 Task: Find connections with filter location Channagiri with filter topic #socialmediawith filter profile language Potuguese with filter current company Impetus with filter school Awadhesh Pratap Singh Vishwavidyalaya with filter industry Ground Passenger Transportation with filter service category Illustration with filter keywords title Call Center Representative
Action: Mouse moved to (619, 79)
Screenshot: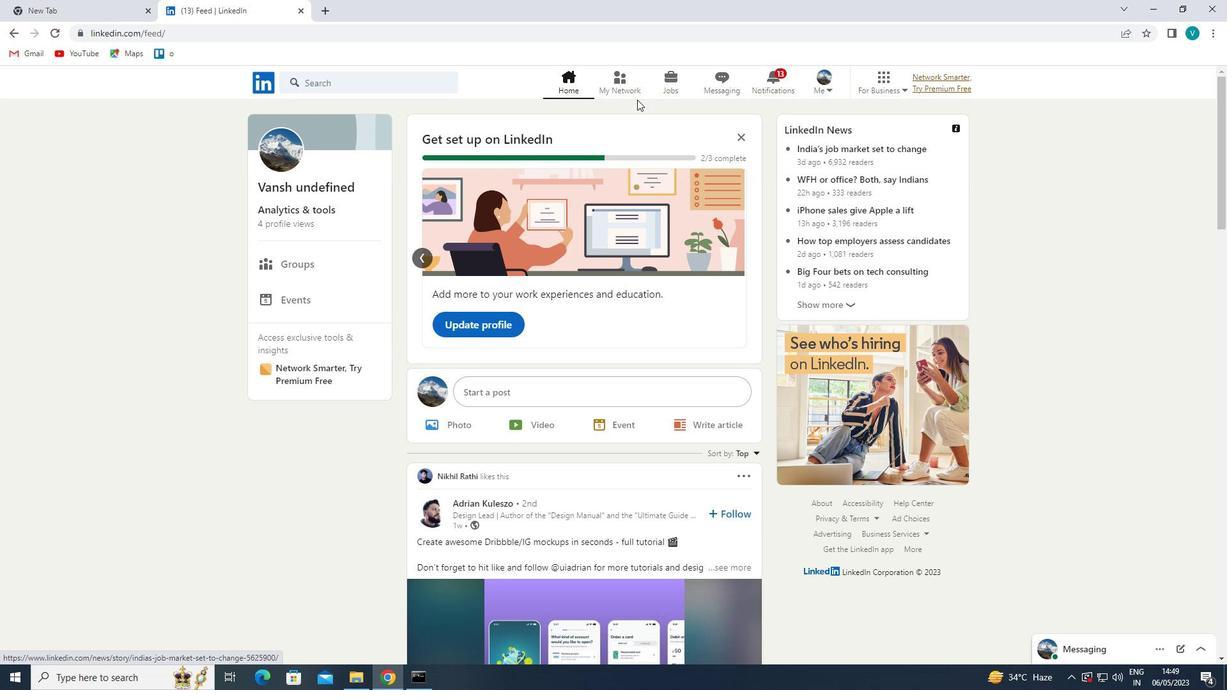 
Action: Mouse pressed left at (619, 79)
Screenshot: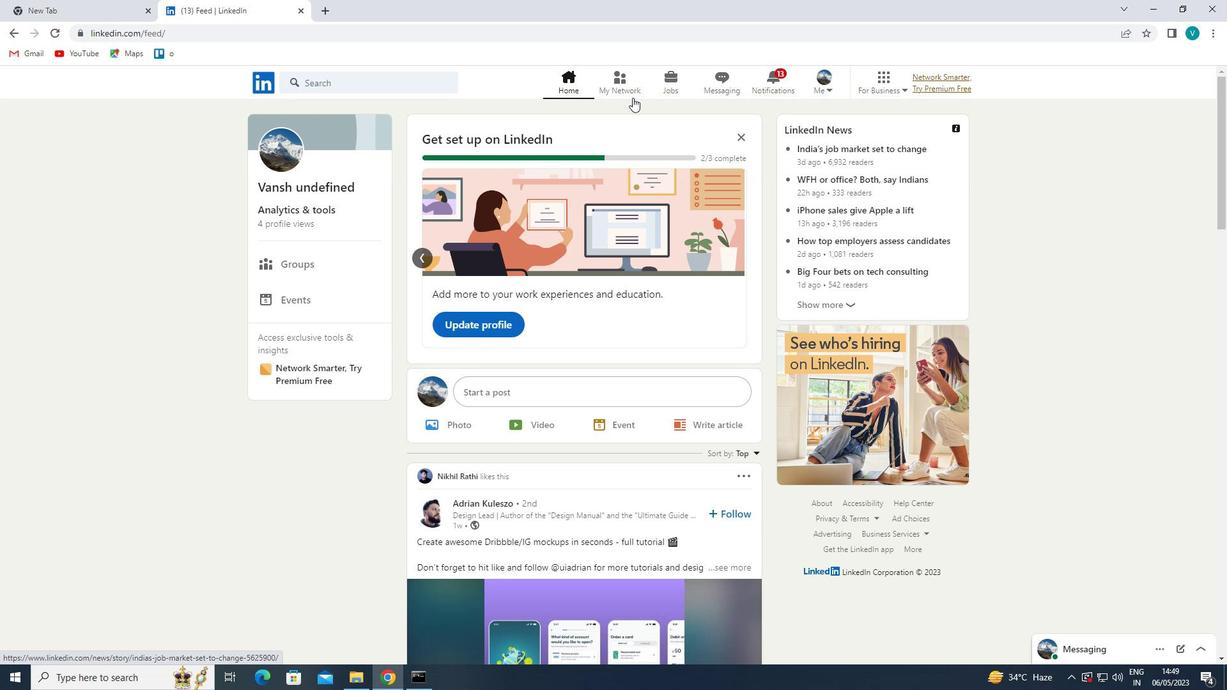 
Action: Mouse moved to (350, 152)
Screenshot: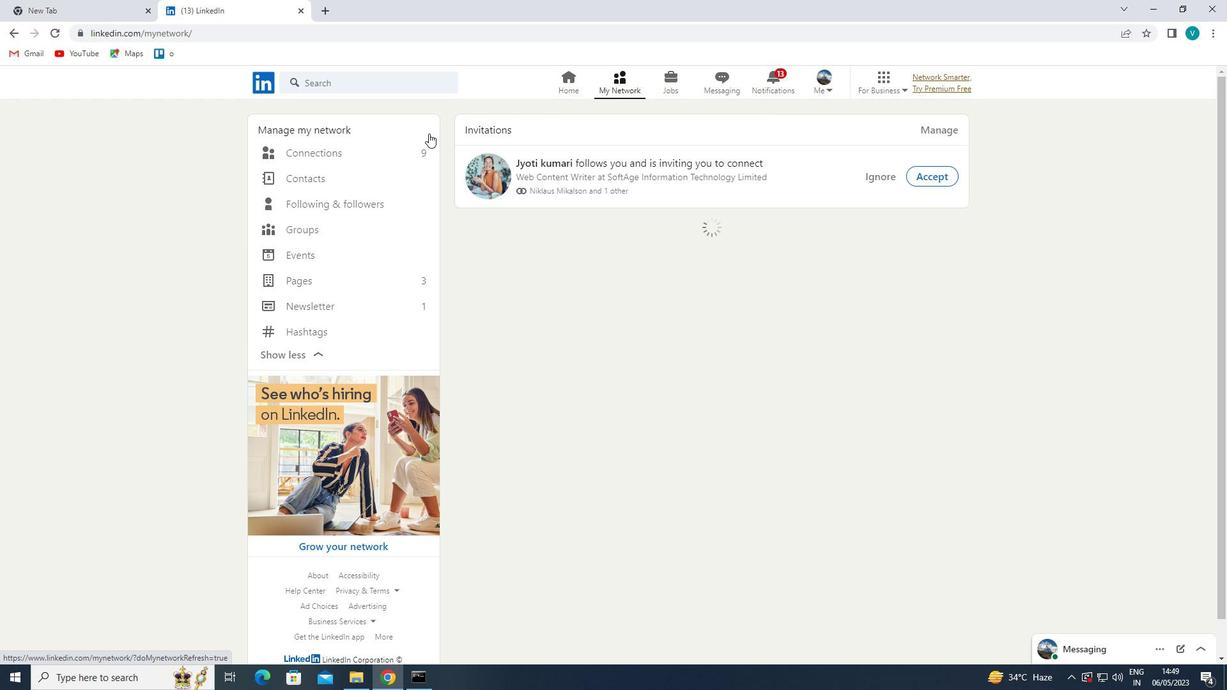 
Action: Mouse pressed left at (350, 152)
Screenshot: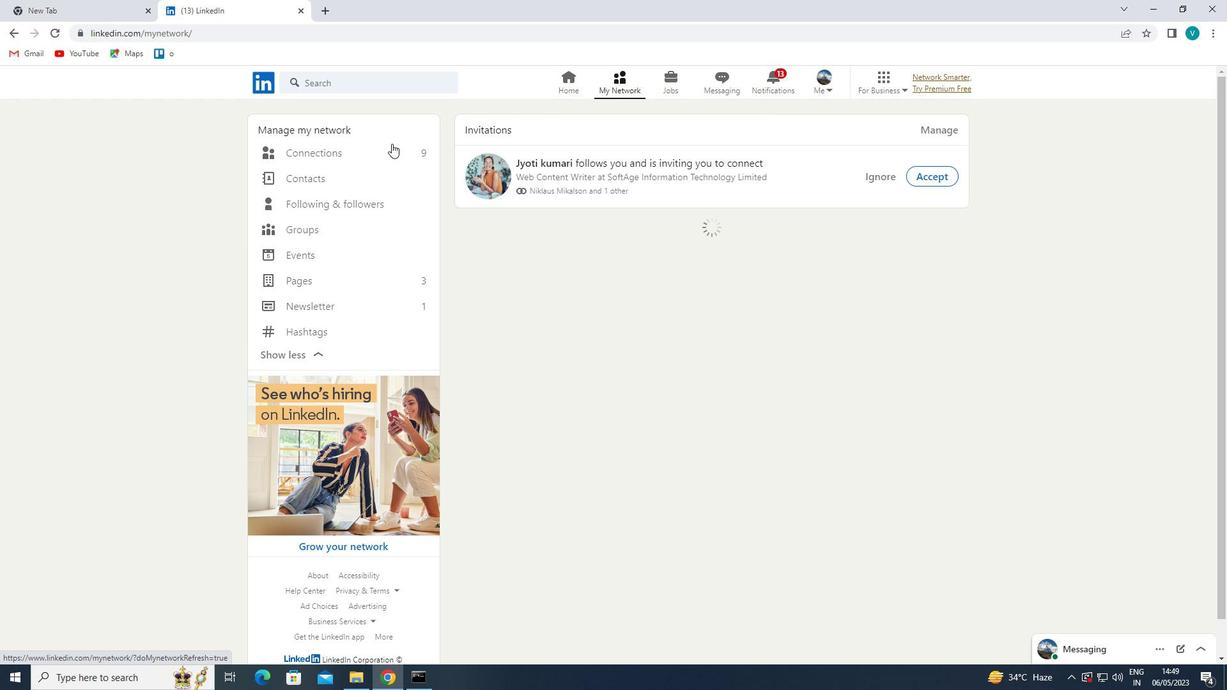
Action: Mouse moved to (722, 155)
Screenshot: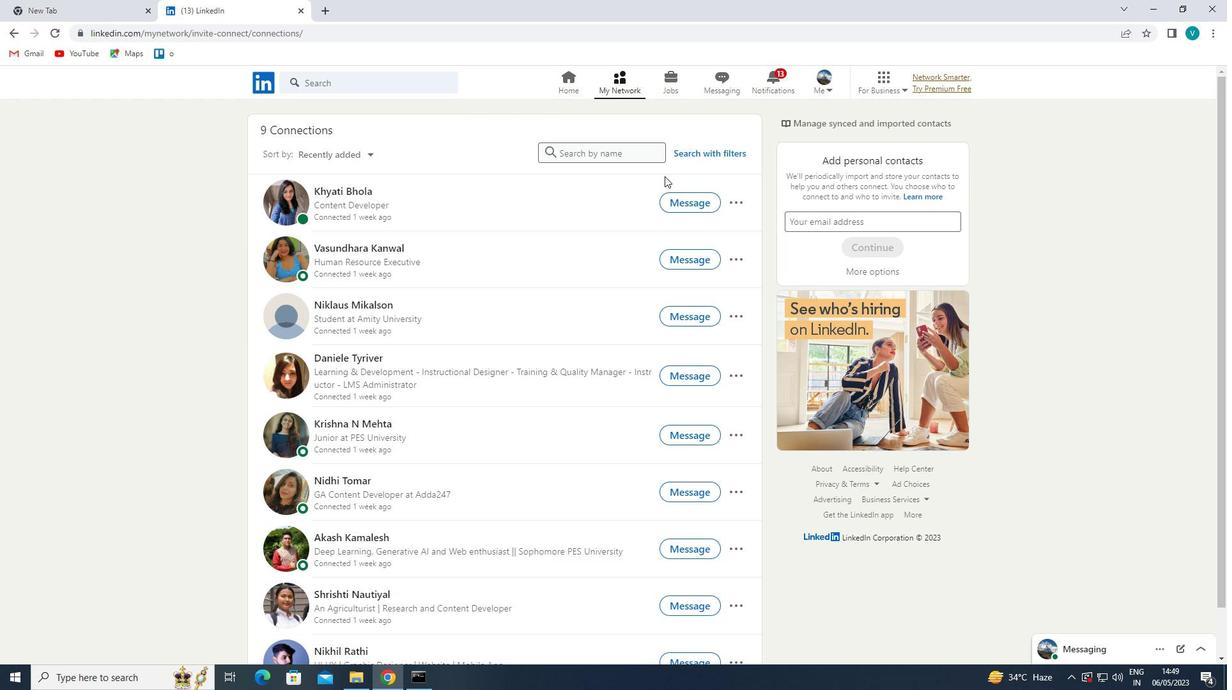 
Action: Mouse pressed left at (722, 155)
Screenshot: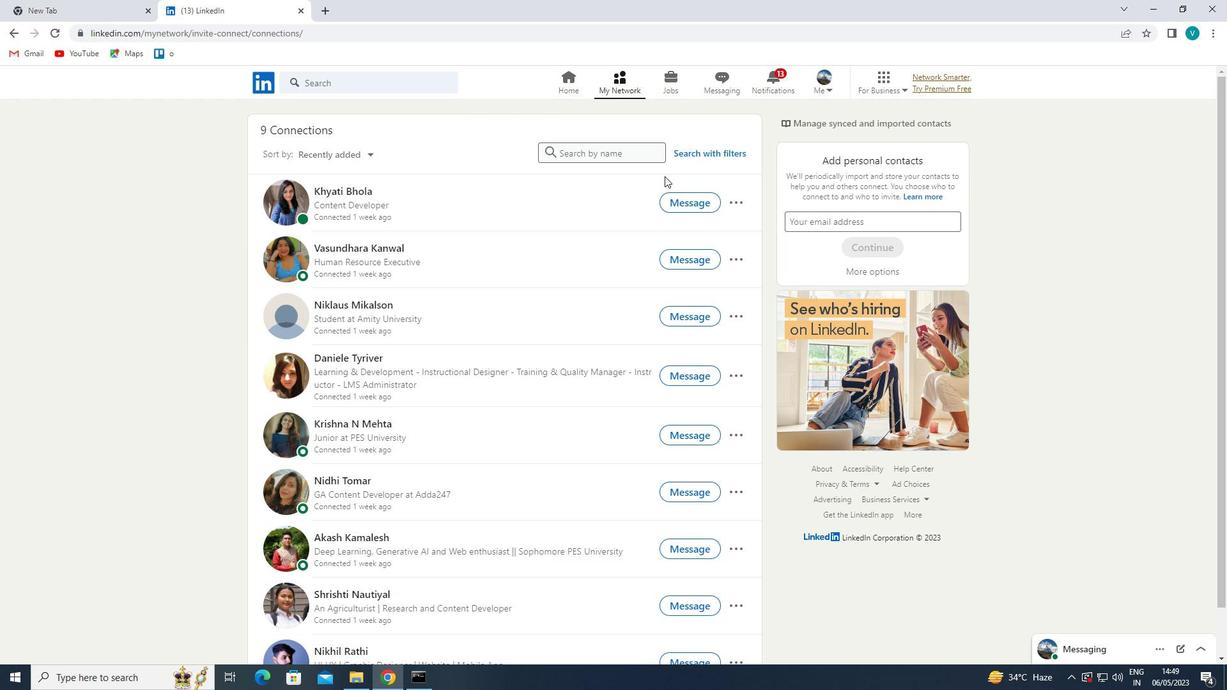 
Action: Mouse moved to (617, 120)
Screenshot: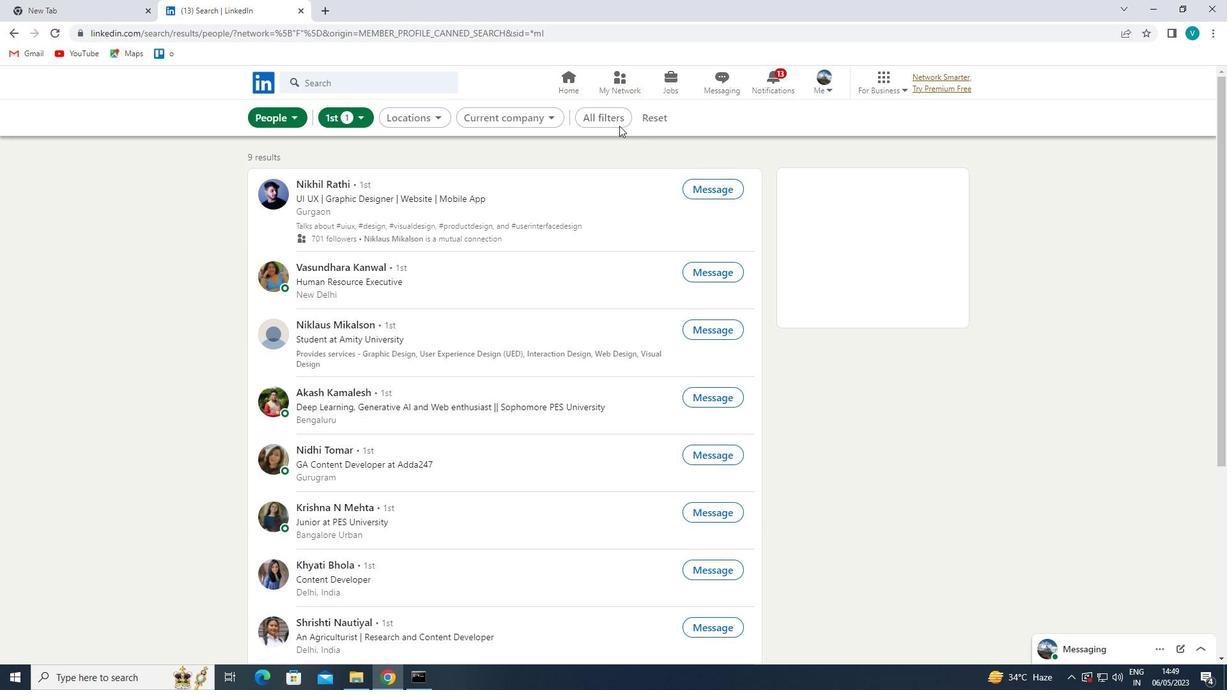 
Action: Mouse pressed left at (617, 120)
Screenshot: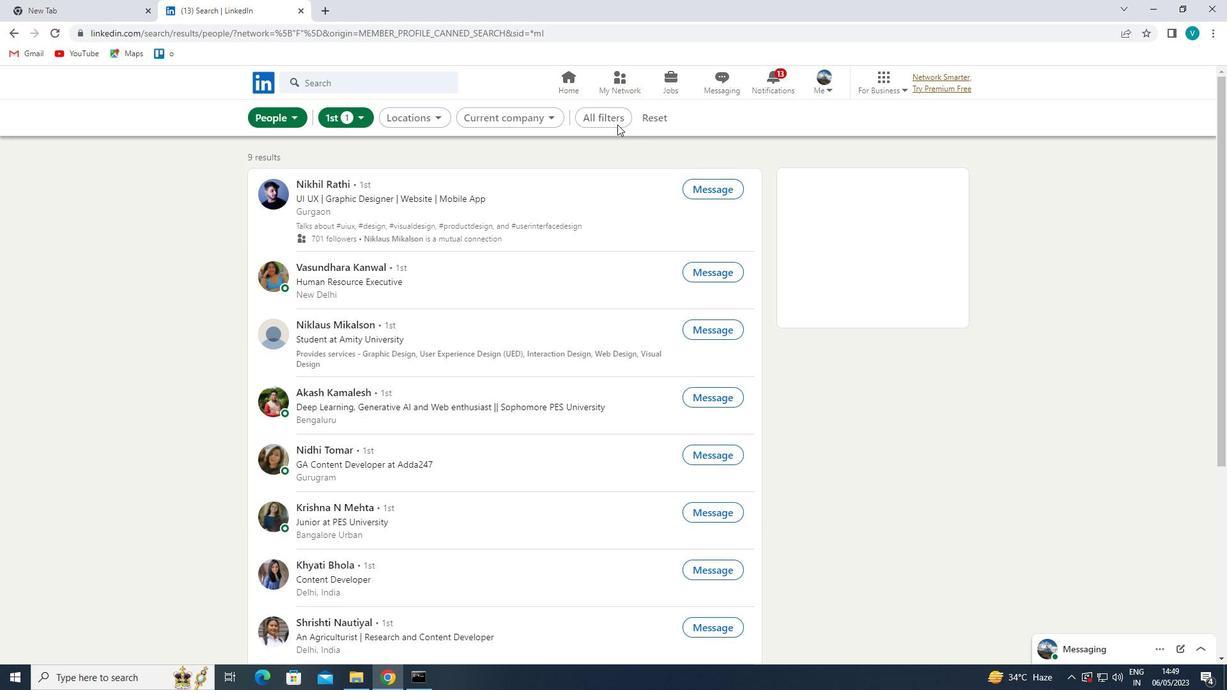 
Action: Mouse moved to (970, 236)
Screenshot: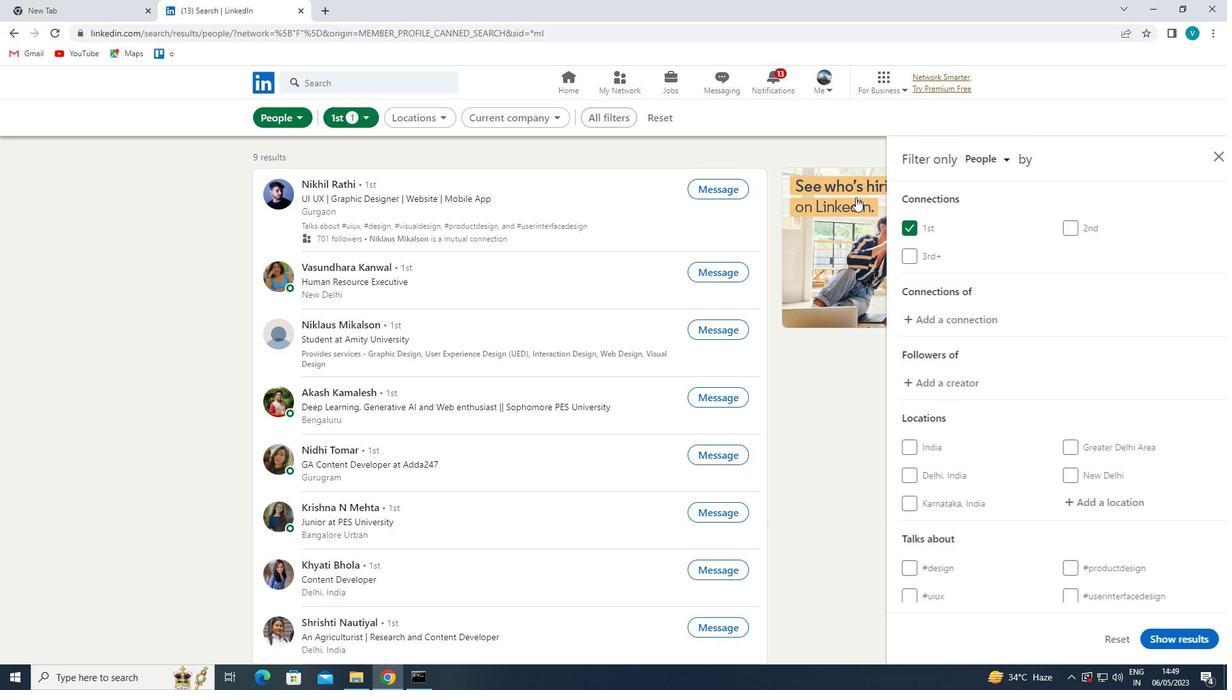 
Action: Mouse scrolled (970, 235) with delta (0, 0)
Screenshot: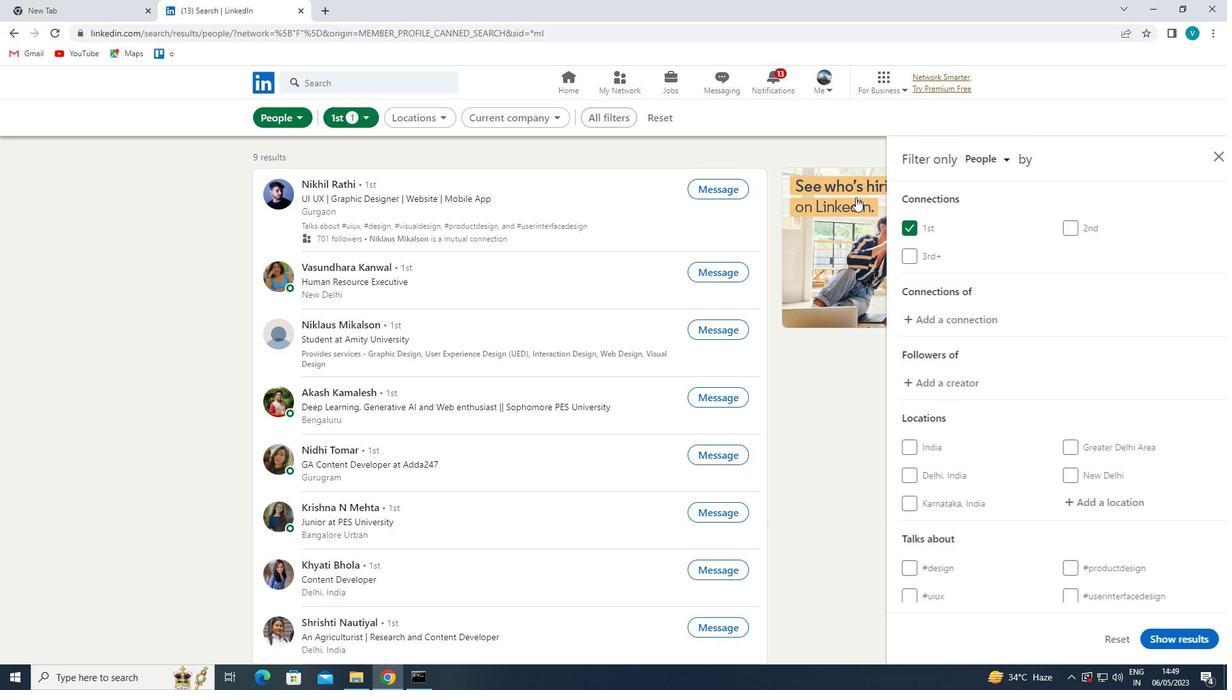 
Action: Mouse moved to (983, 243)
Screenshot: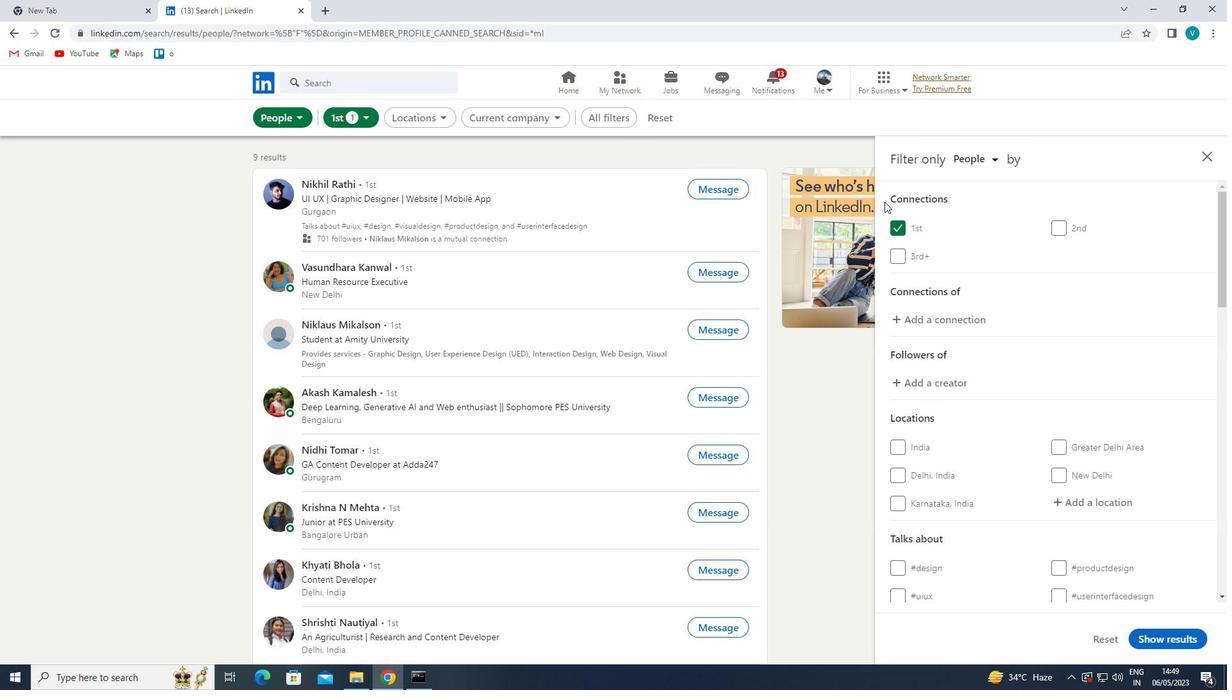 
Action: Mouse scrolled (983, 242) with delta (0, 0)
Screenshot: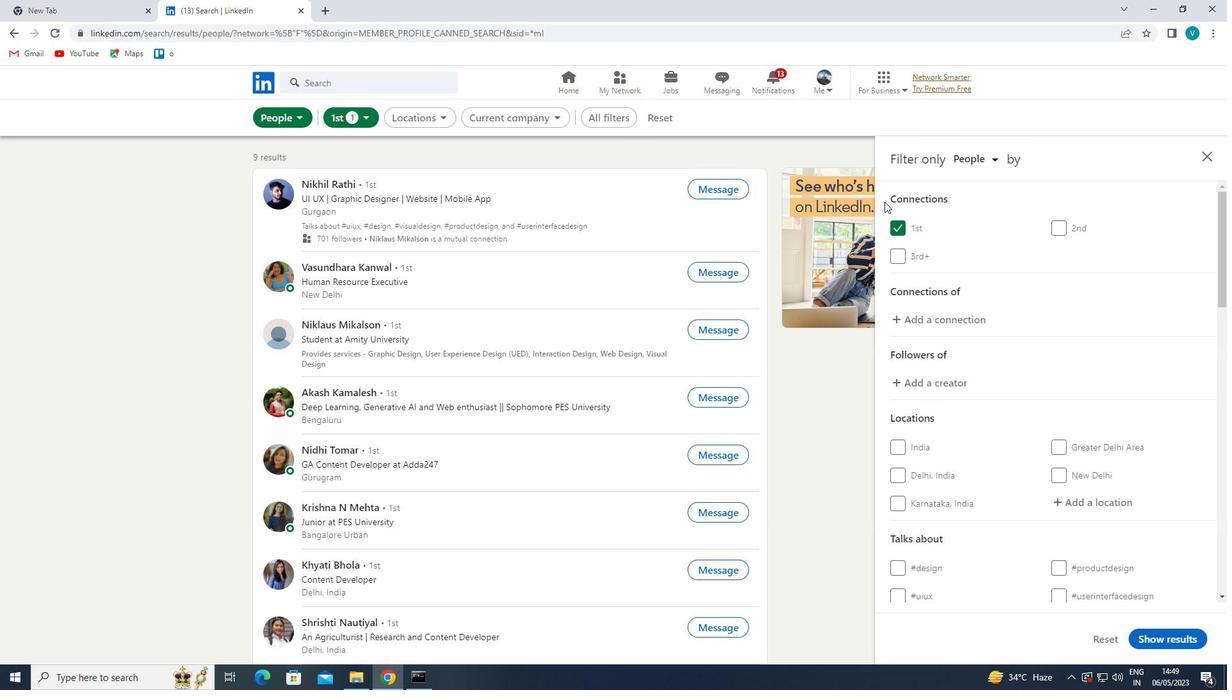 
Action: Mouse moved to (1085, 369)
Screenshot: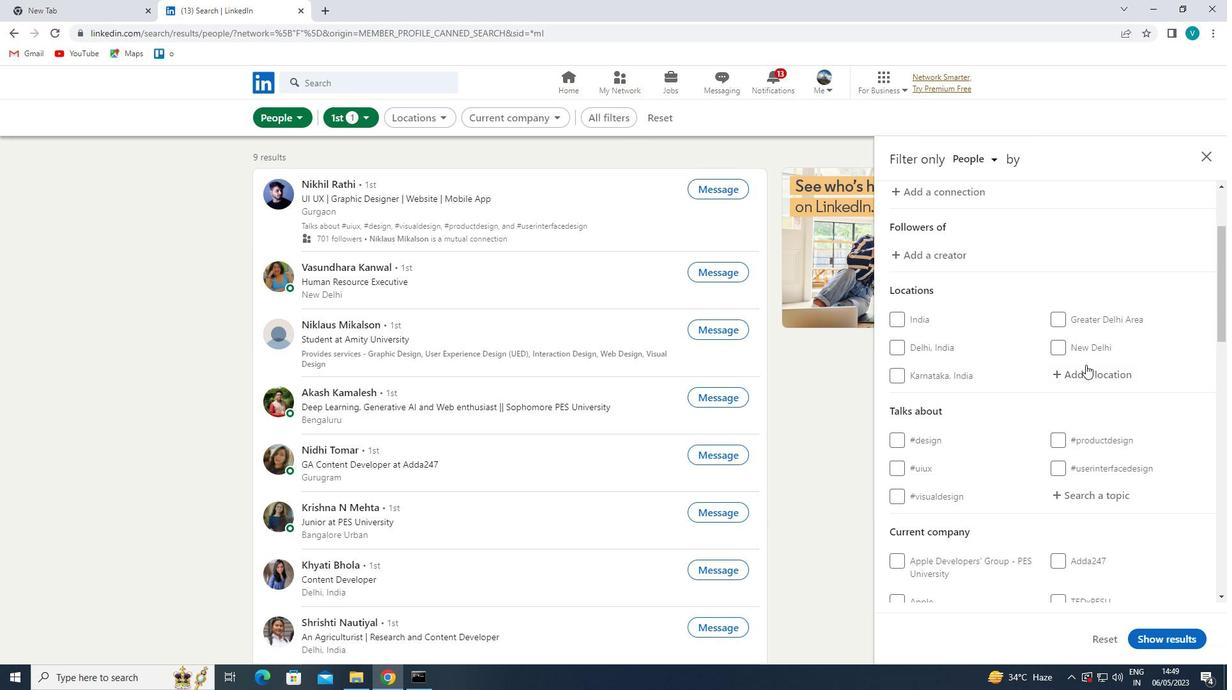 
Action: Mouse pressed left at (1085, 369)
Screenshot: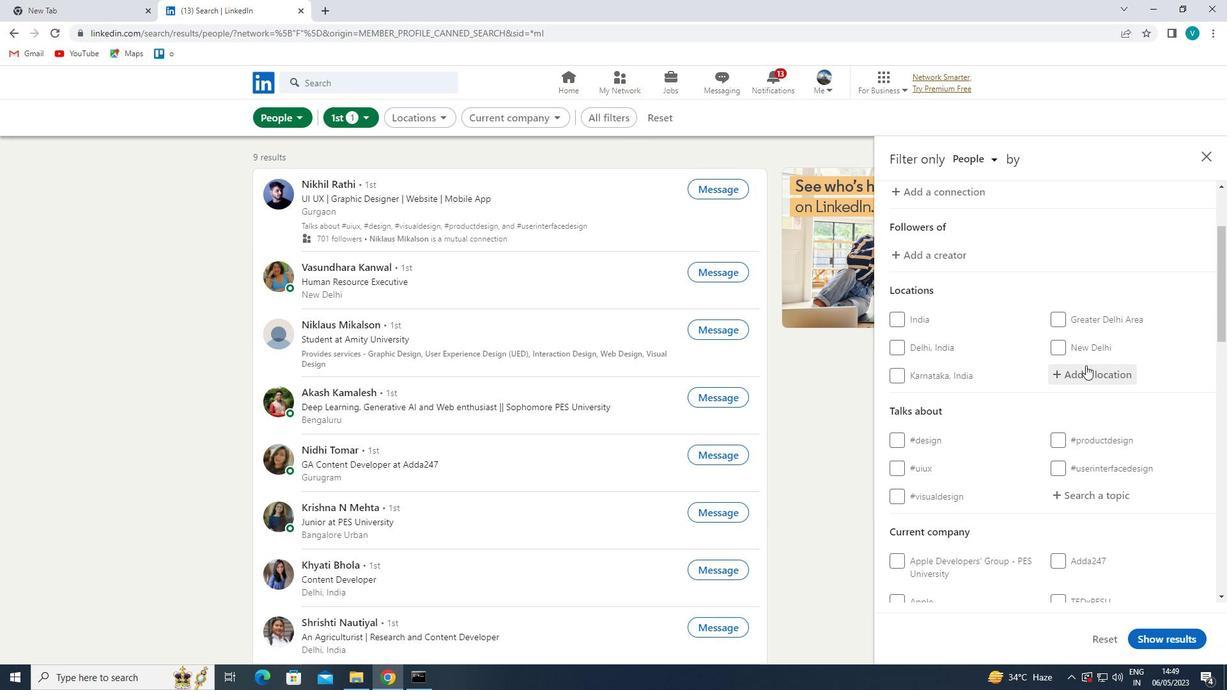 
Action: Mouse moved to (777, 202)
Screenshot: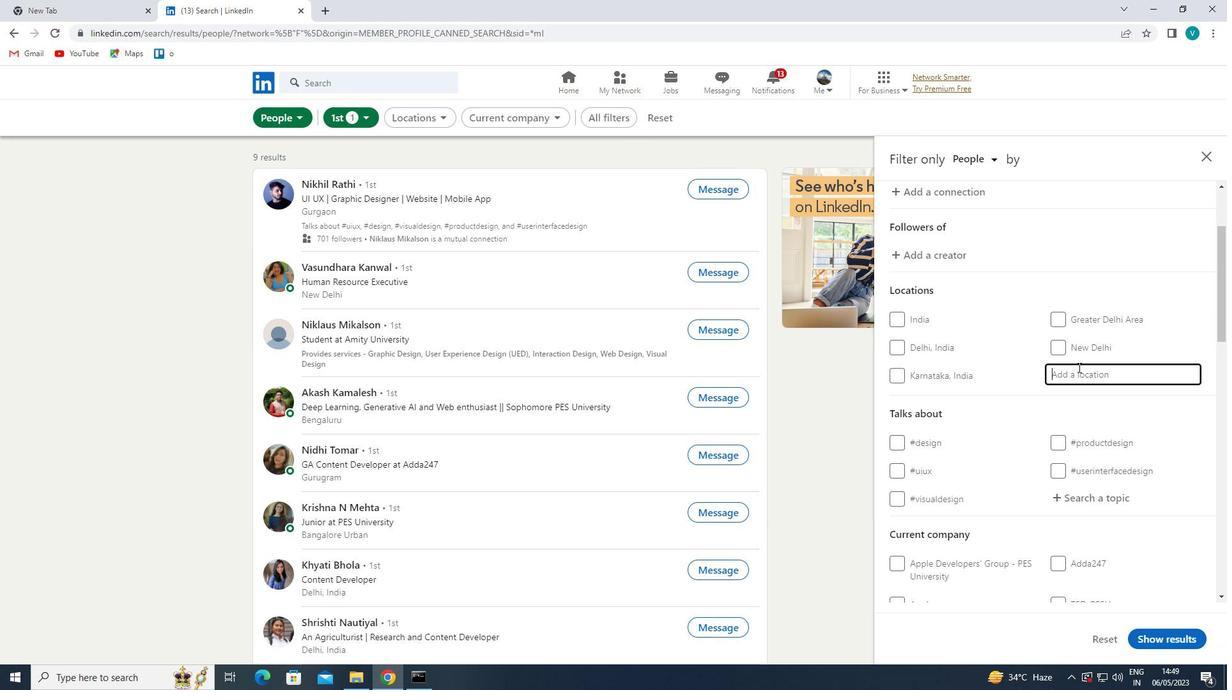 
Action: Key pressed <Key.shift>CHANNAGIRI
Screenshot: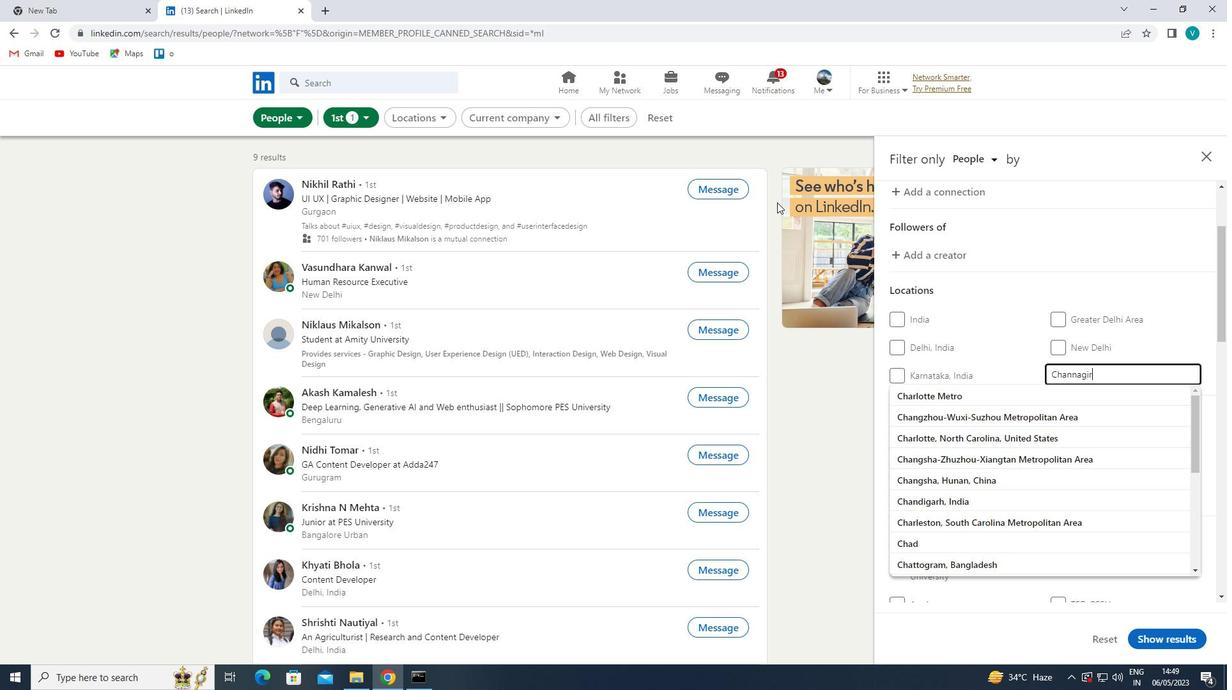 
Action: Mouse moved to (975, 383)
Screenshot: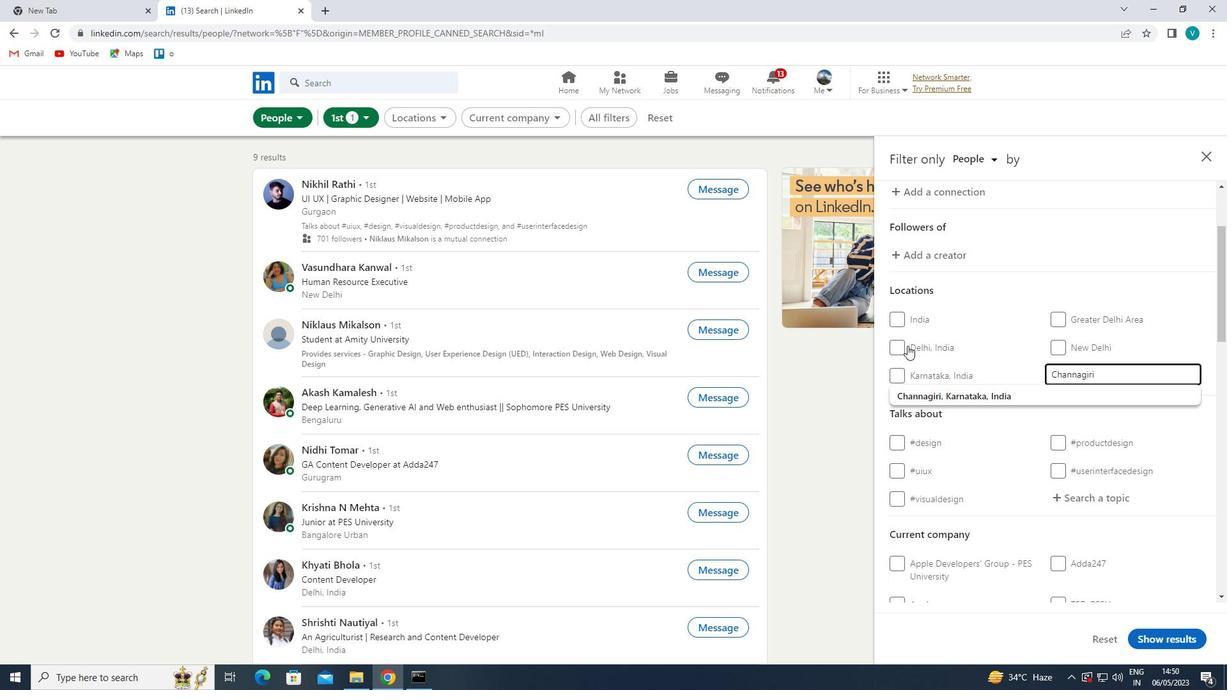 
Action: Mouse pressed left at (975, 383)
Screenshot: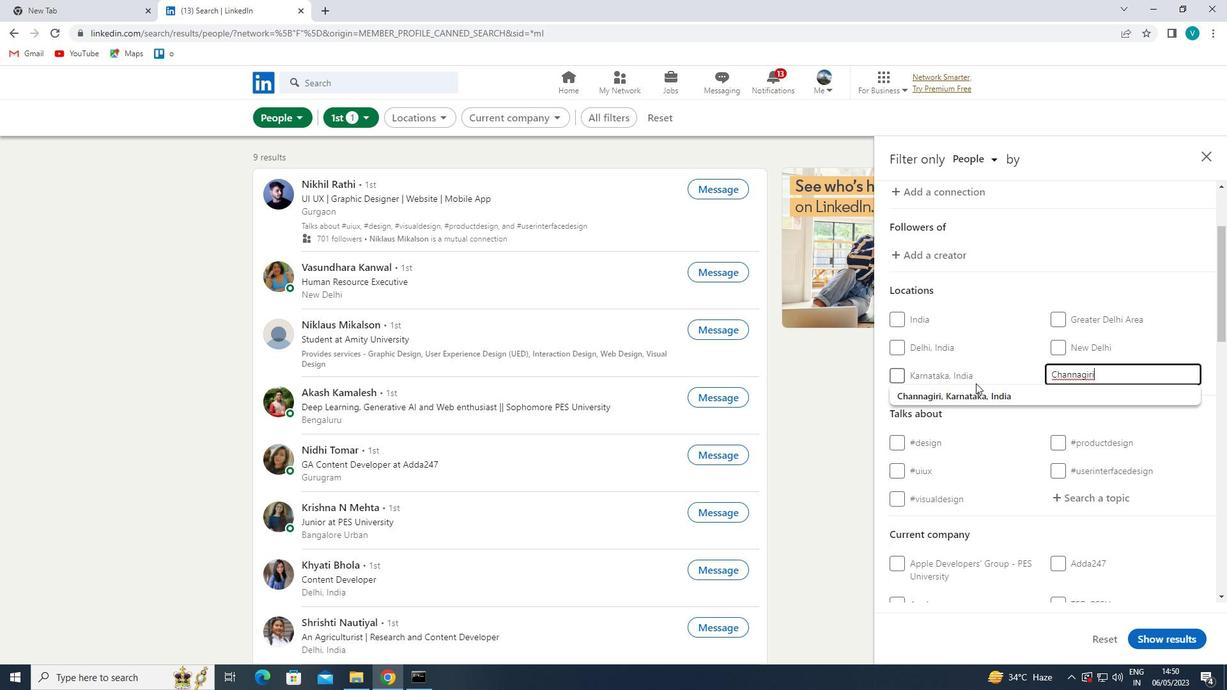 
Action: Mouse moved to (981, 388)
Screenshot: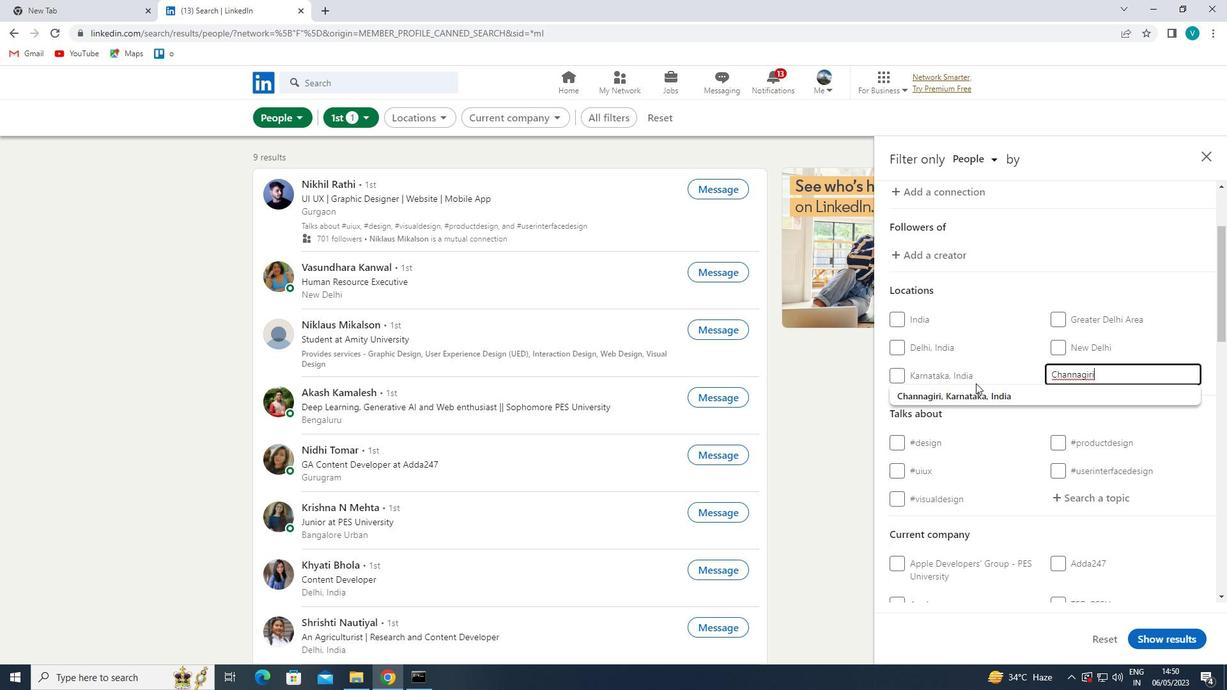 
Action: Mouse pressed left at (981, 388)
Screenshot: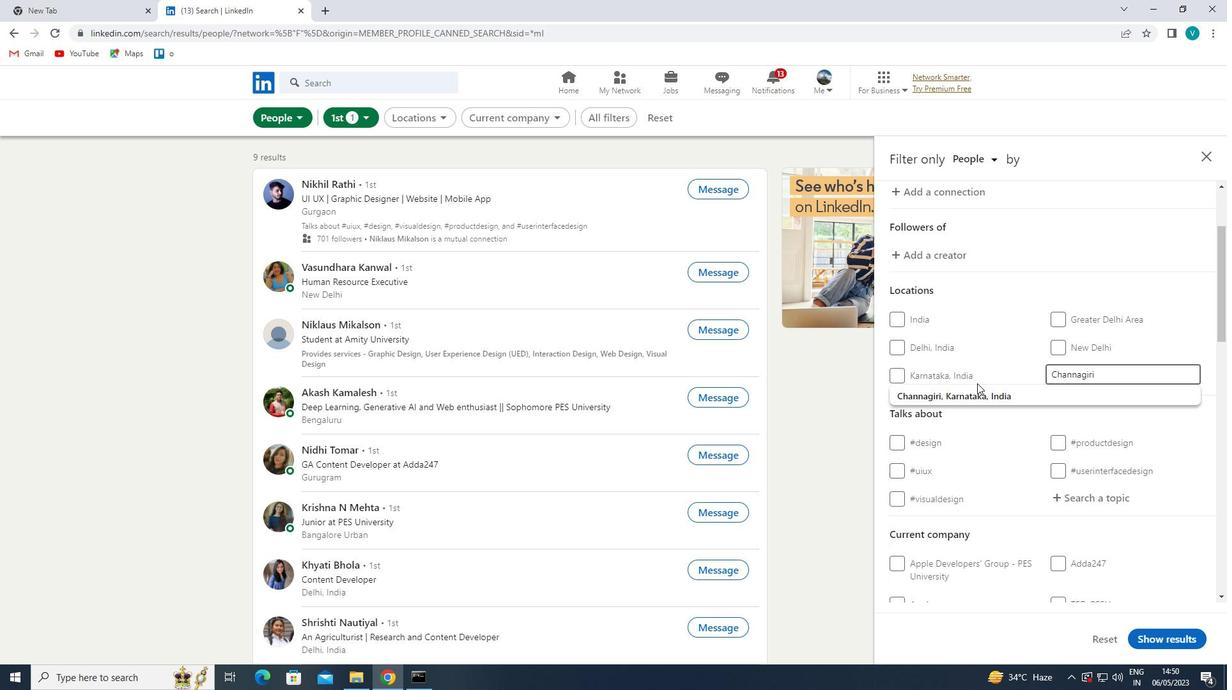 
Action: Mouse moved to (1107, 380)
Screenshot: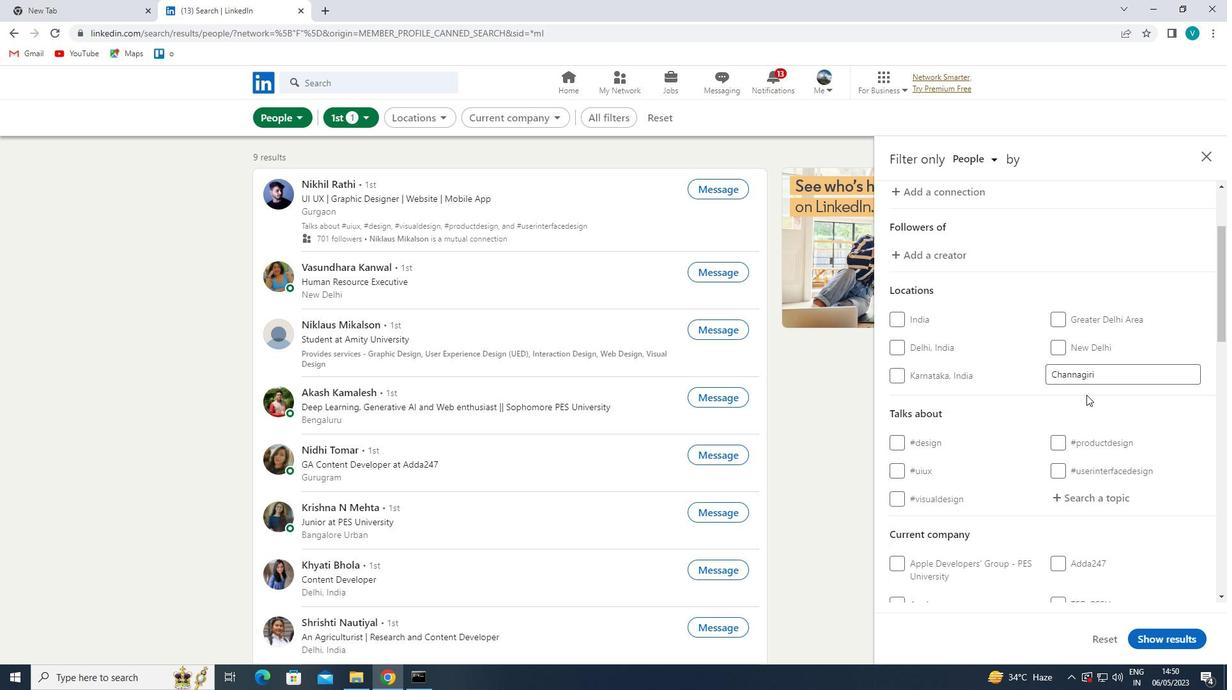 
Action: Mouse pressed left at (1107, 380)
Screenshot: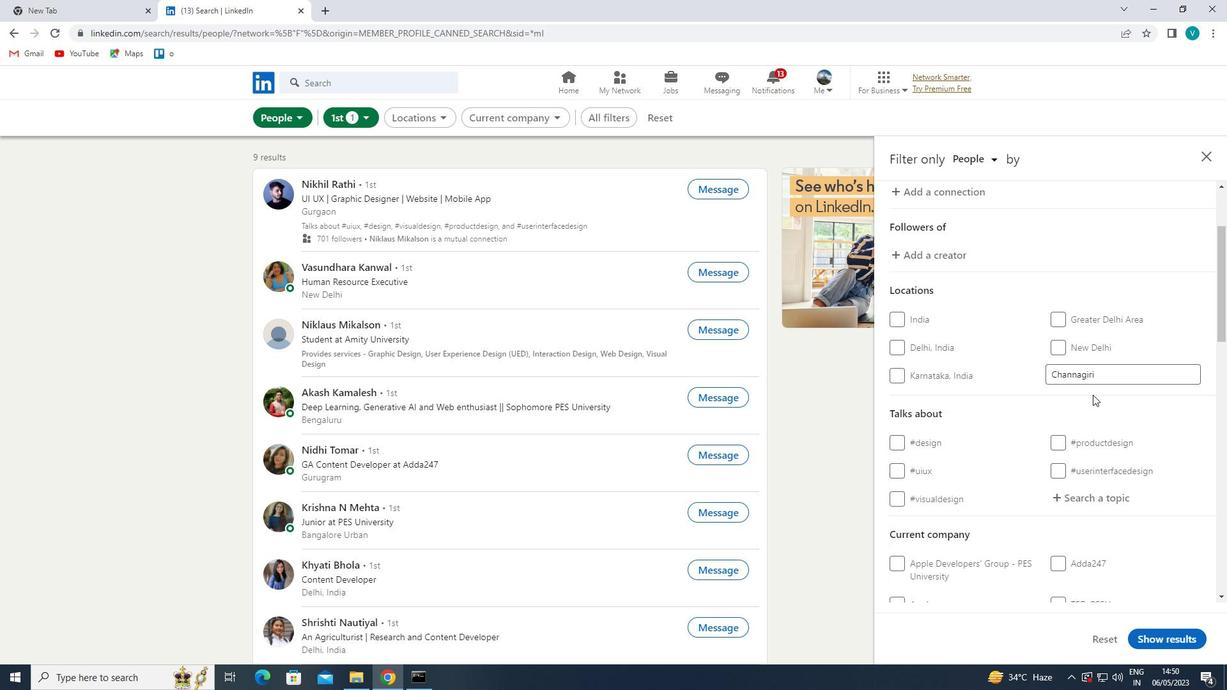
Action: Mouse moved to (1089, 394)
Screenshot: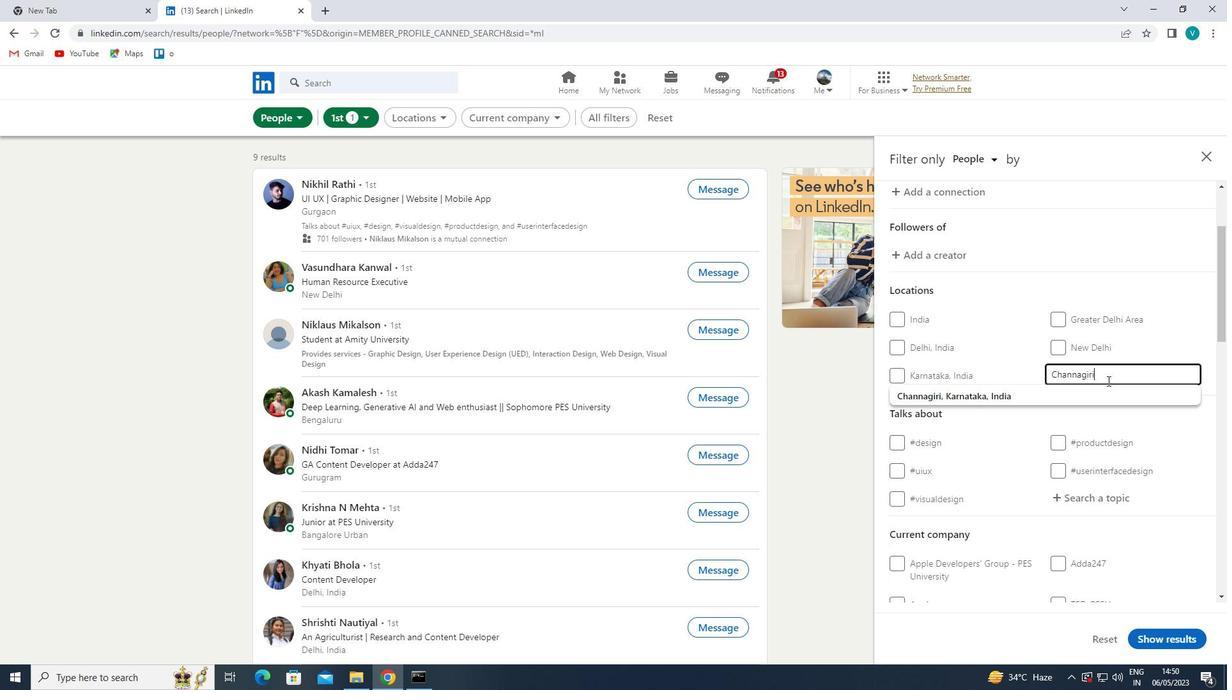 
Action: Mouse pressed left at (1089, 394)
Screenshot: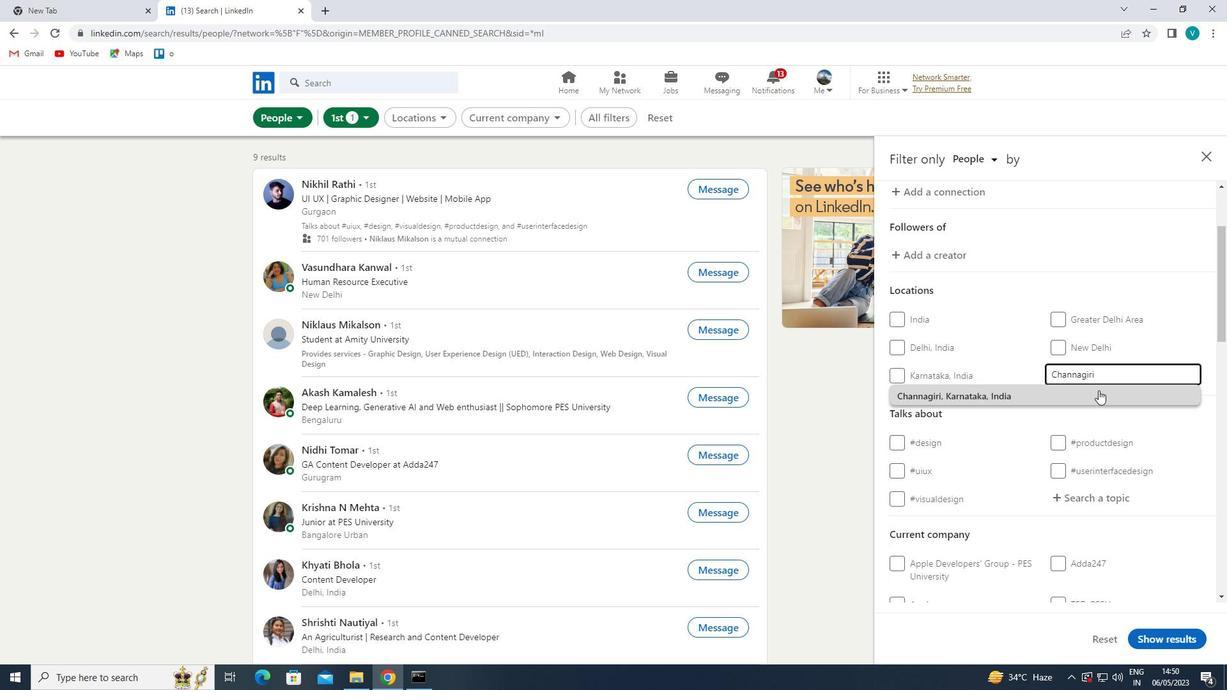 
Action: Mouse moved to (1087, 395)
Screenshot: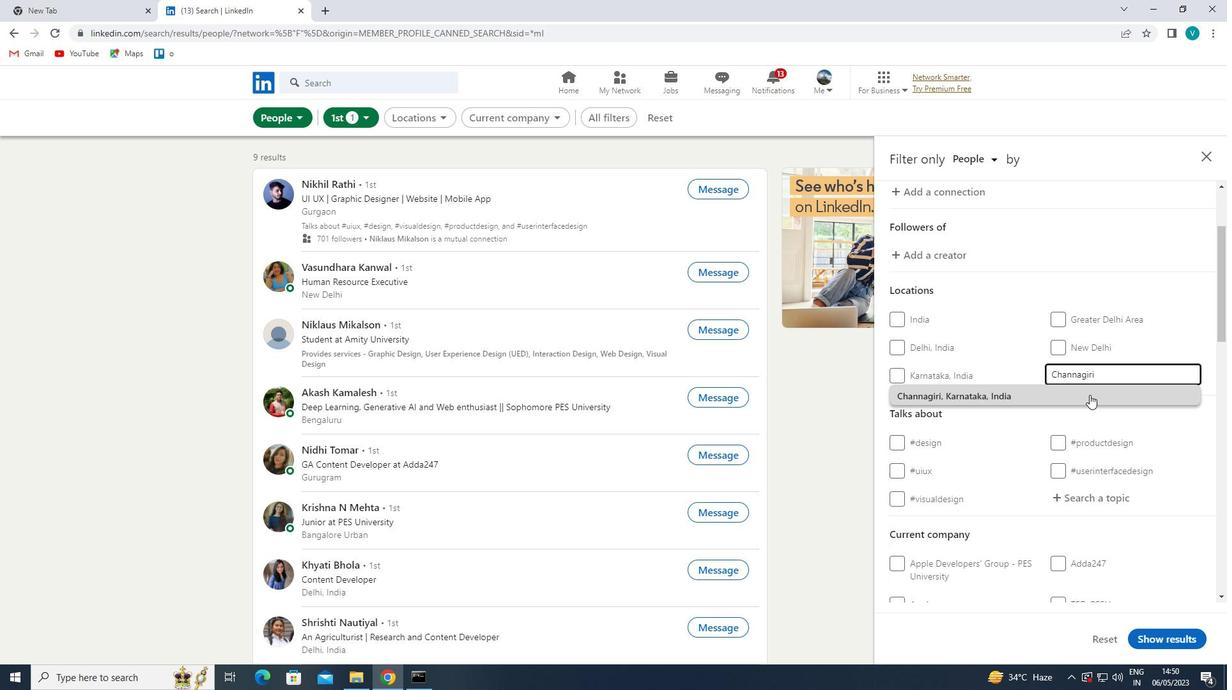 
Action: Mouse scrolled (1087, 394) with delta (0, 0)
Screenshot: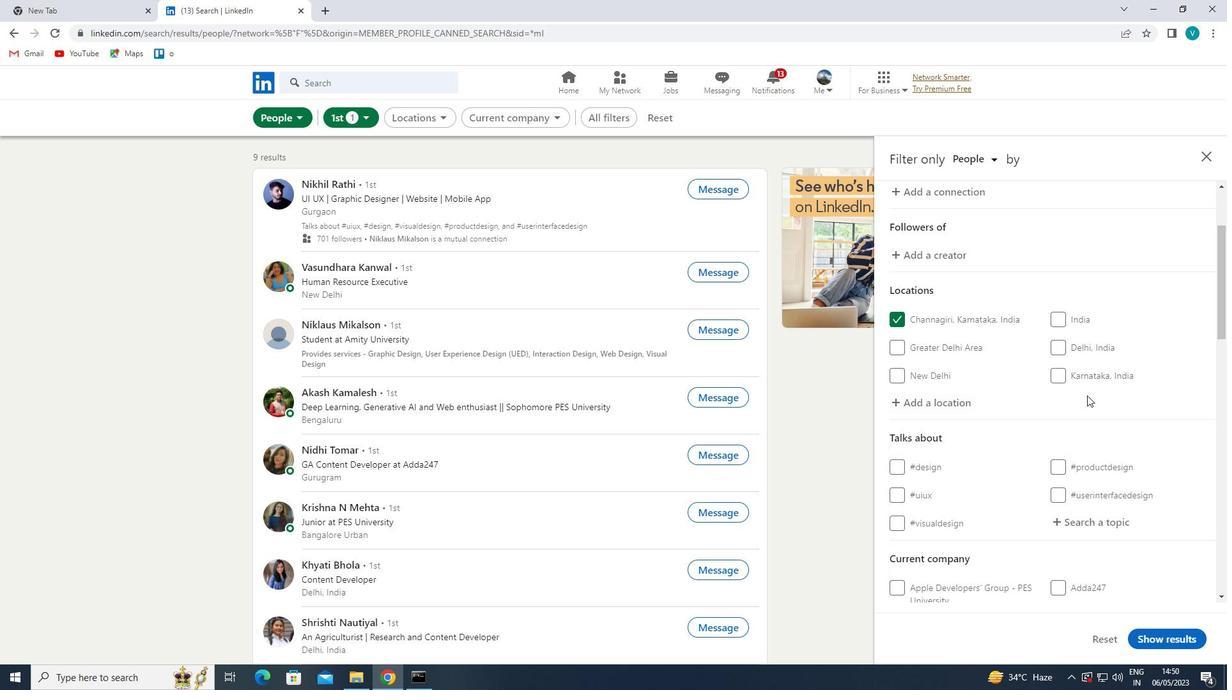 
Action: Mouse moved to (1086, 396)
Screenshot: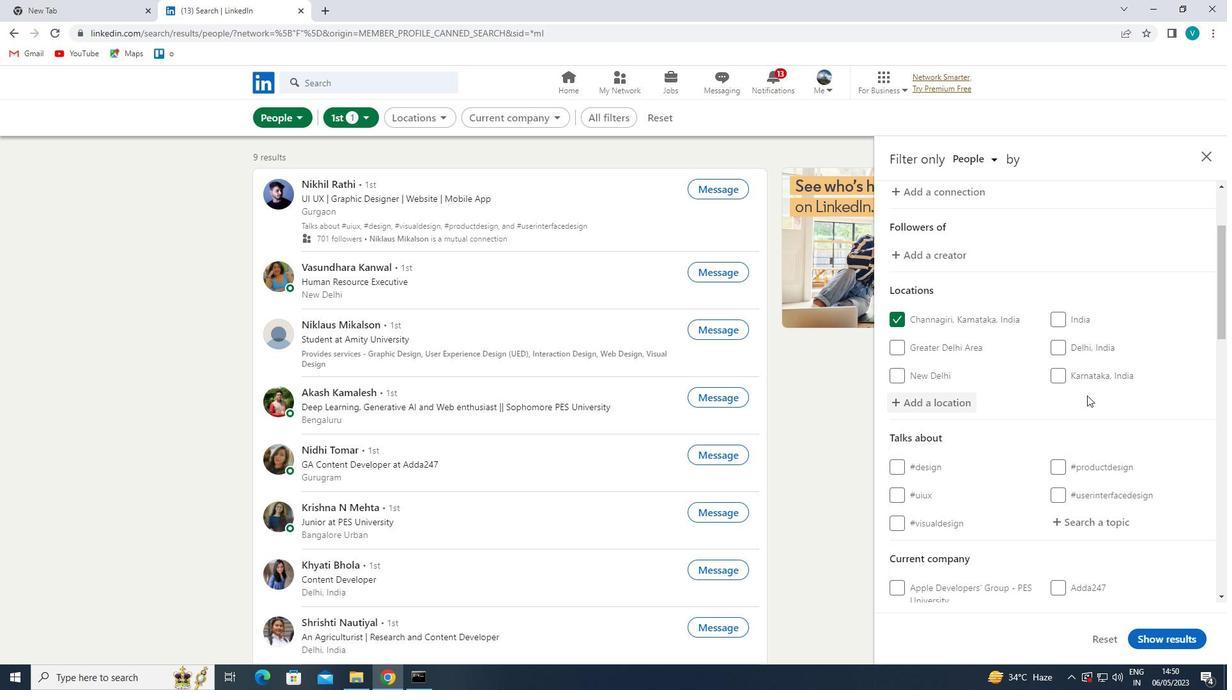 
Action: Mouse scrolled (1086, 395) with delta (0, 0)
Screenshot: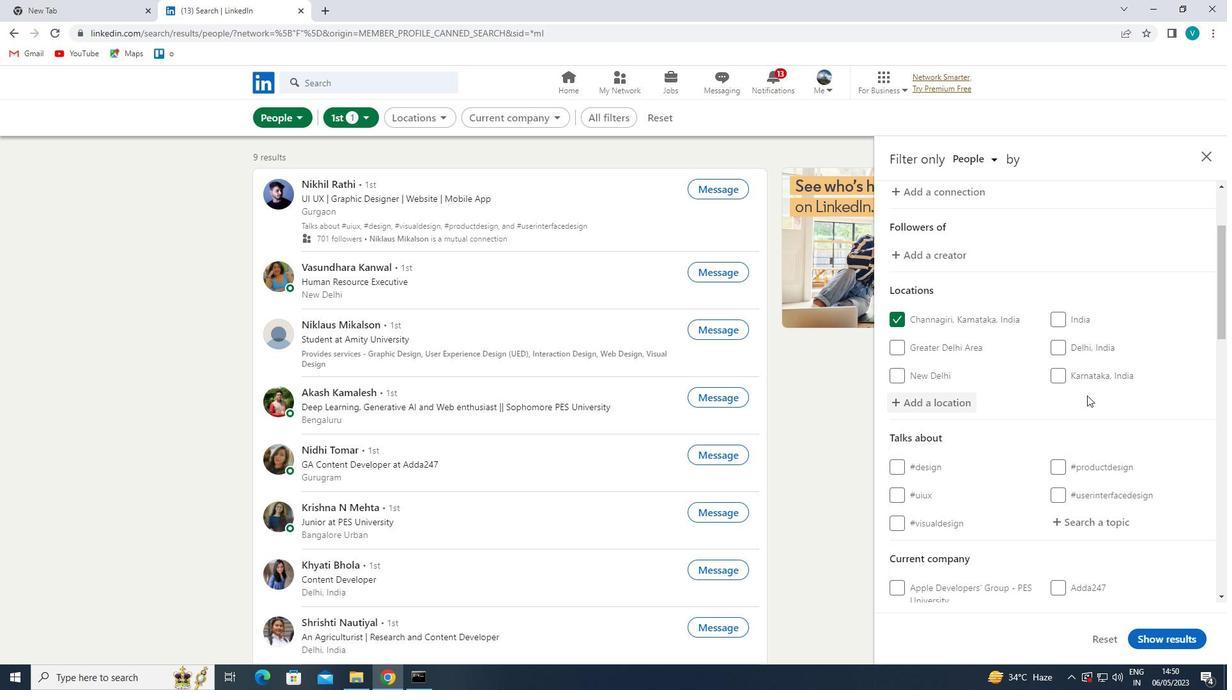 
Action: Mouse moved to (1103, 401)
Screenshot: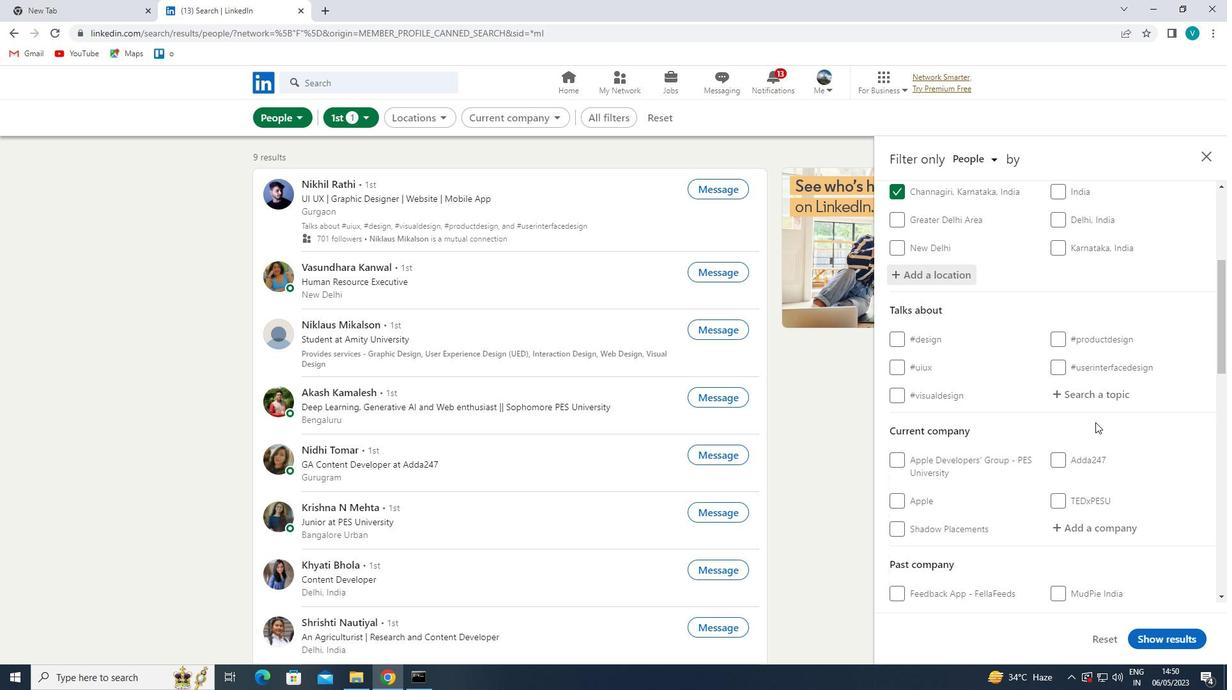 
Action: Mouse pressed left at (1103, 401)
Screenshot: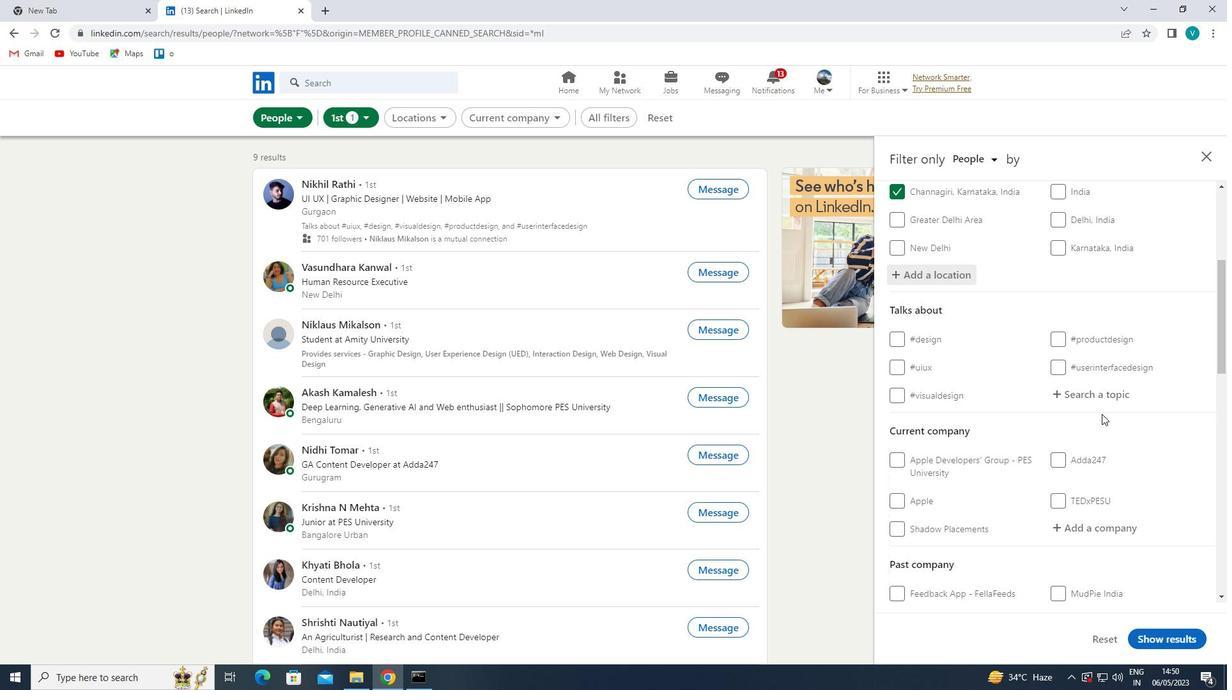 
Action: Mouse moved to (1013, 345)
Screenshot: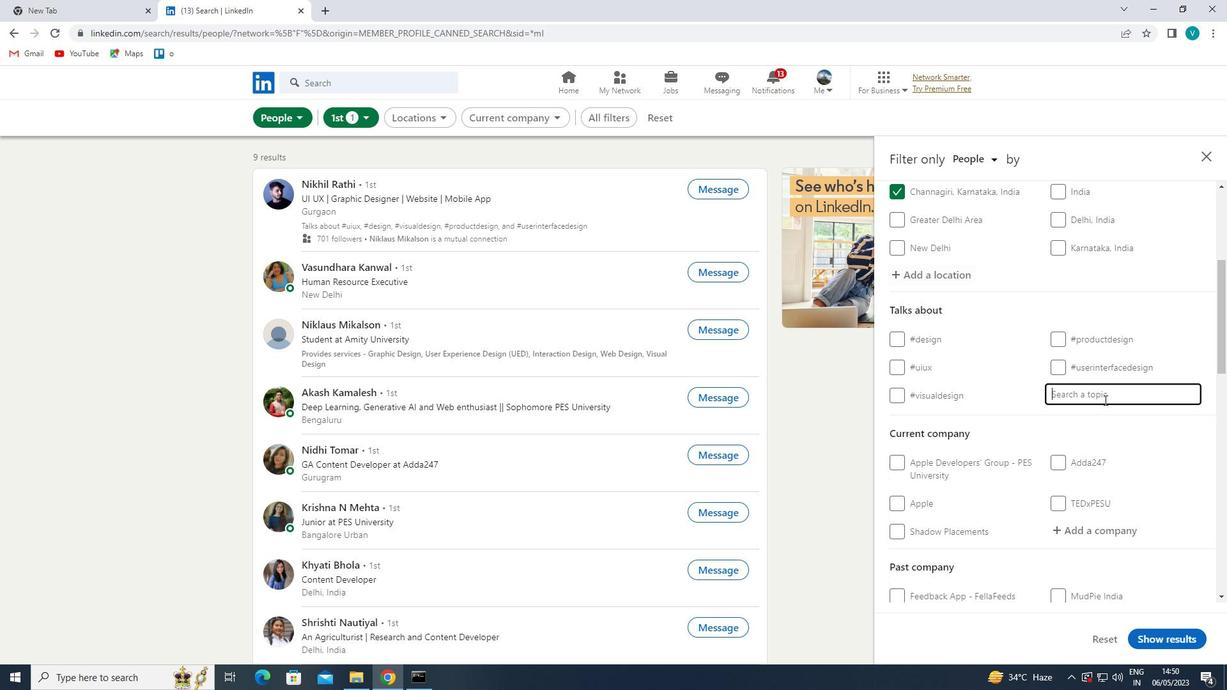 
Action: Key pressed SOCIALMEDIA
Screenshot: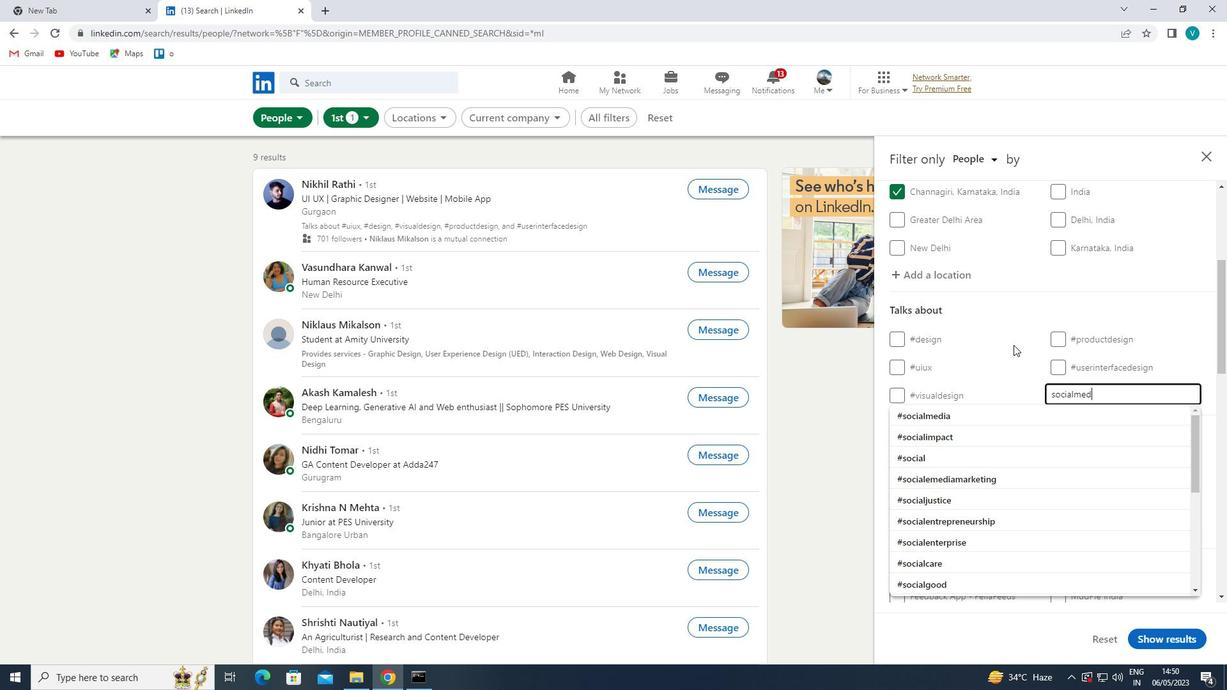 
Action: Mouse moved to (1019, 411)
Screenshot: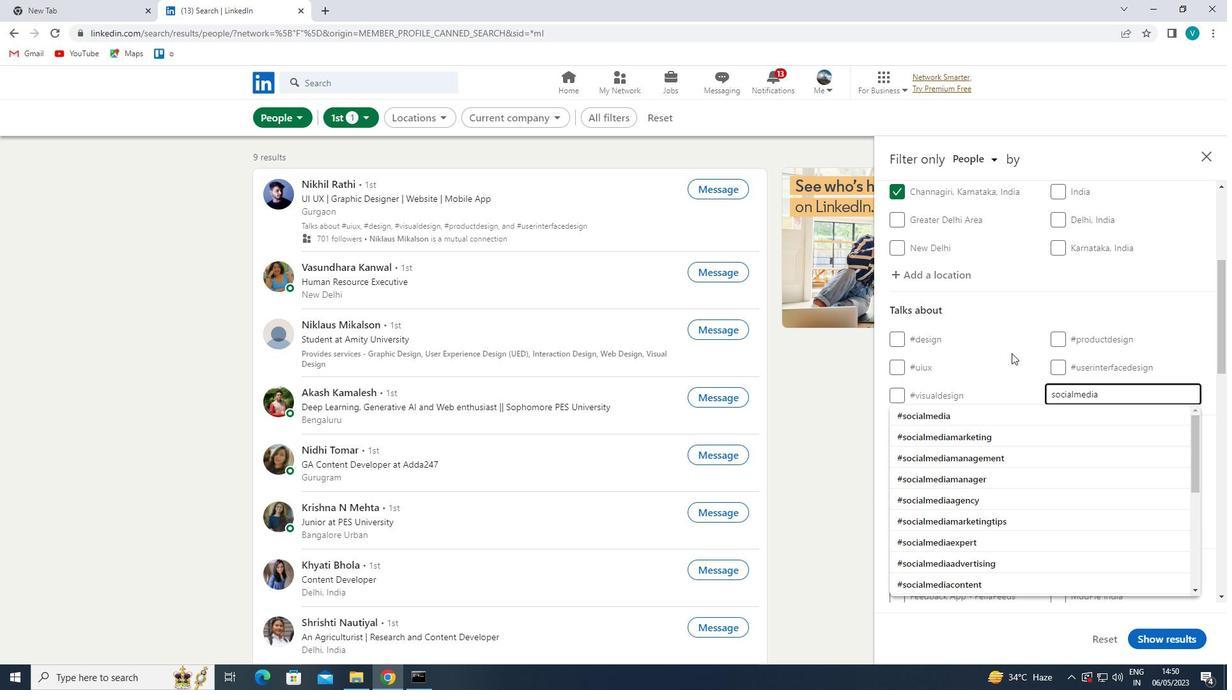 
Action: Mouse pressed left at (1019, 411)
Screenshot: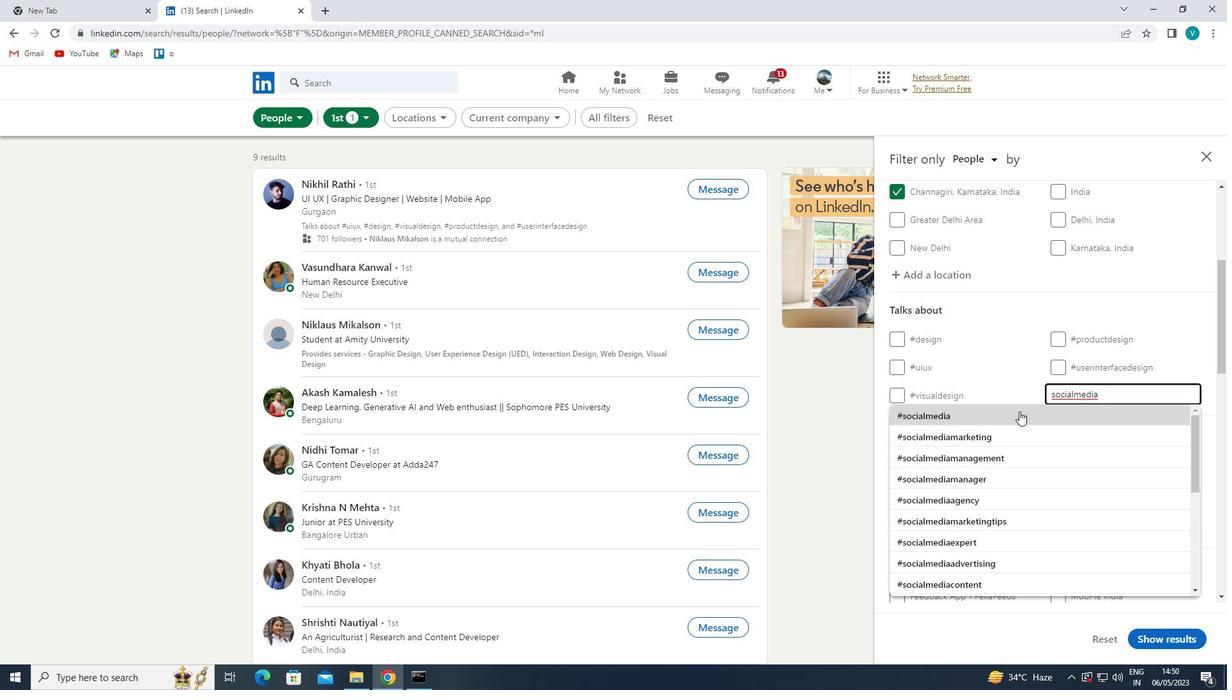 
Action: Mouse moved to (1019, 412)
Screenshot: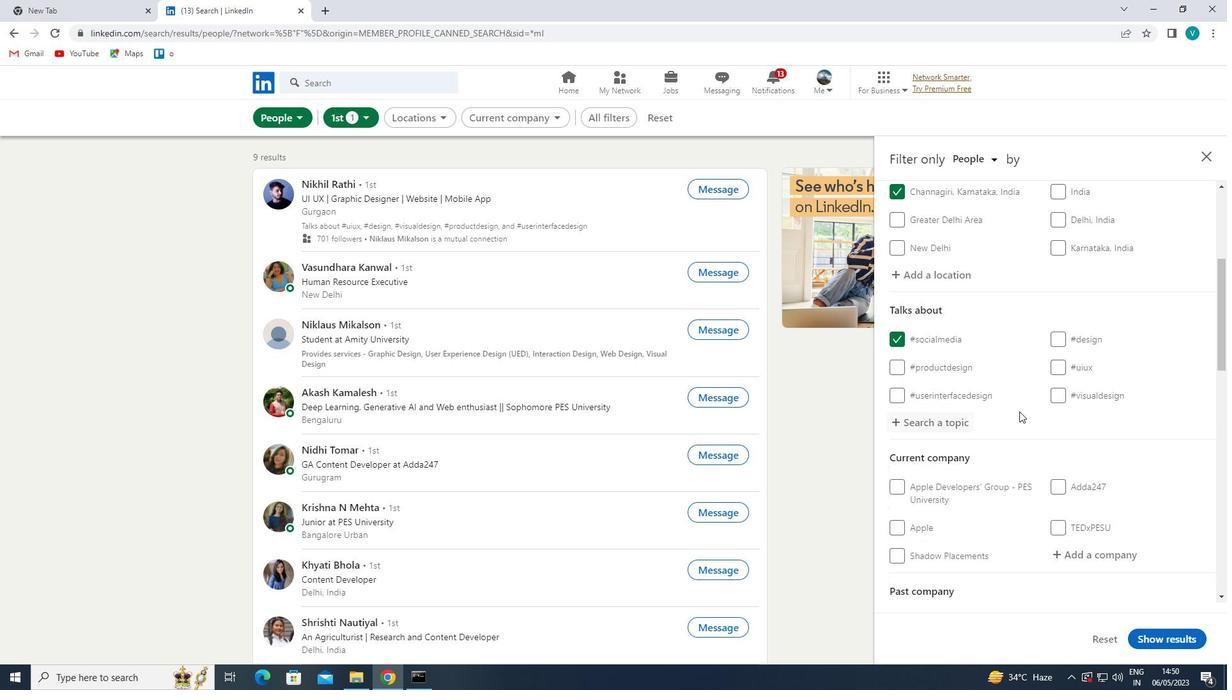 
Action: Mouse scrolled (1019, 411) with delta (0, 0)
Screenshot: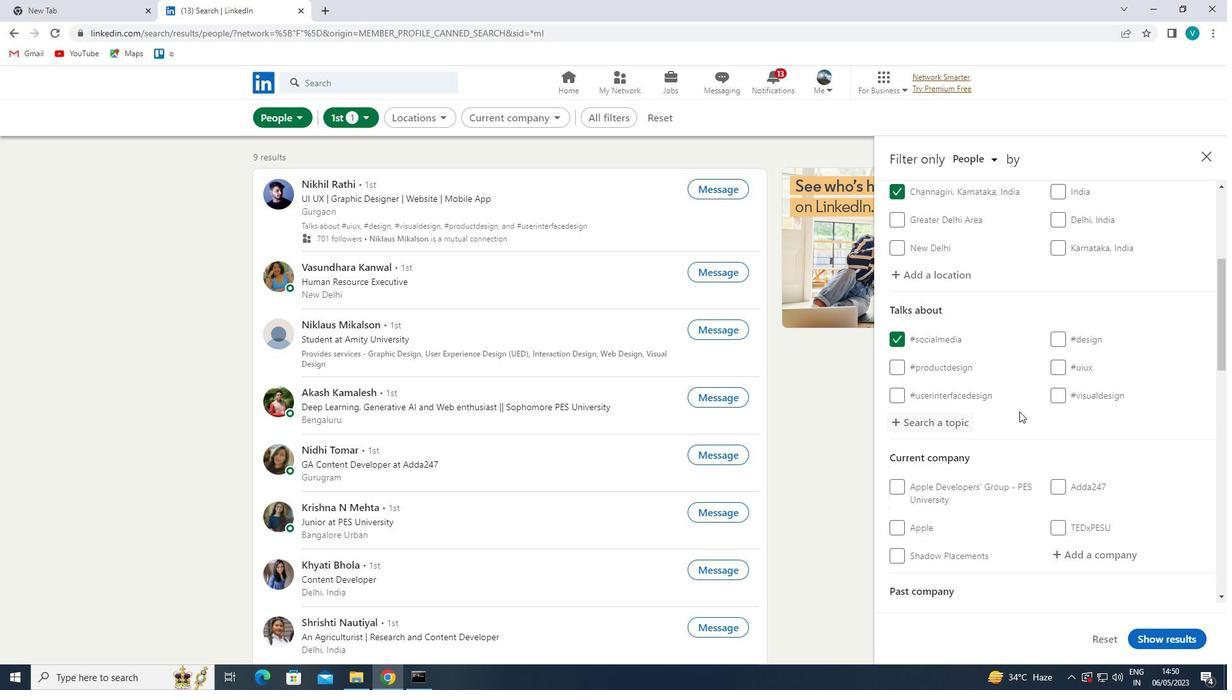 
Action: Mouse moved to (1022, 416)
Screenshot: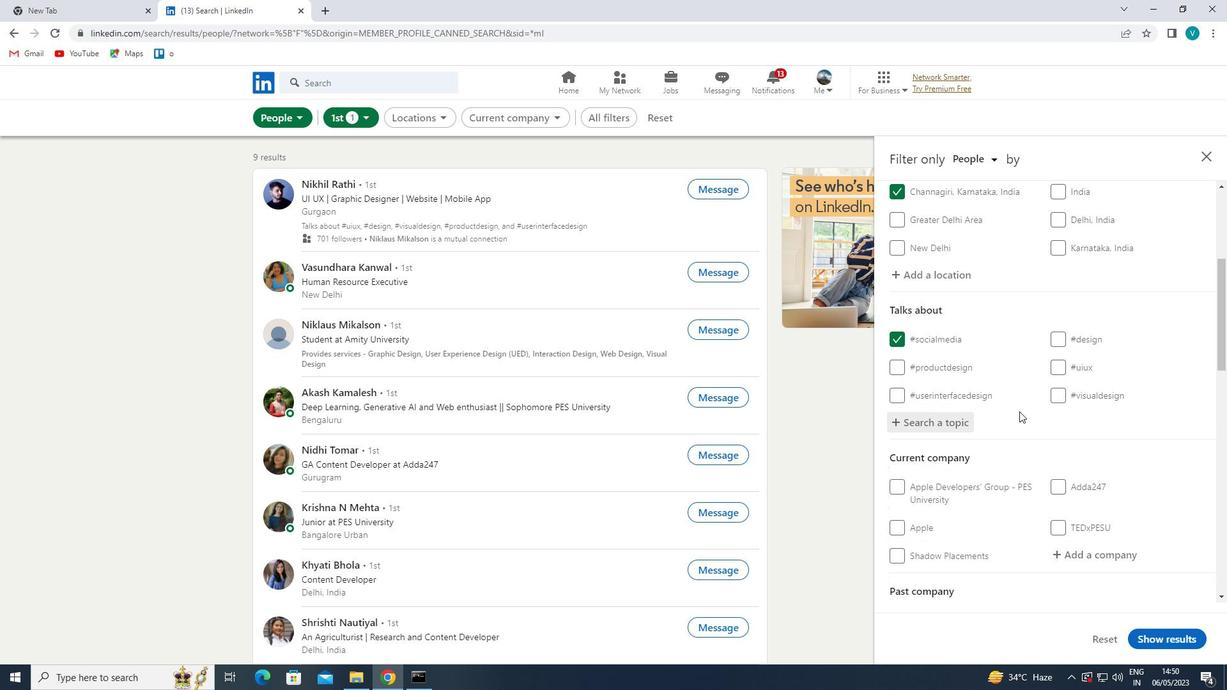 
Action: Mouse scrolled (1022, 415) with delta (0, 0)
Screenshot: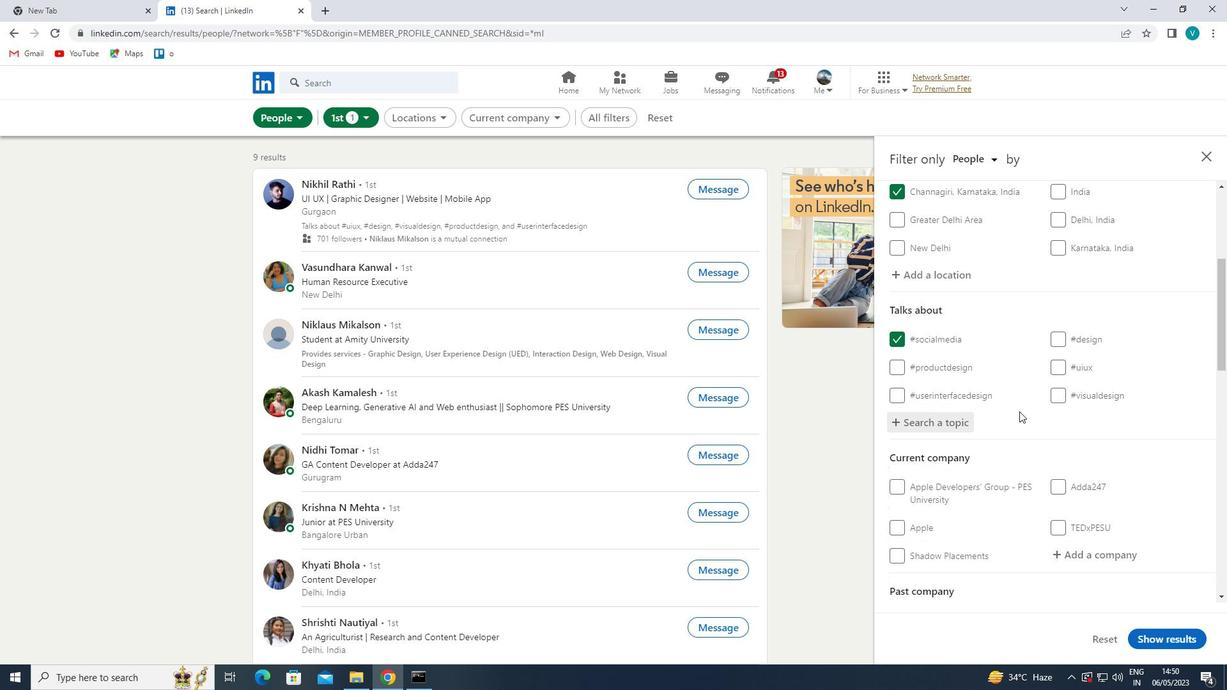 
Action: Mouse moved to (1022, 416)
Screenshot: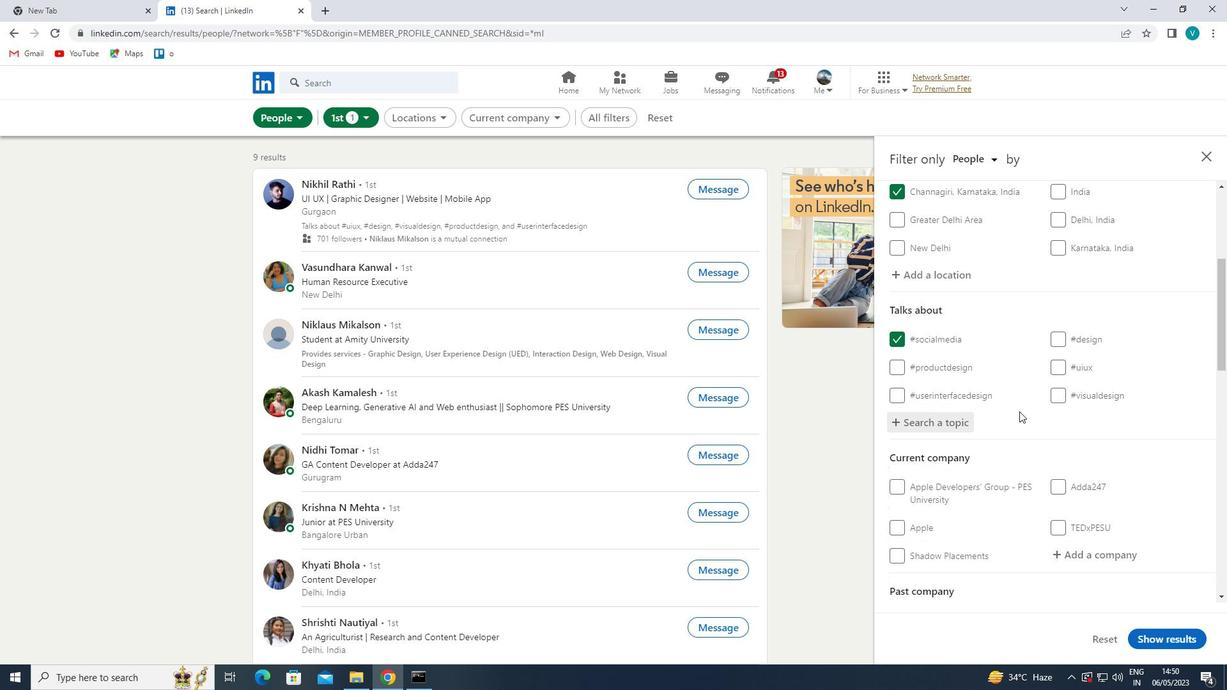 
Action: Mouse scrolled (1022, 416) with delta (0, 0)
Screenshot: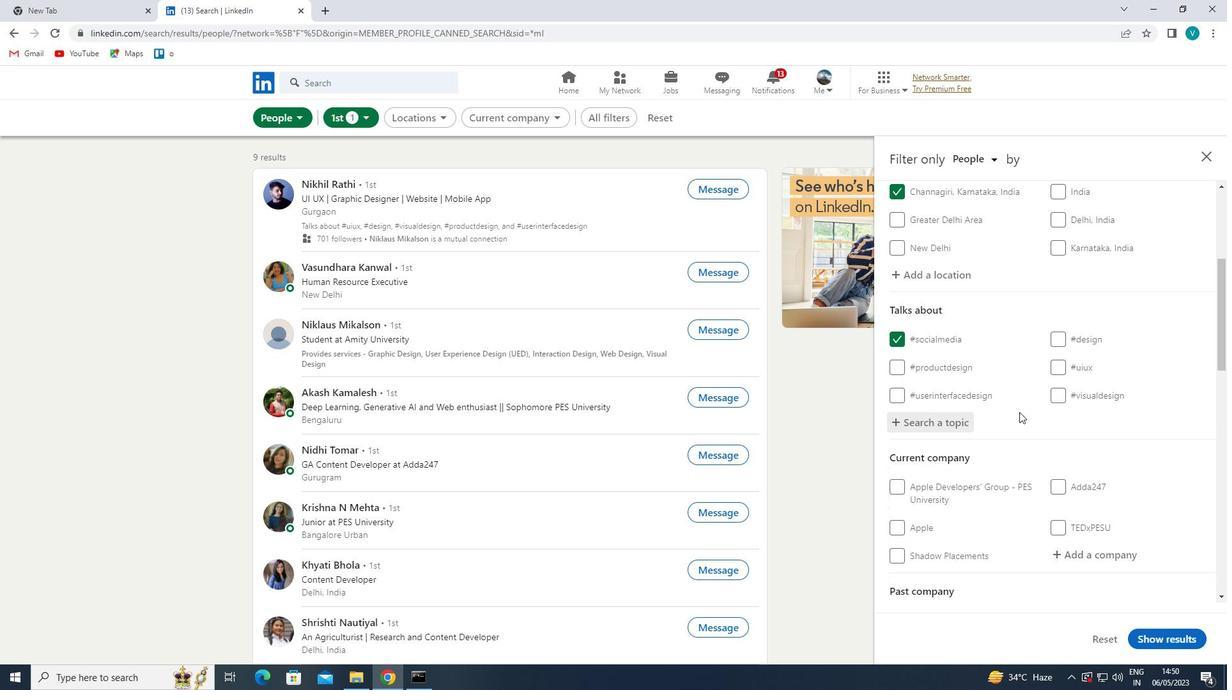 
Action: Mouse moved to (1083, 350)
Screenshot: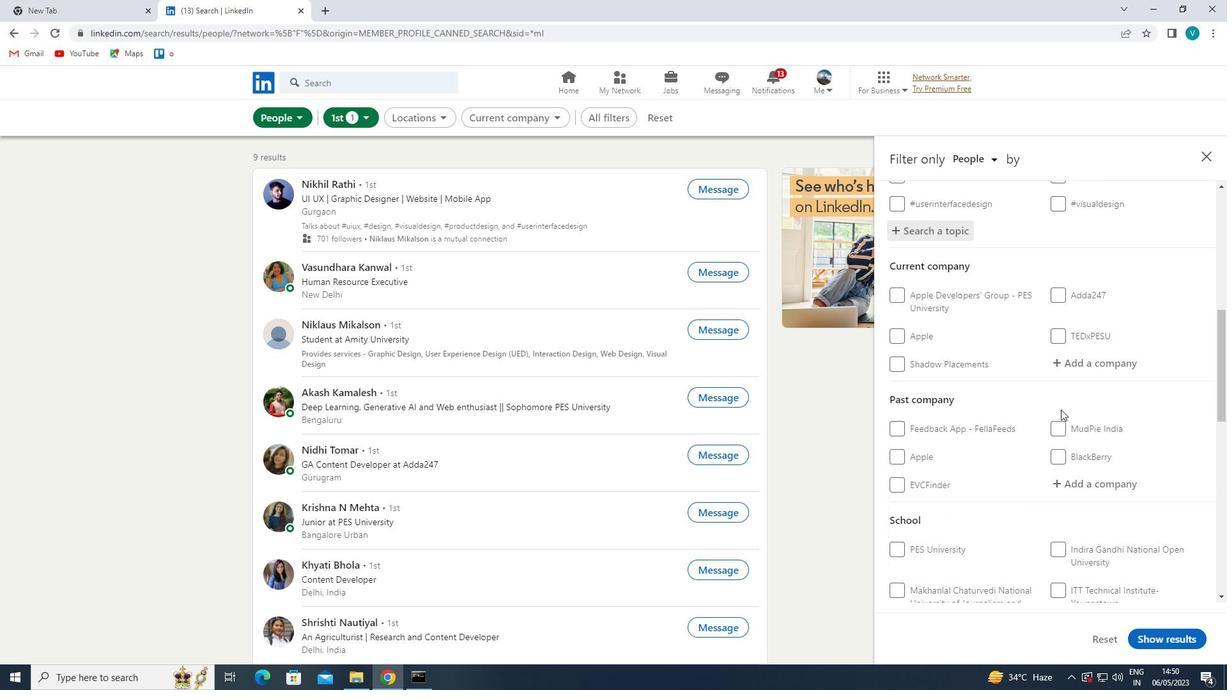 
Action: Mouse pressed left at (1083, 350)
Screenshot: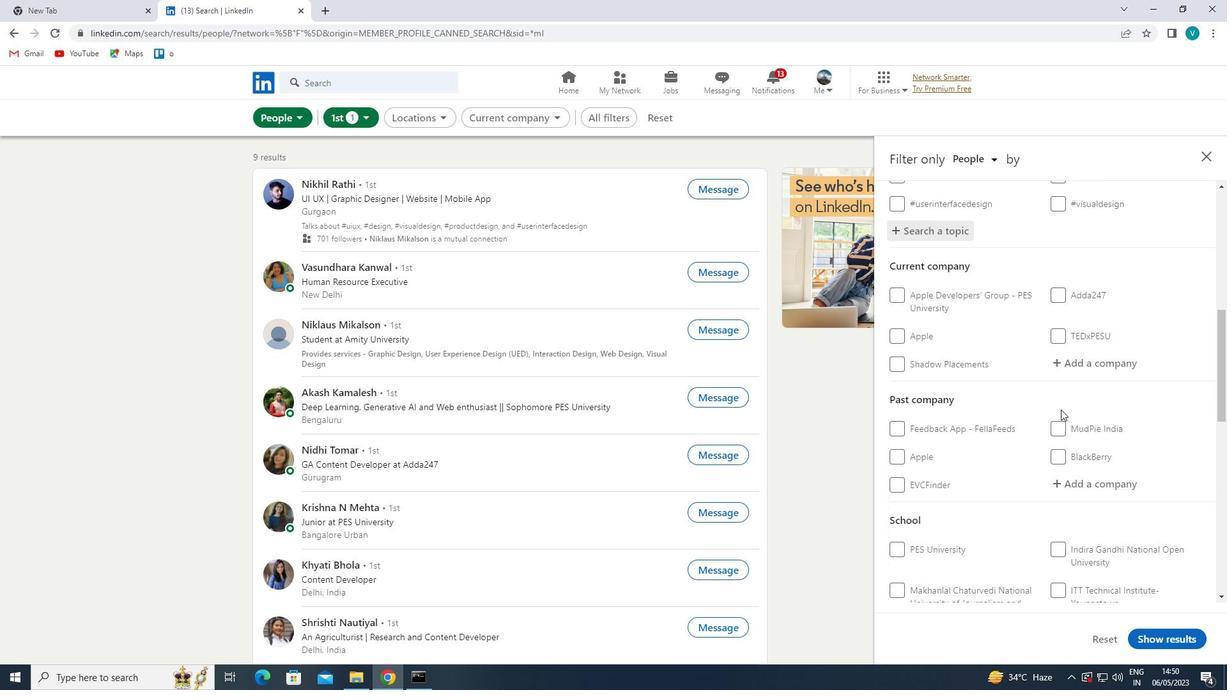 
Action: Mouse moved to (1085, 362)
Screenshot: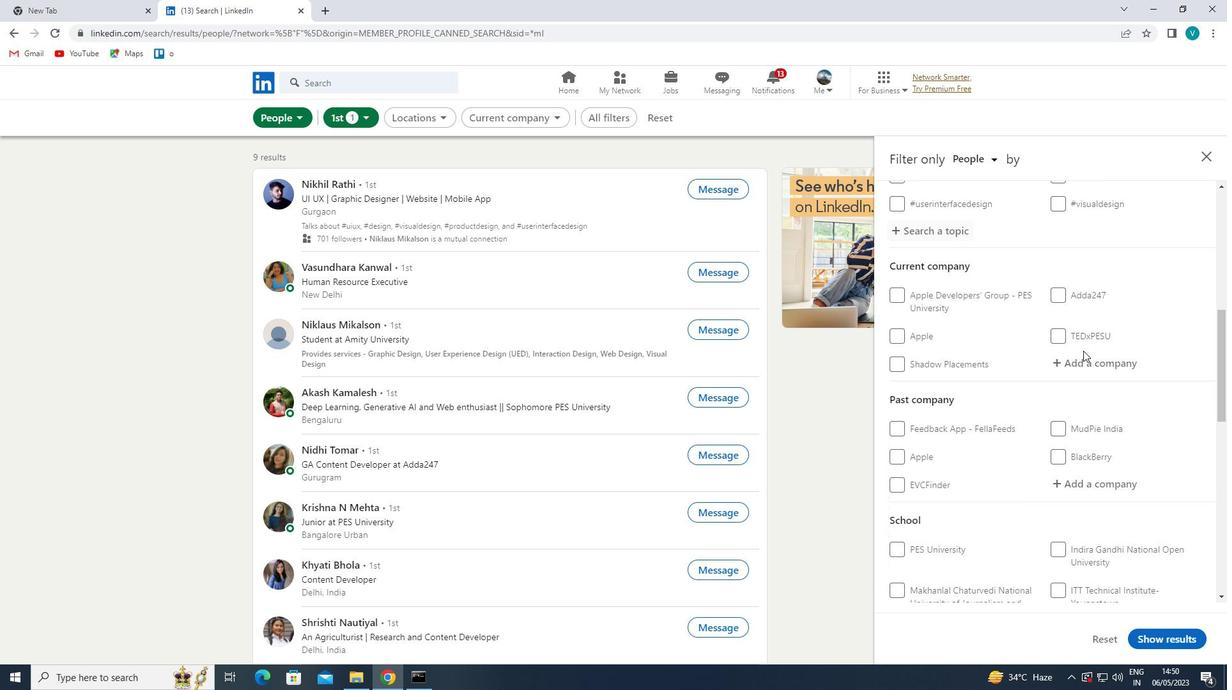
Action: Mouse pressed left at (1085, 362)
Screenshot: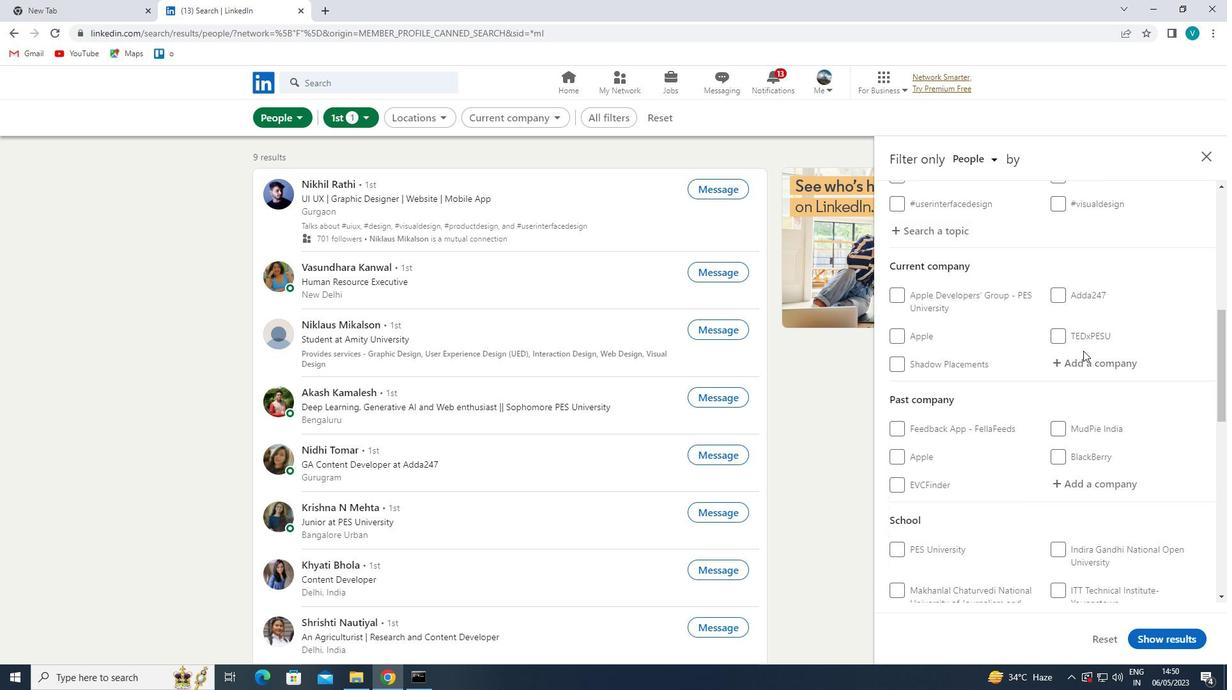 
Action: Mouse moved to (1040, 338)
Screenshot: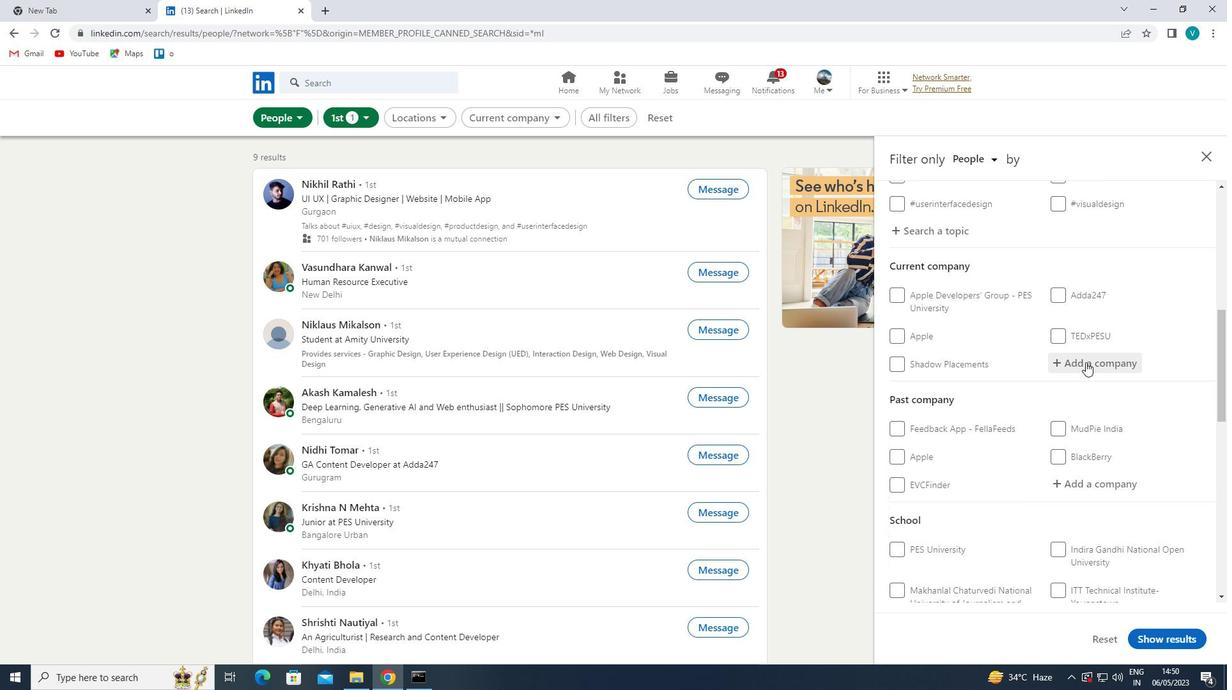 
Action: Key pressed <Key.shift>LMPETU
Screenshot: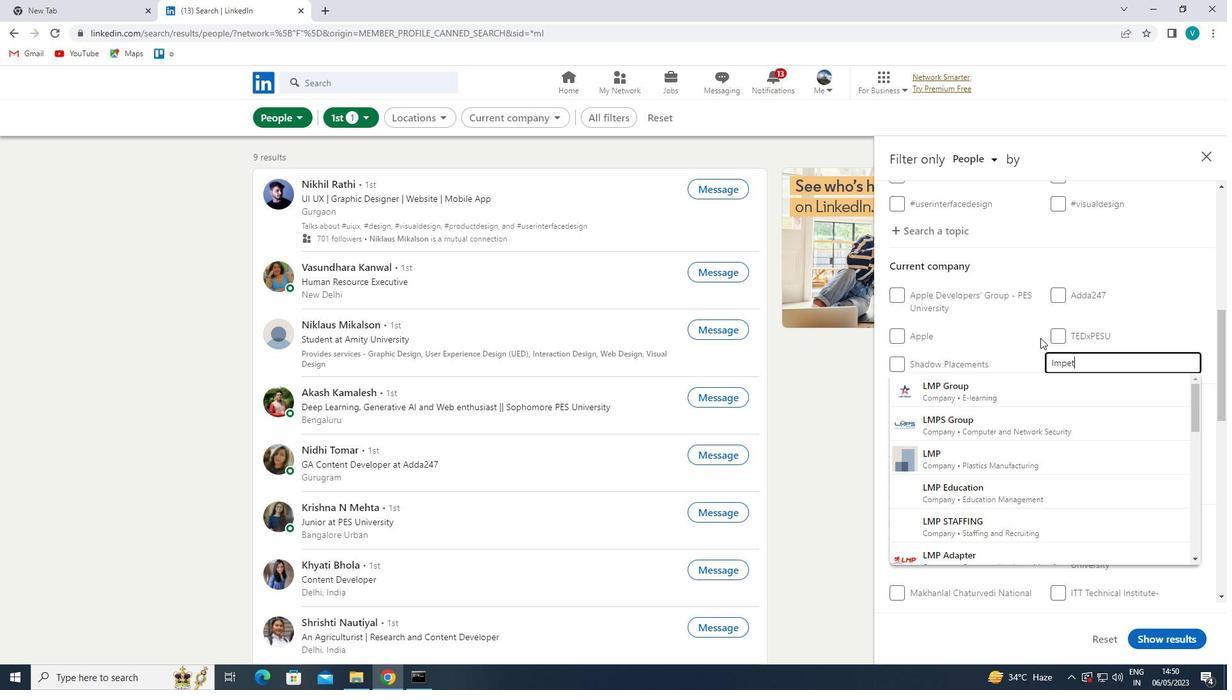
Action: Mouse moved to (1040, 379)
Screenshot: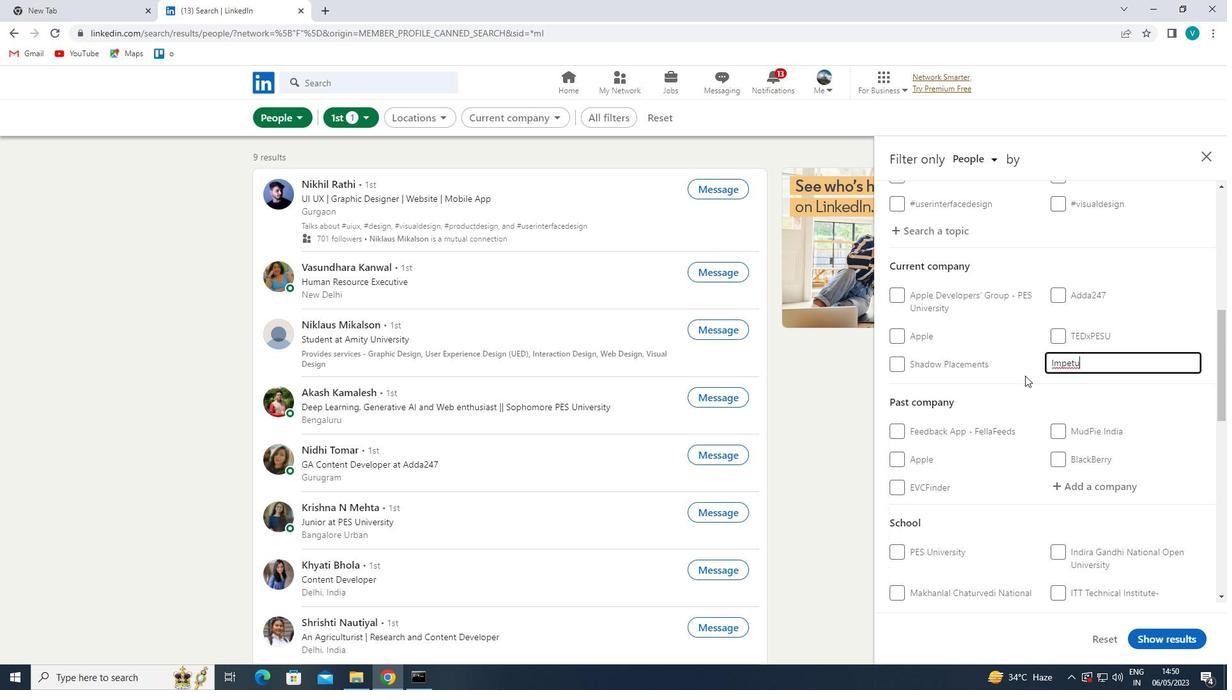 
Action: Key pressed S
Screenshot: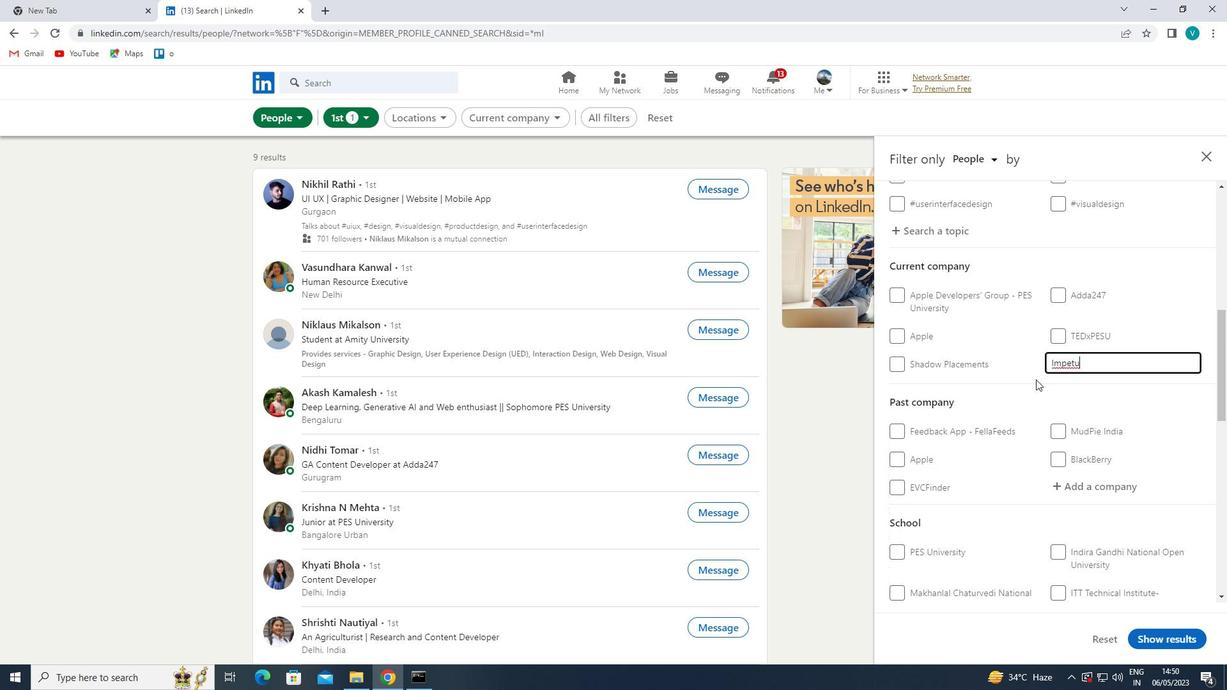 
Action: Mouse moved to (1037, 385)
Screenshot: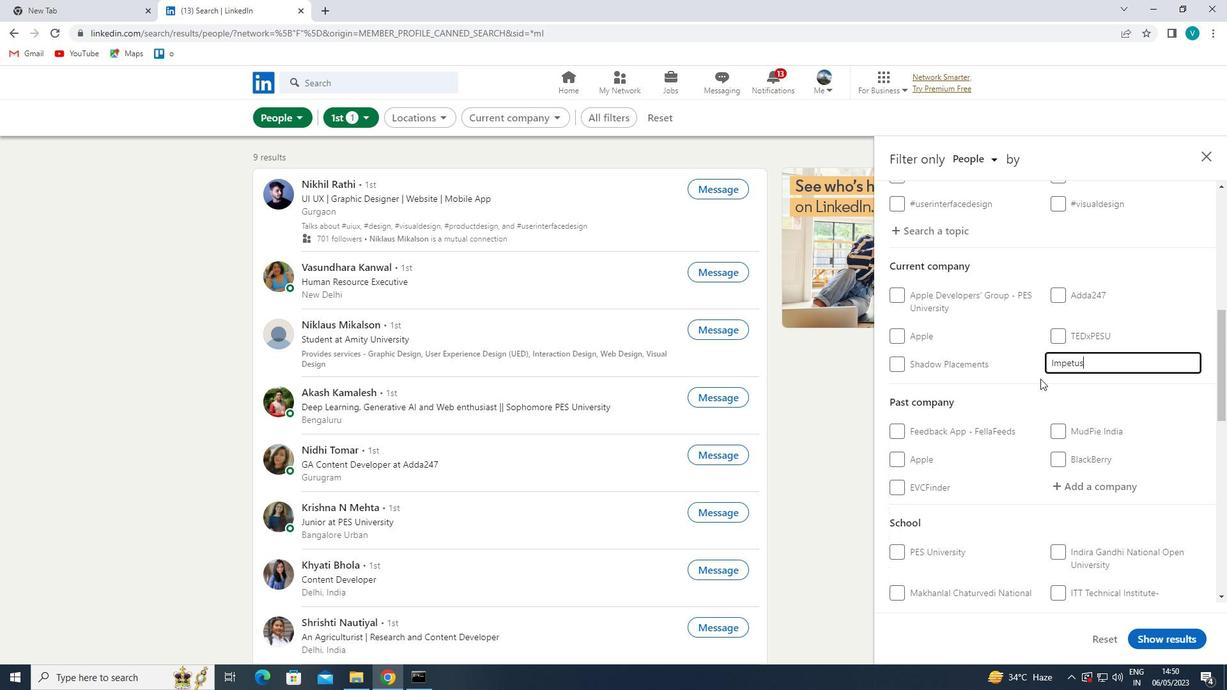 
Action: Mouse pressed left at (1037, 385)
Screenshot: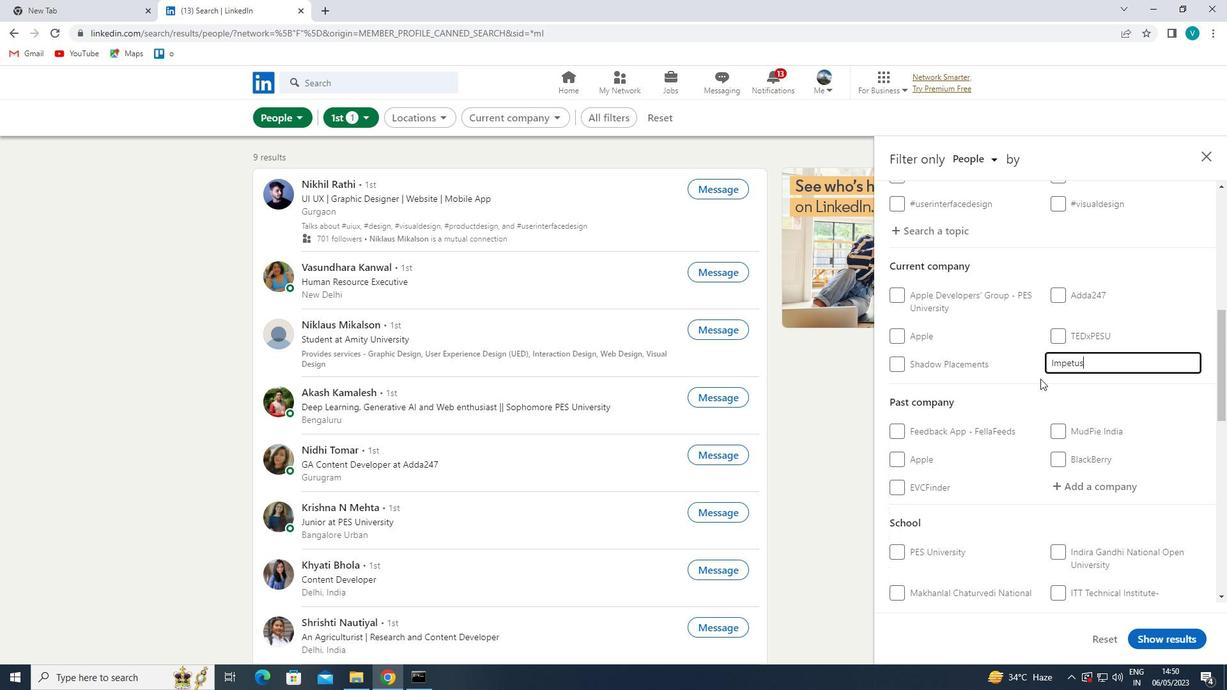 
Action: Mouse moved to (1030, 371)
Screenshot: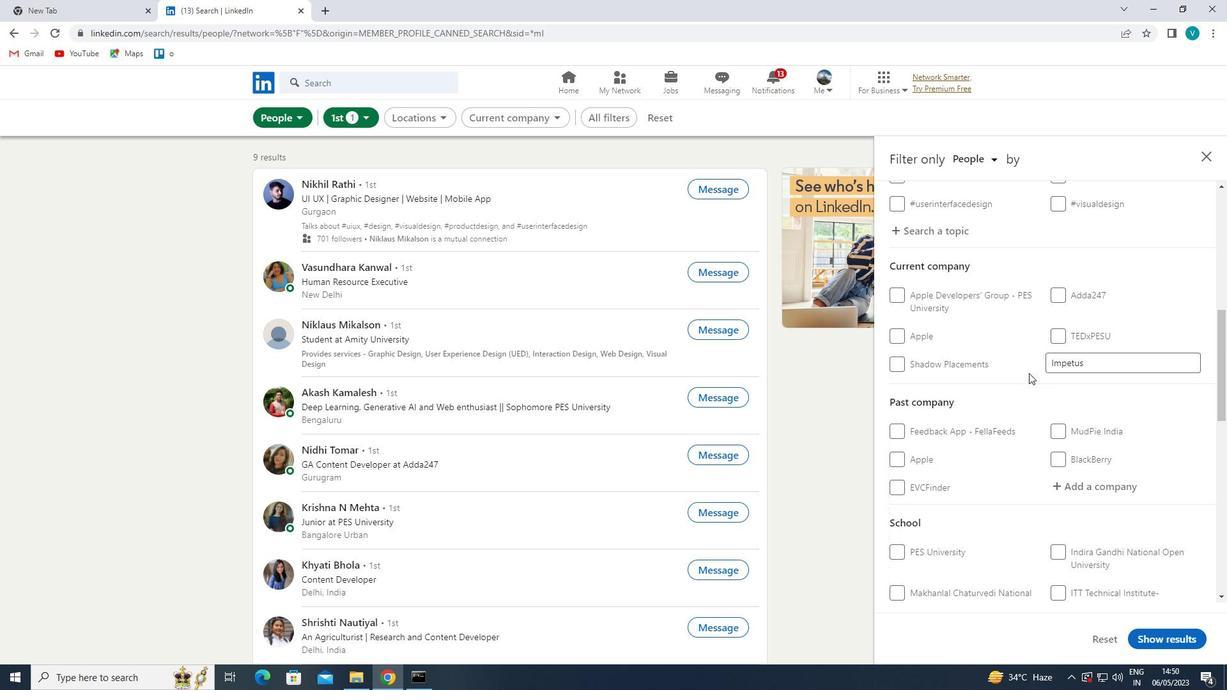 
Action: Mouse scrolled (1030, 371) with delta (0, 0)
Screenshot: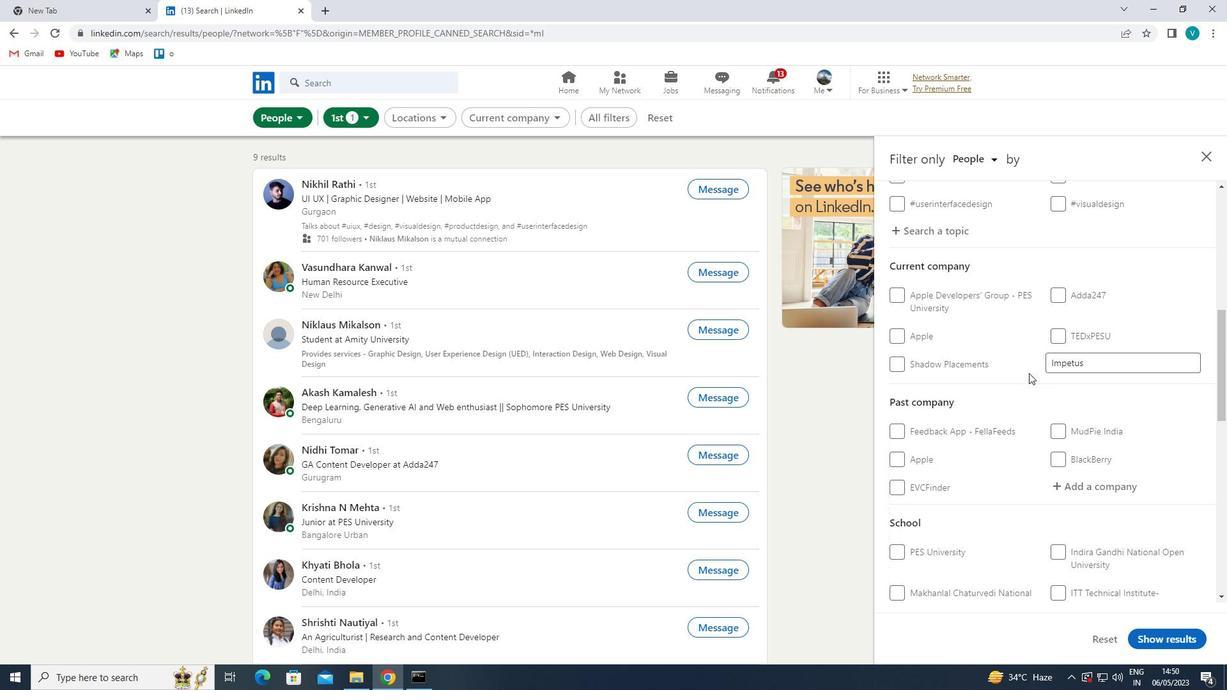 
Action: Mouse moved to (1031, 372)
Screenshot: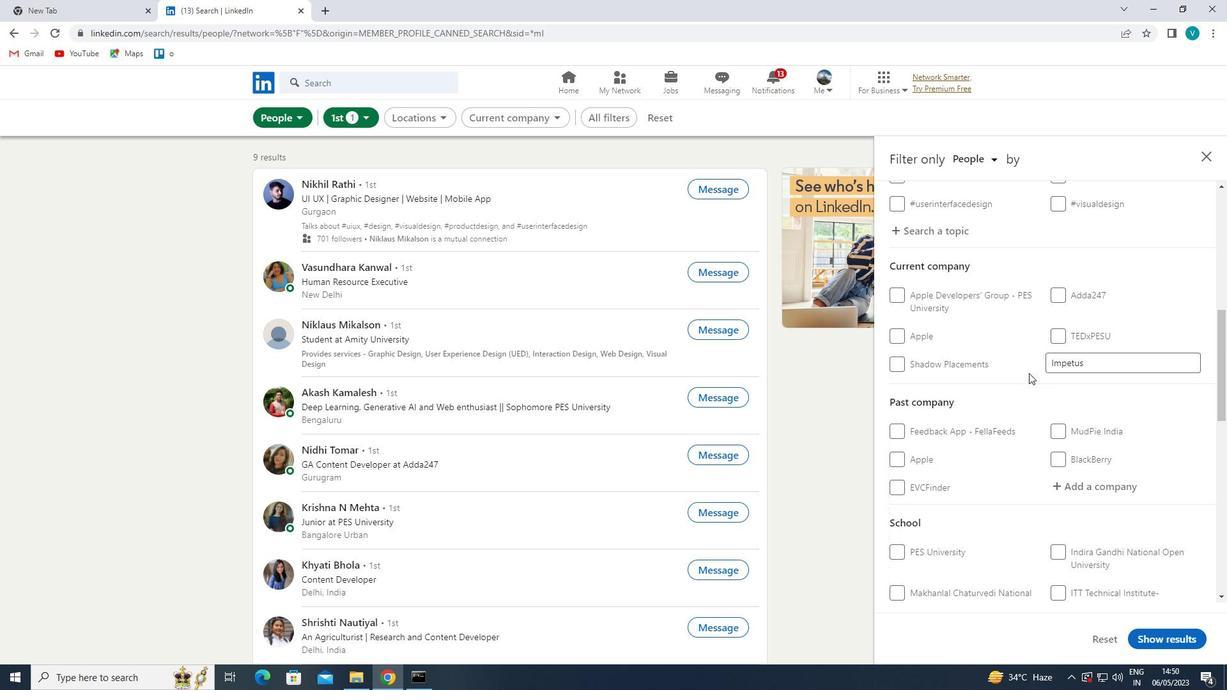 
Action: Mouse scrolled (1031, 371) with delta (0, 0)
Screenshot: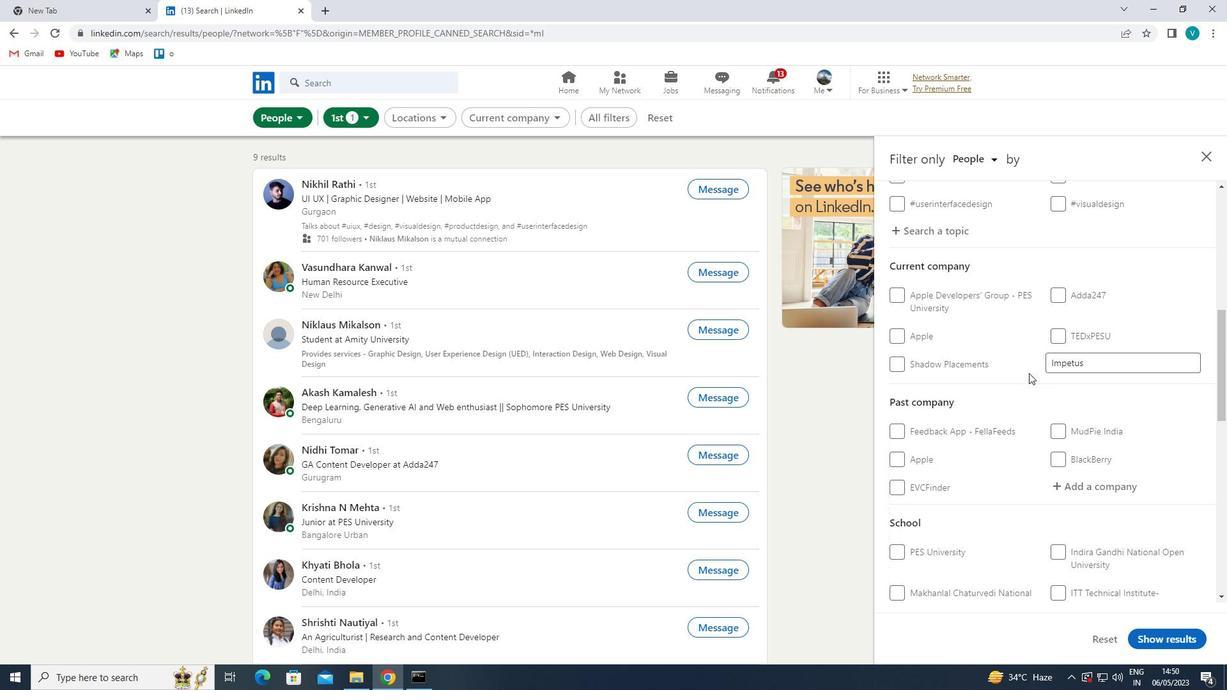 
Action: Mouse moved to (1037, 375)
Screenshot: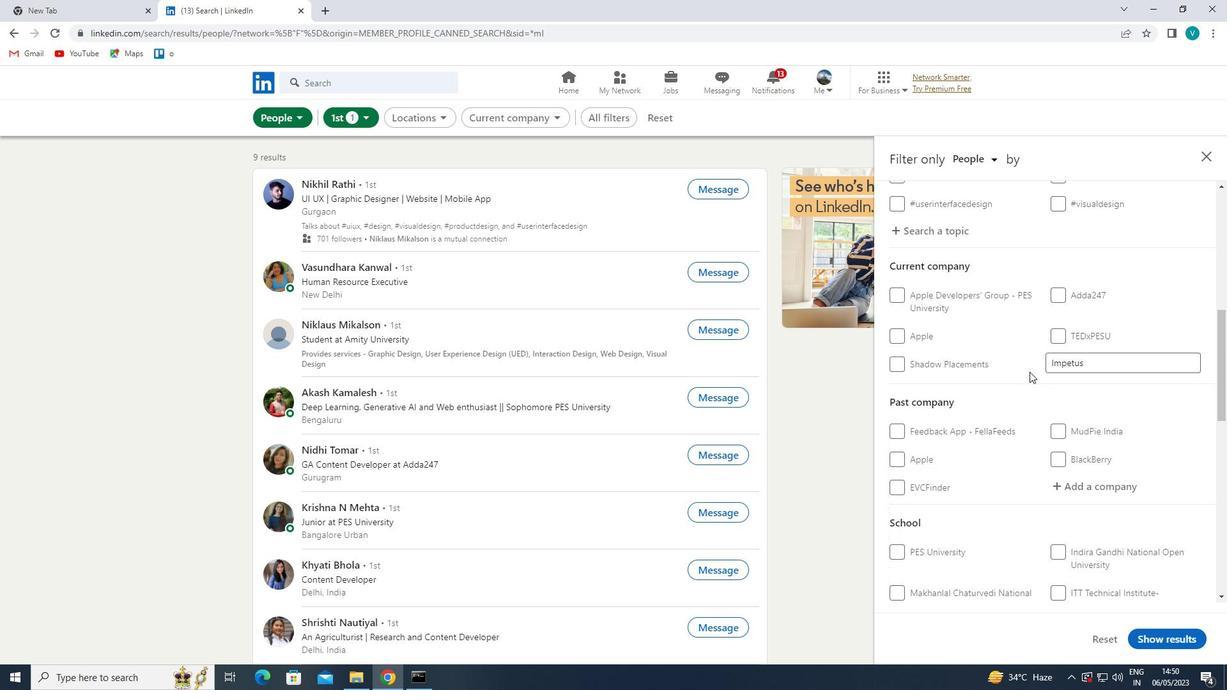 
Action: Mouse scrolled (1037, 375) with delta (0, 0)
Screenshot: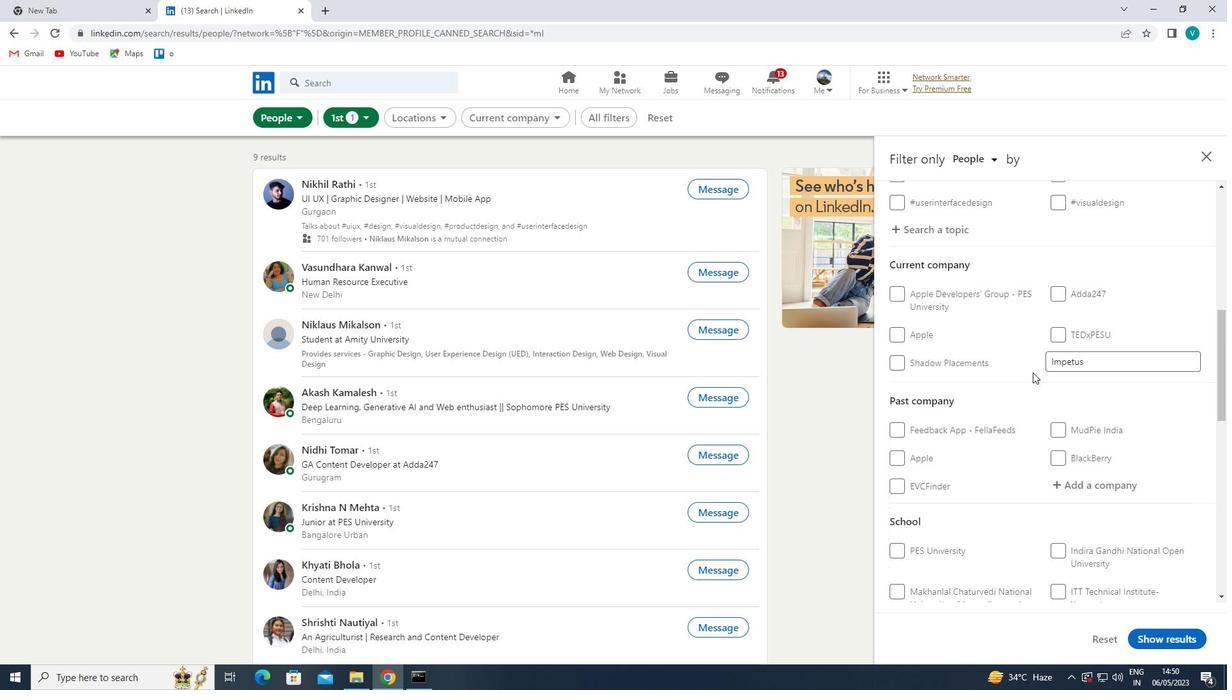 
Action: Mouse moved to (1075, 368)
Screenshot: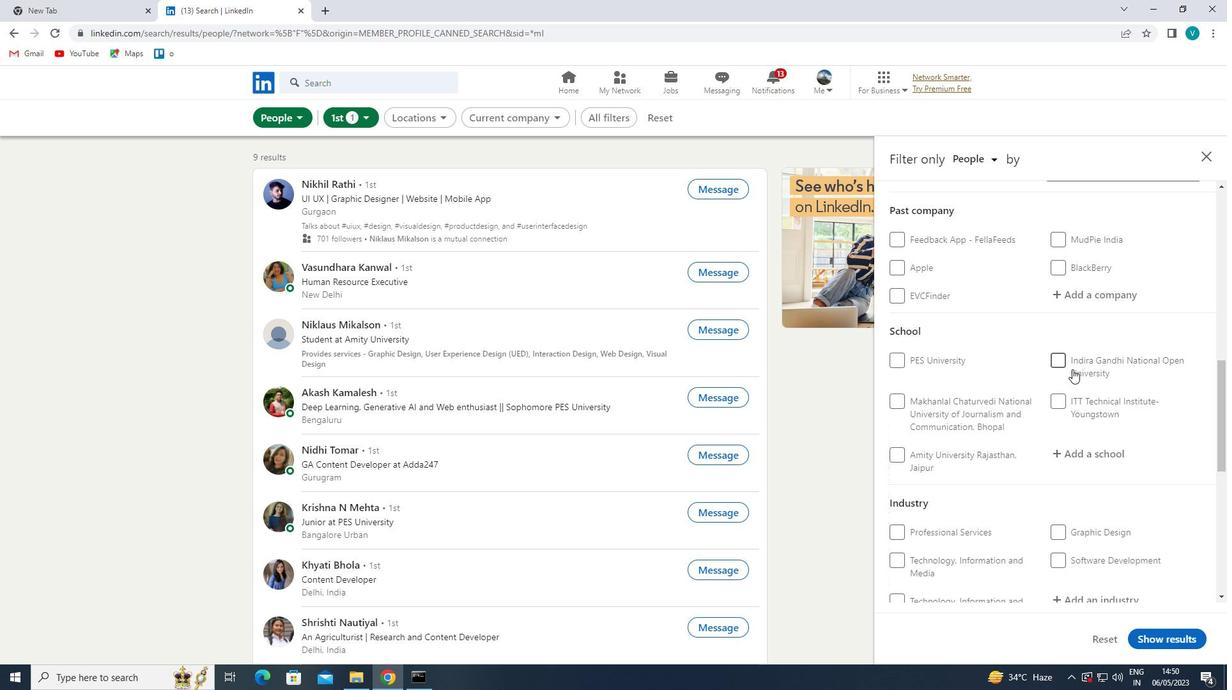 
Action: Mouse scrolled (1075, 368) with delta (0, 0)
Screenshot: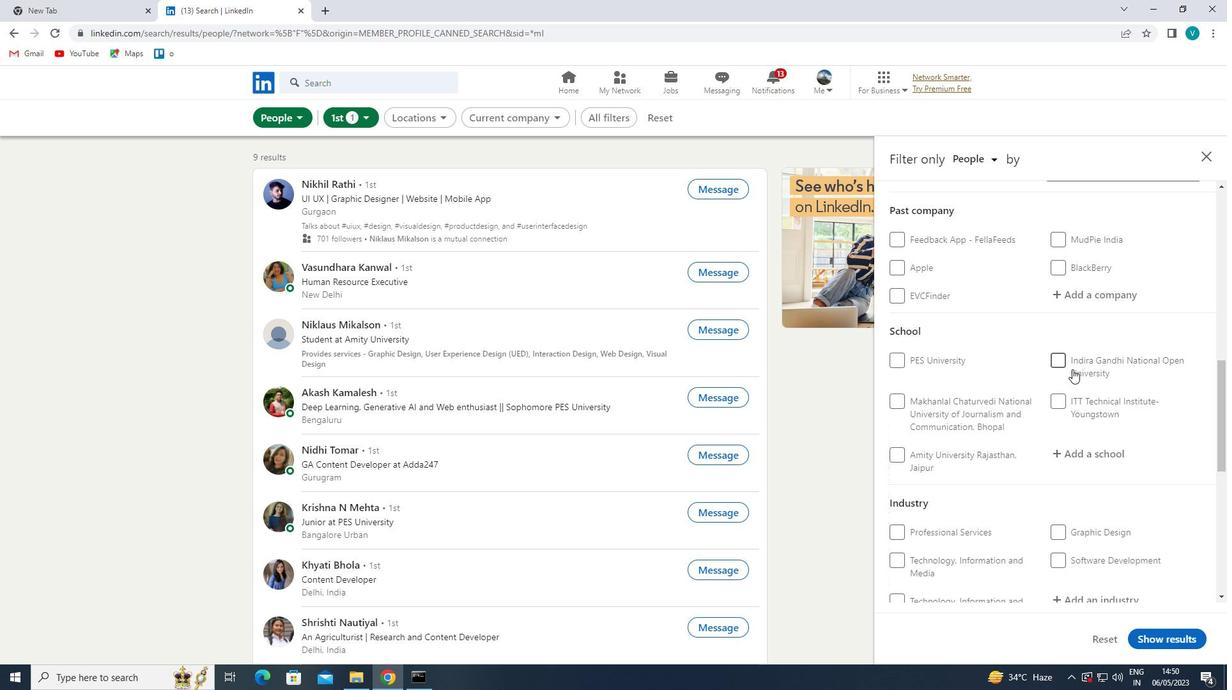 
Action: Mouse moved to (1082, 382)
Screenshot: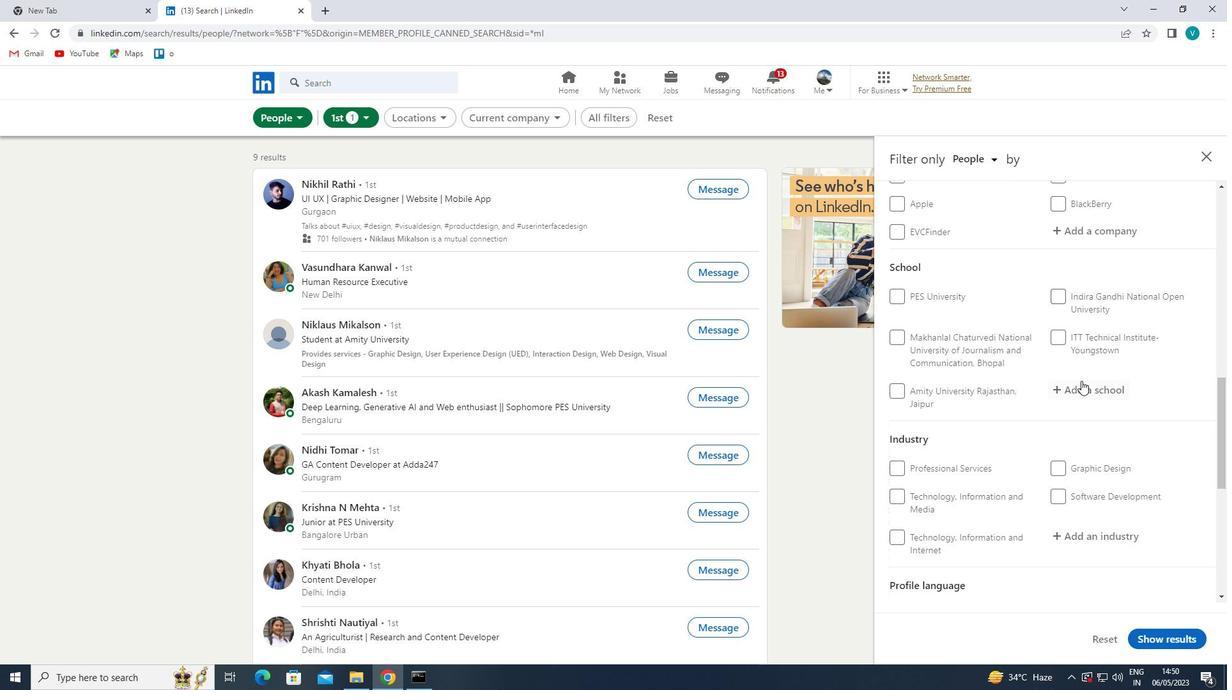 
Action: Mouse pressed left at (1082, 382)
Screenshot: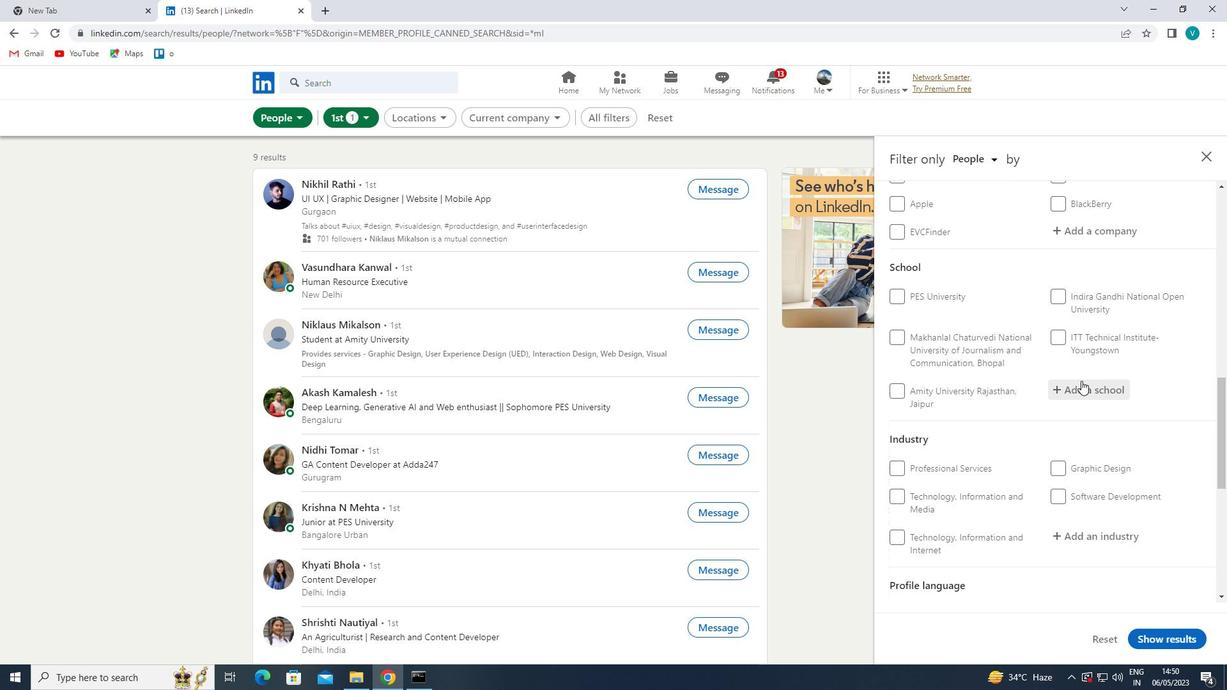 
Action: Mouse moved to (1082, 382)
Screenshot: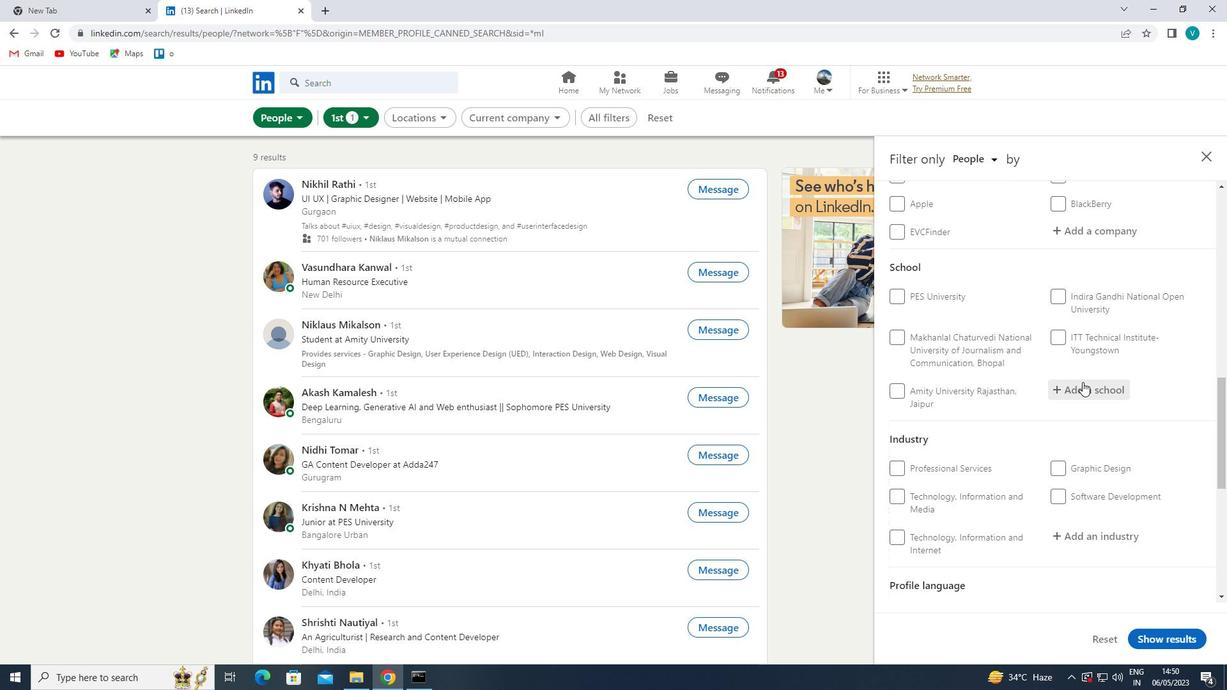 
Action: Key pressed <Key.shift>A
Screenshot: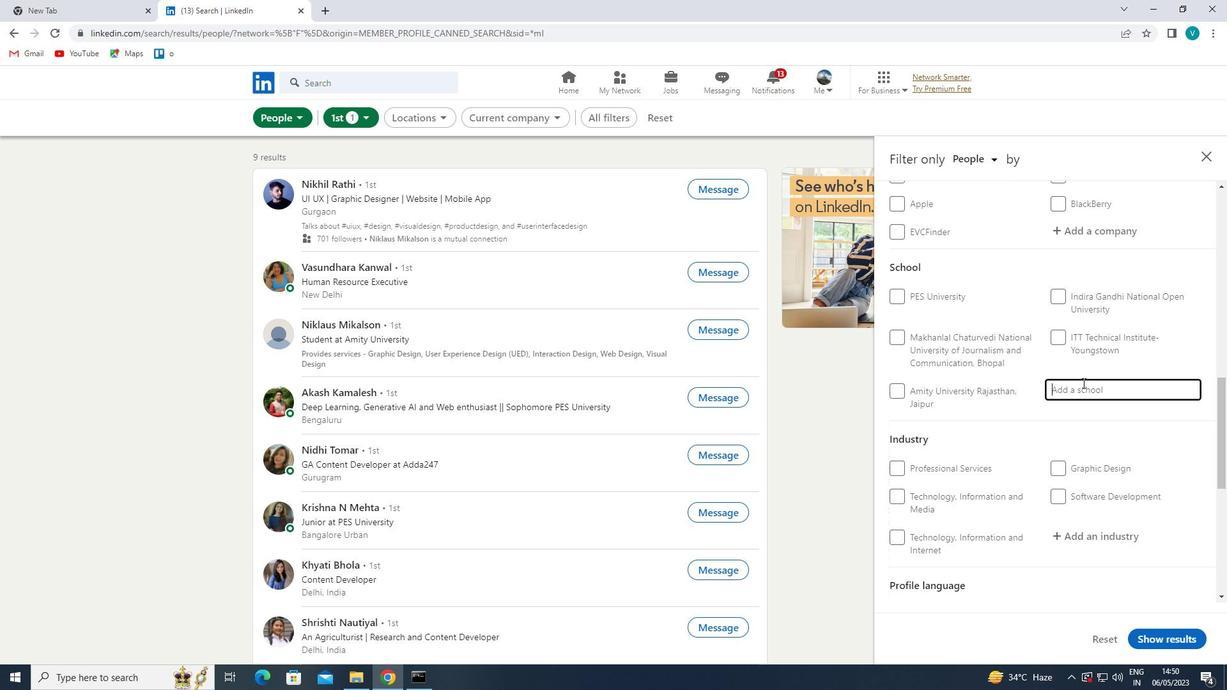 
Action: Mouse moved to (1071, 376)
Screenshot: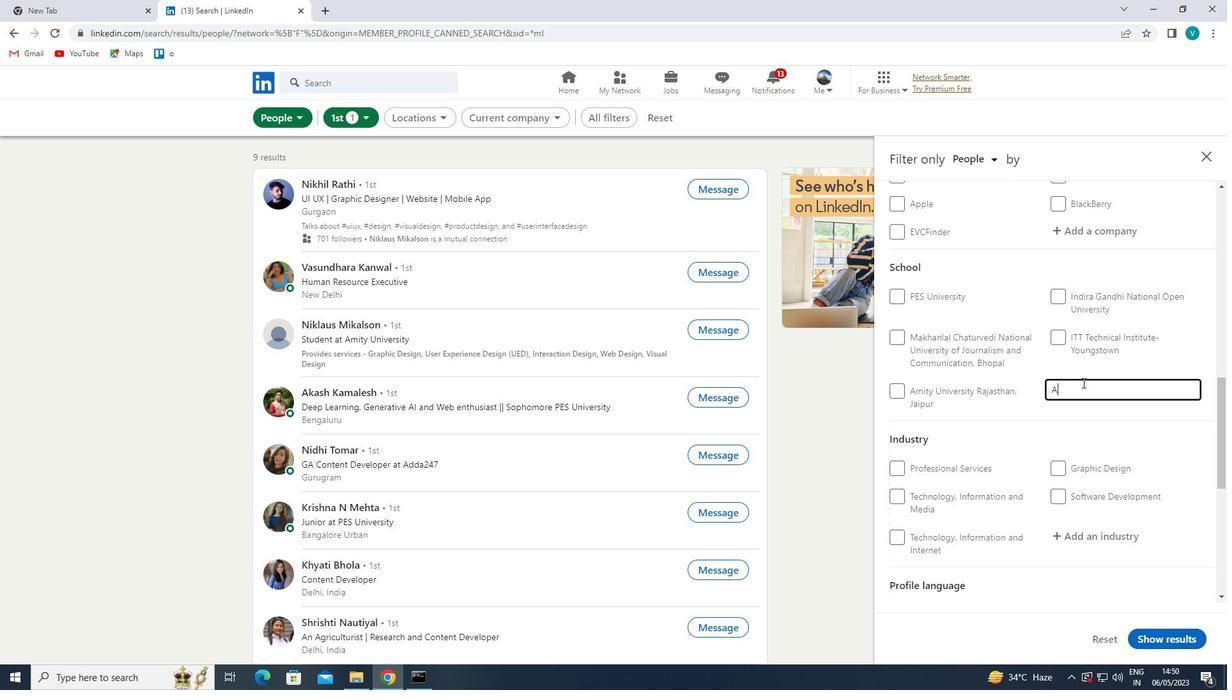 
Action: Key pressed W
Screenshot: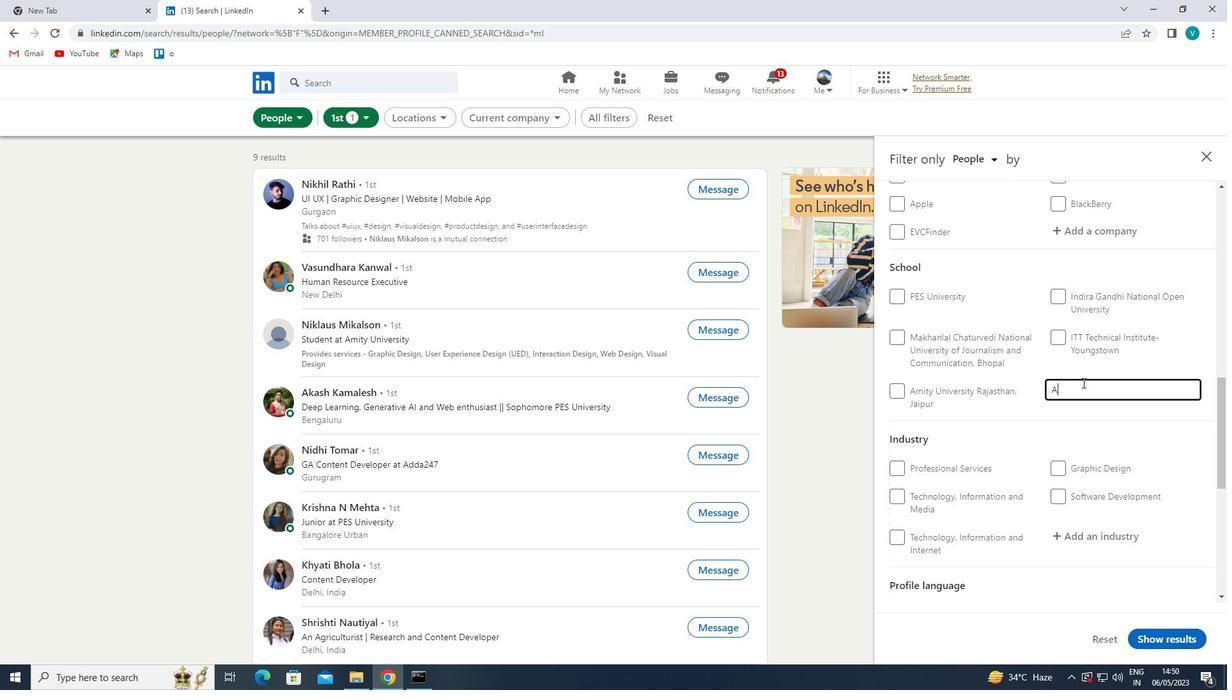 
Action: Mouse moved to (1048, 362)
Screenshot: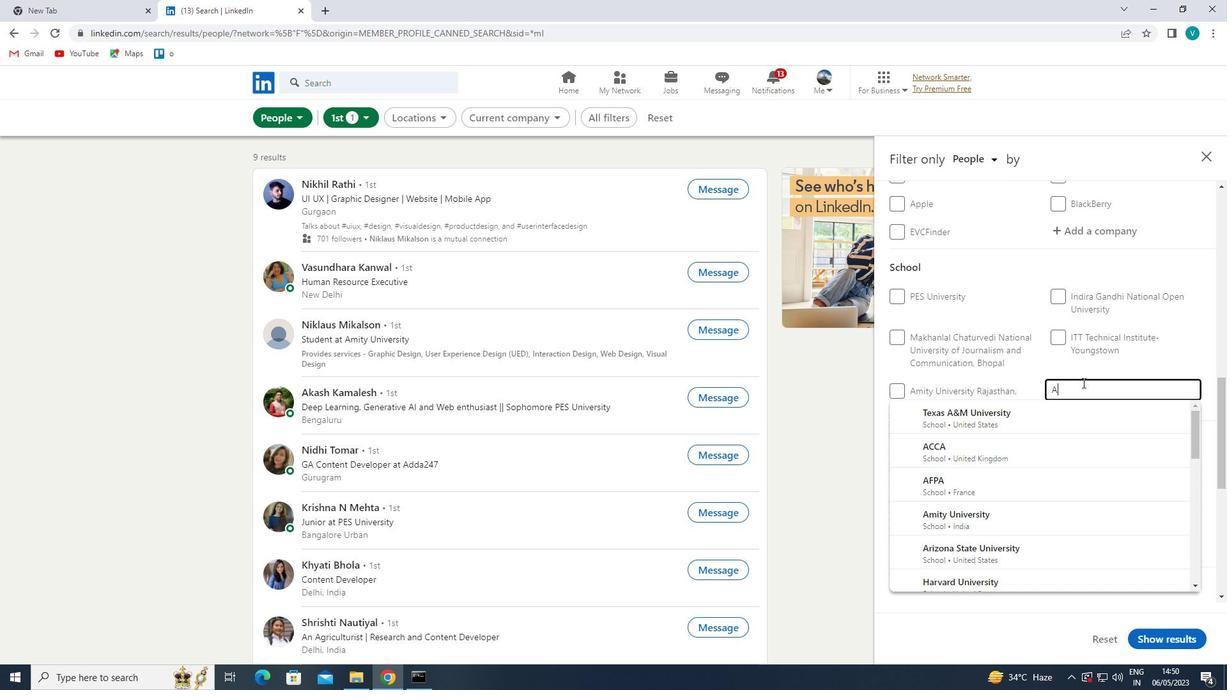 
Action: Key pressed ADHESH<Key.space>
Screenshot: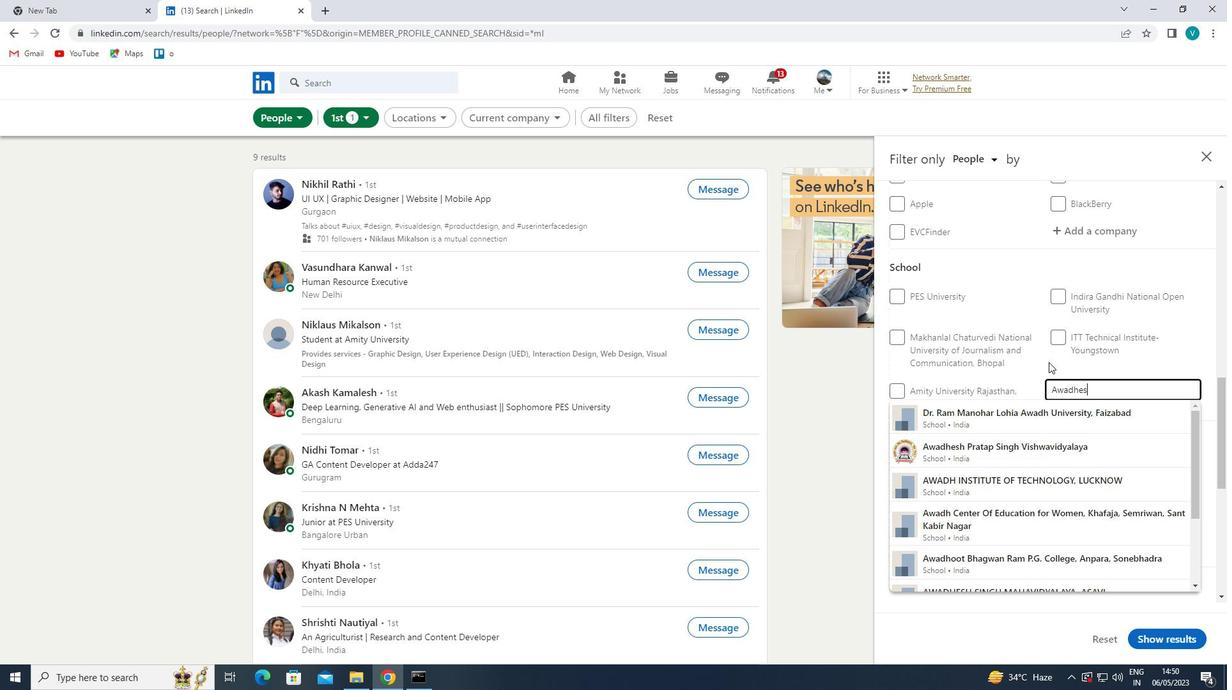 
Action: Mouse moved to (1046, 416)
Screenshot: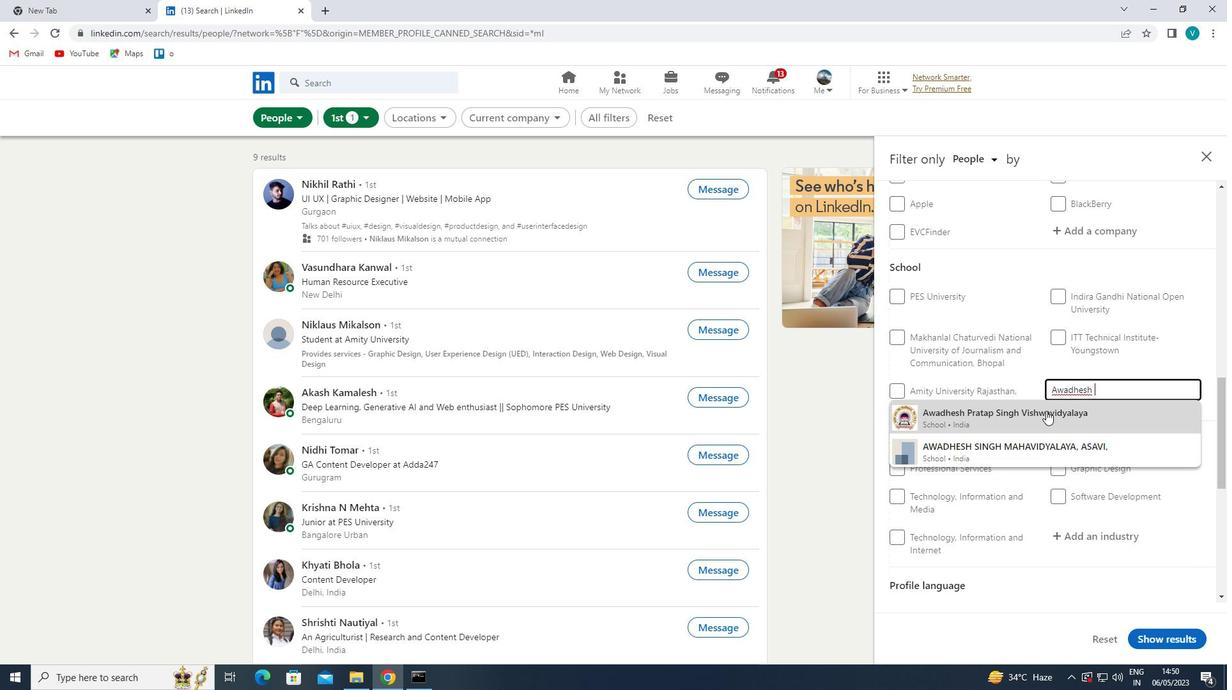 
Action: Mouse pressed left at (1046, 416)
Screenshot: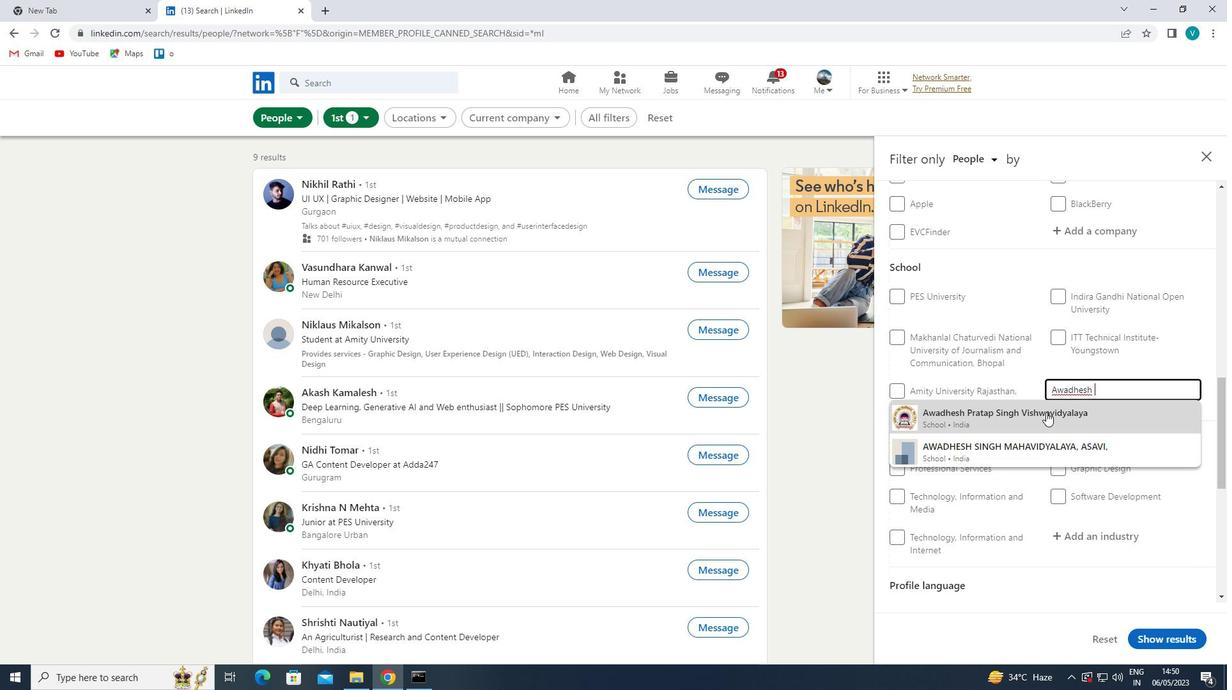 
Action: Mouse moved to (1062, 423)
Screenshot: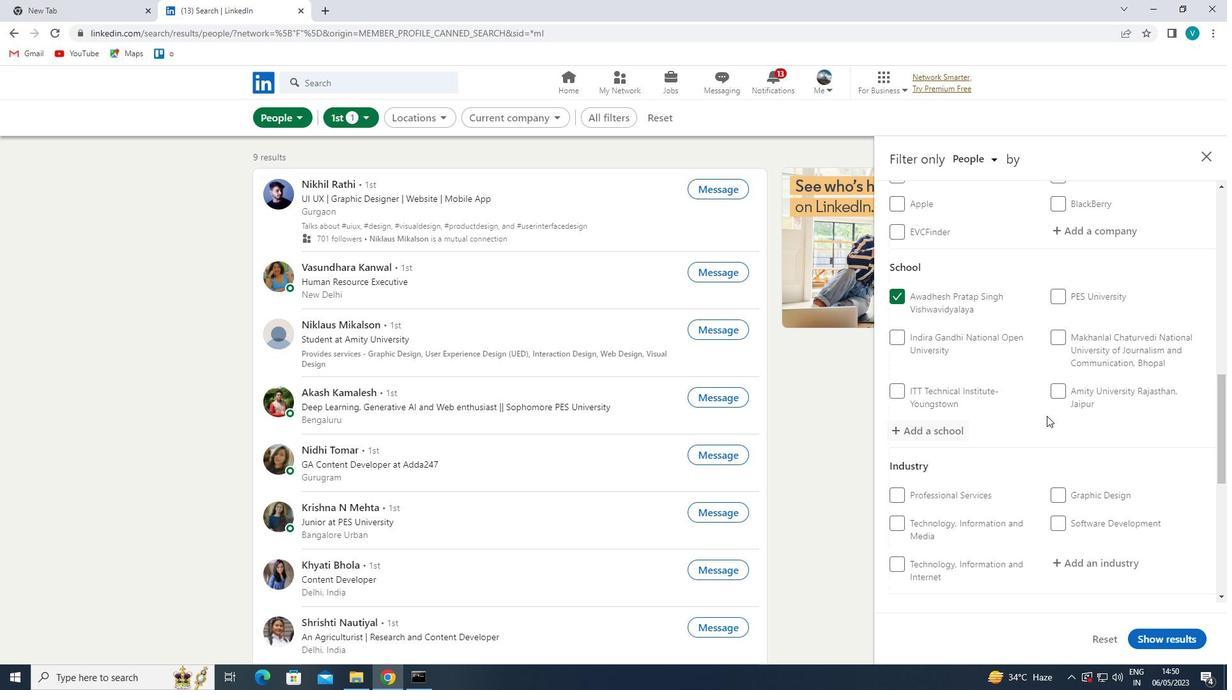 
Action: Mouse scrolled (1062, 422) with delta (0, 0)
Screenshot: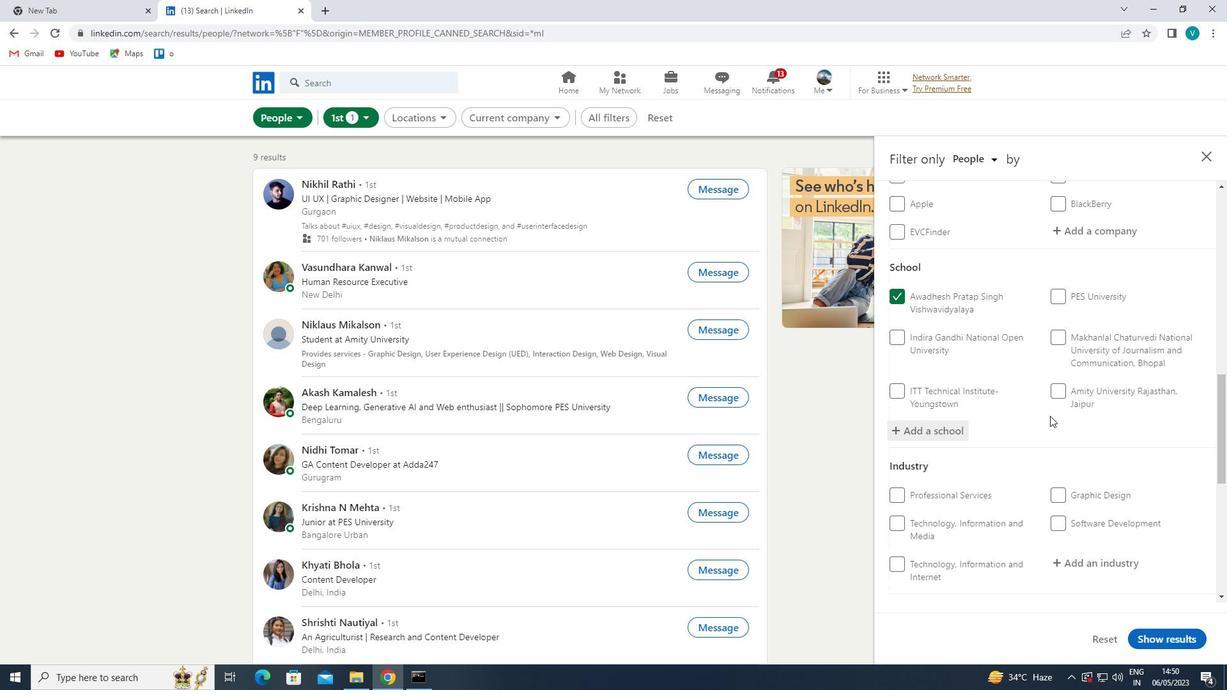 
Action: Mouse moved to (1064, 428)
Screenshot: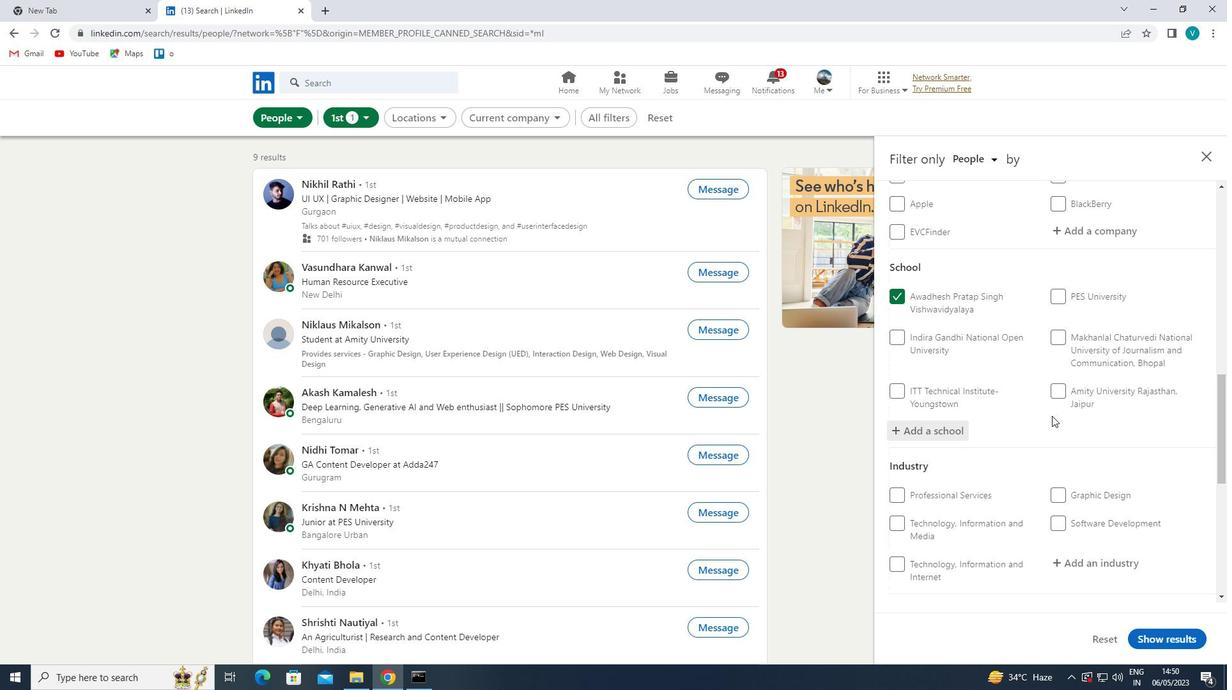 
Action: Mouse scrolled (1064, 427) with delta (0, 0)
Screenshot: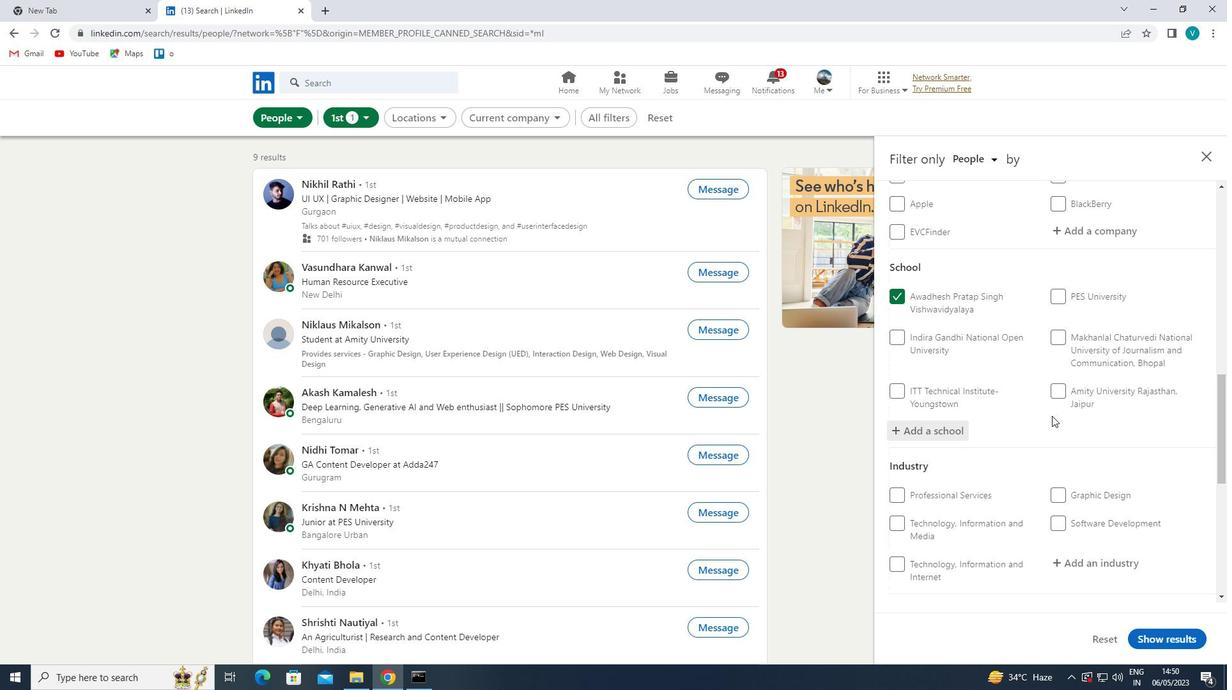 
Action: Mouse moved to (1066, 430)
Screenshot: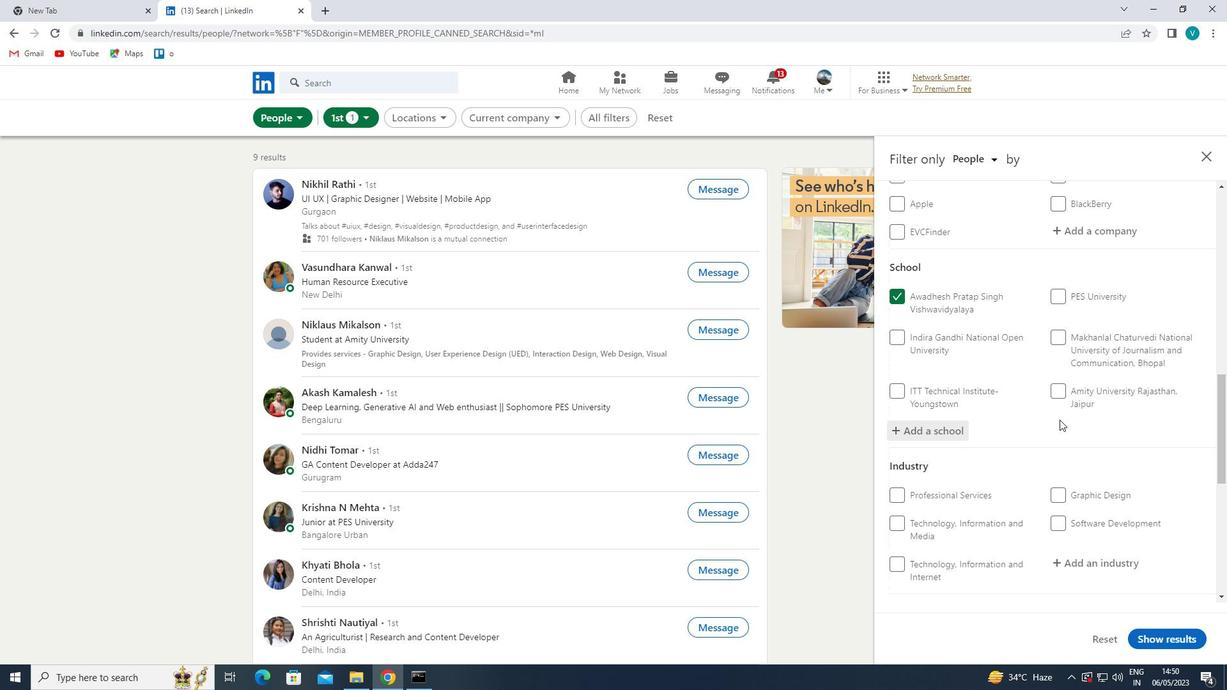 
Action: Mouse scrolled (1066, 429) with delta (0, 0)
Screenshot: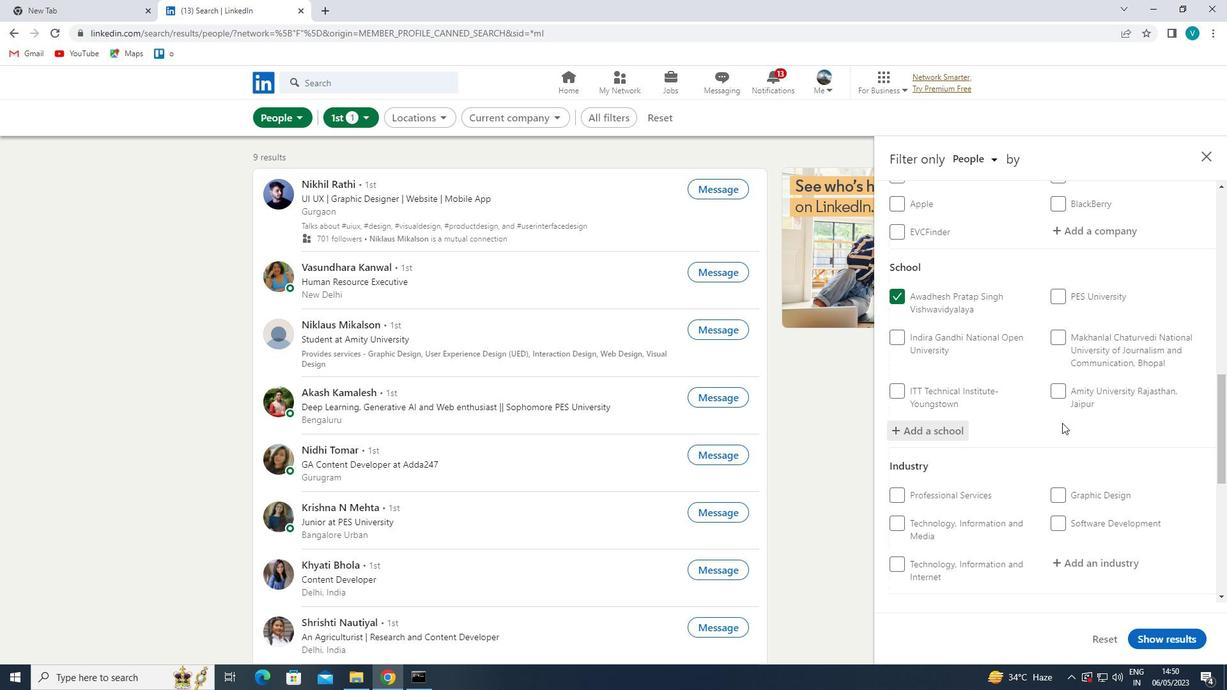 
Action: Mouse moved to (1105, 365)
Screenshot: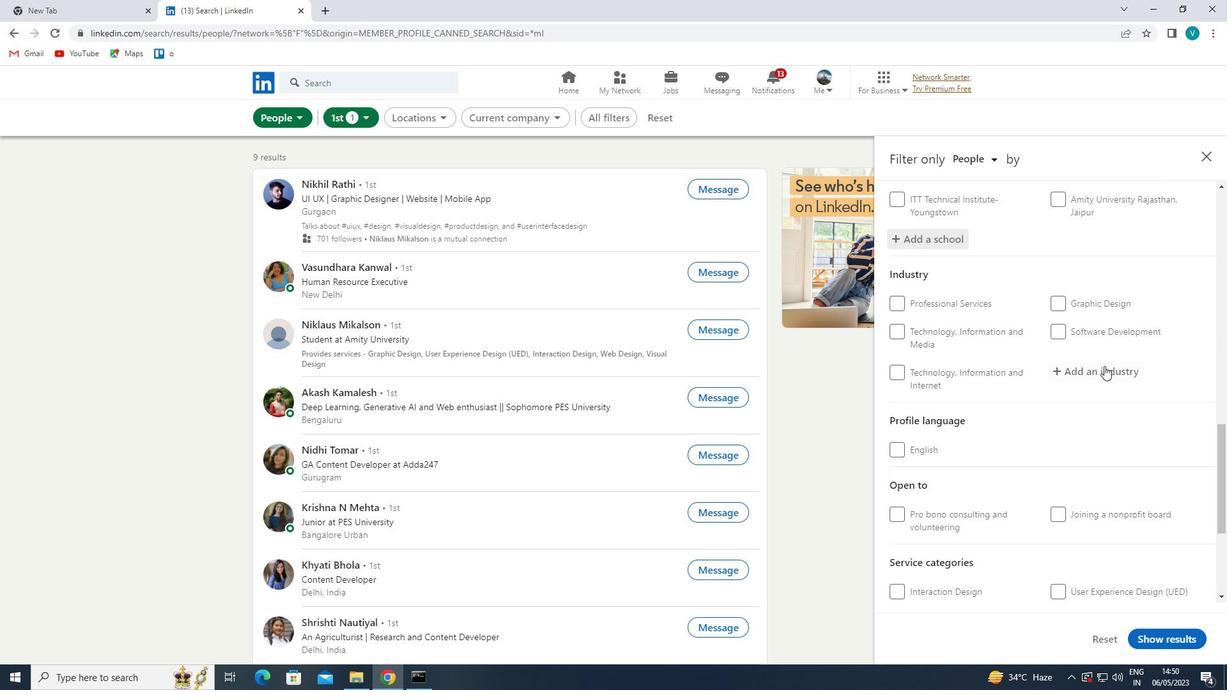 
Action: Mouse pressed left at (1105, 365)
Screenshot: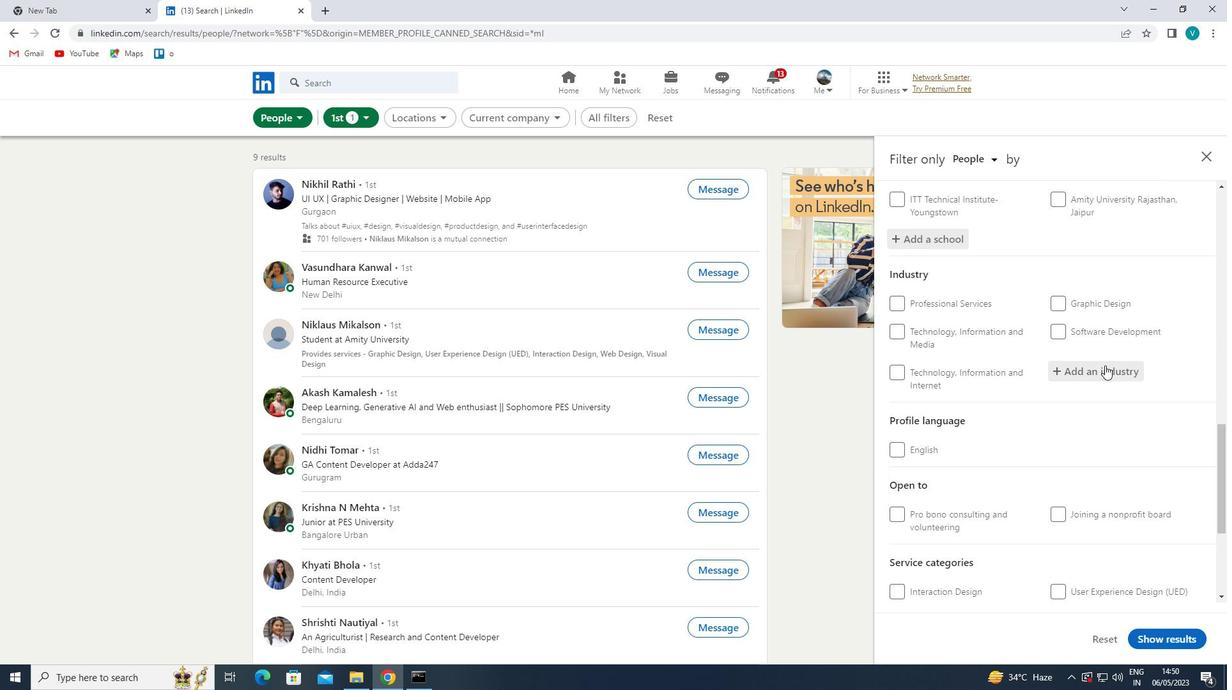 
Action: Mouse moved to (1061, 339)
Screenshot: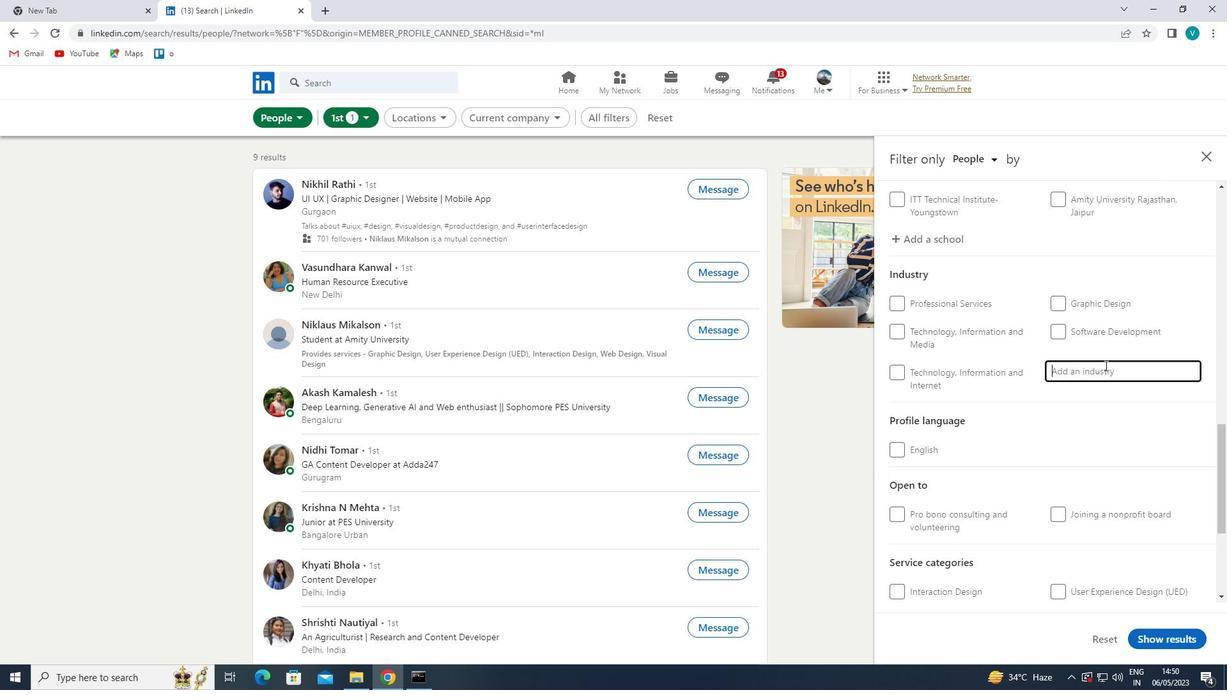 
Action: Key pressed <Key.shift>GROUNF<Key.backspace>D<Key.space>
Screenshot: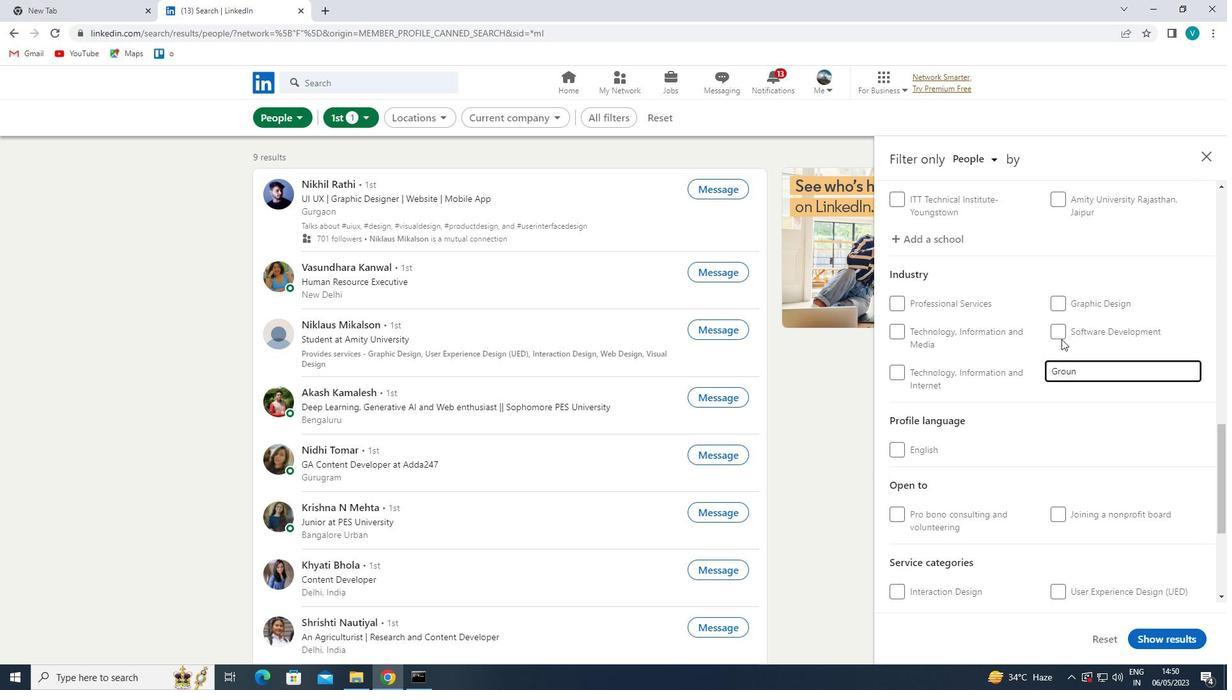
Action: Mouse moved to (1044, 402)
Screenshot: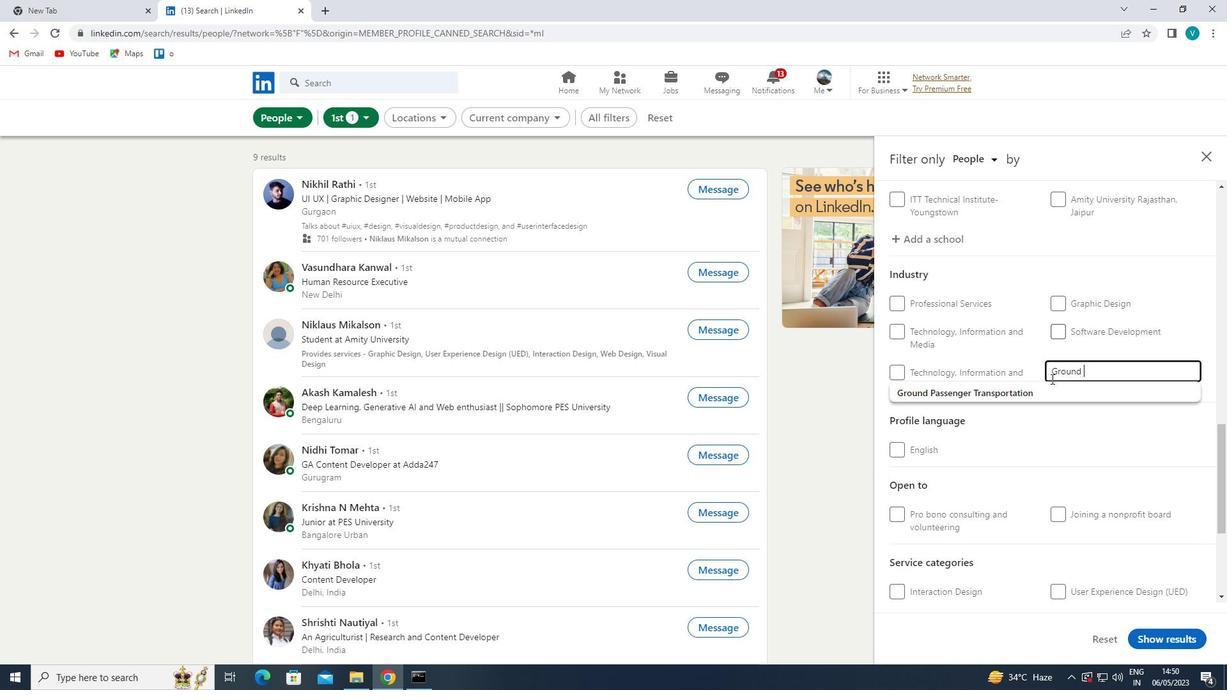 
Action: Mouse pressed left at (1044, 402)
Screenshot: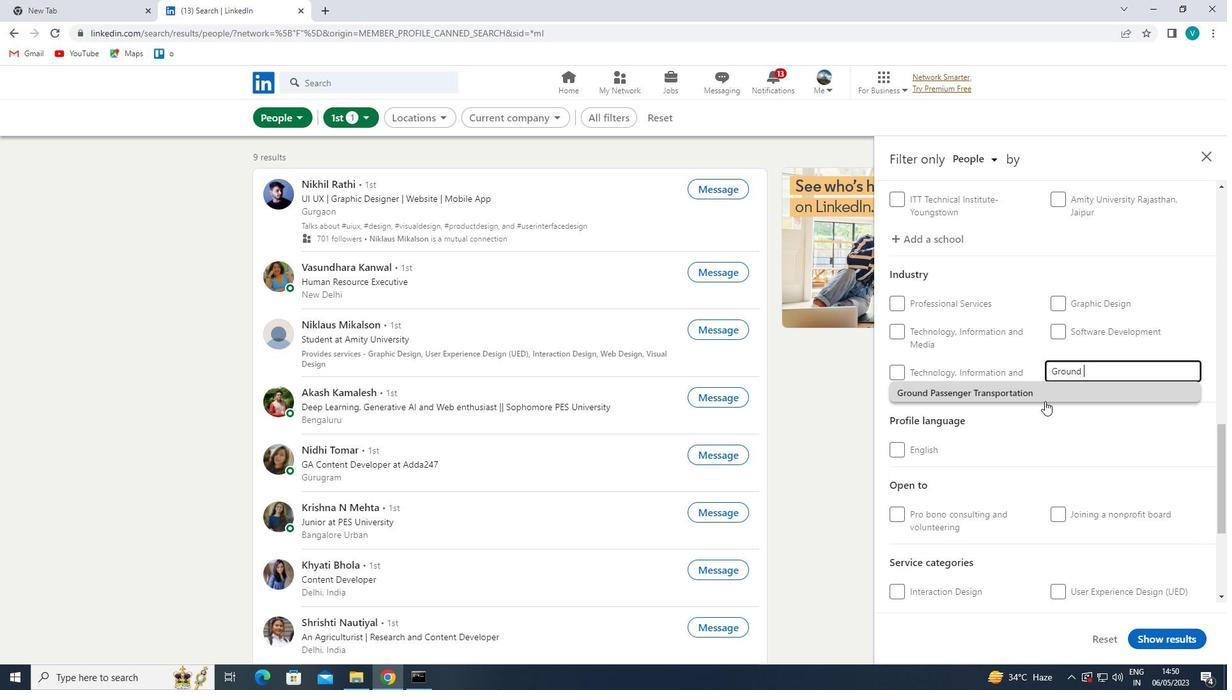 
Action: Mouse moved to (1094, 367)
Screenshot: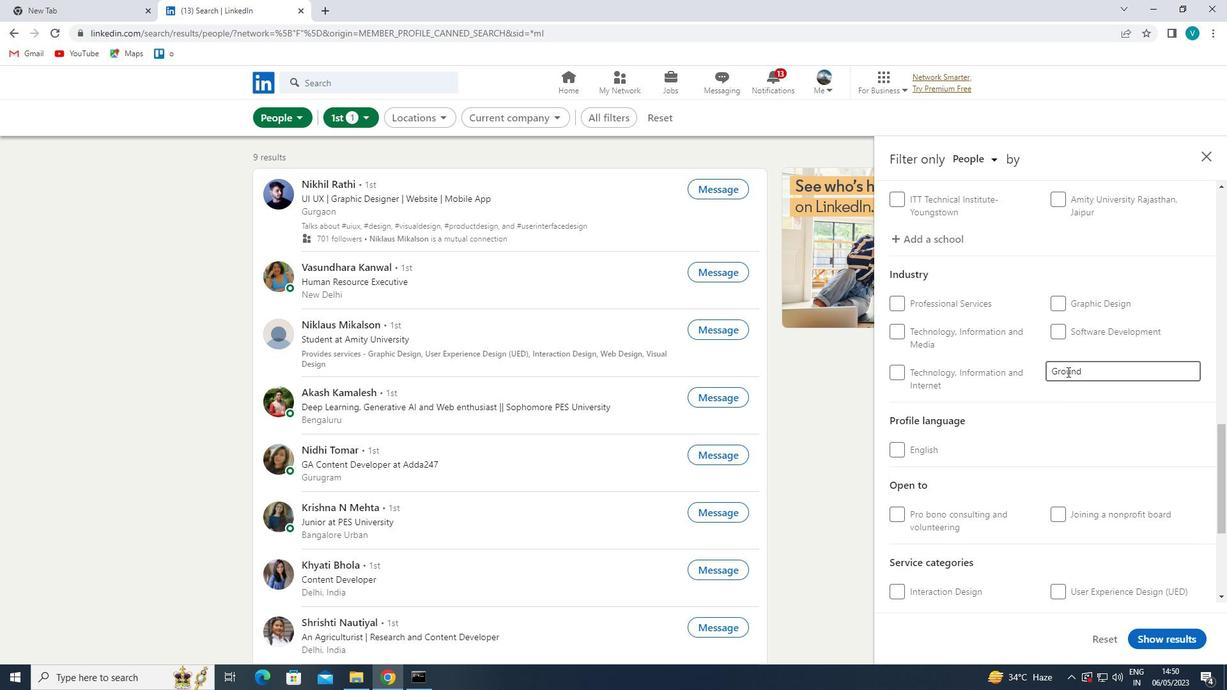
Action: Mouse pressed left at (1094, 367)
Screenshot: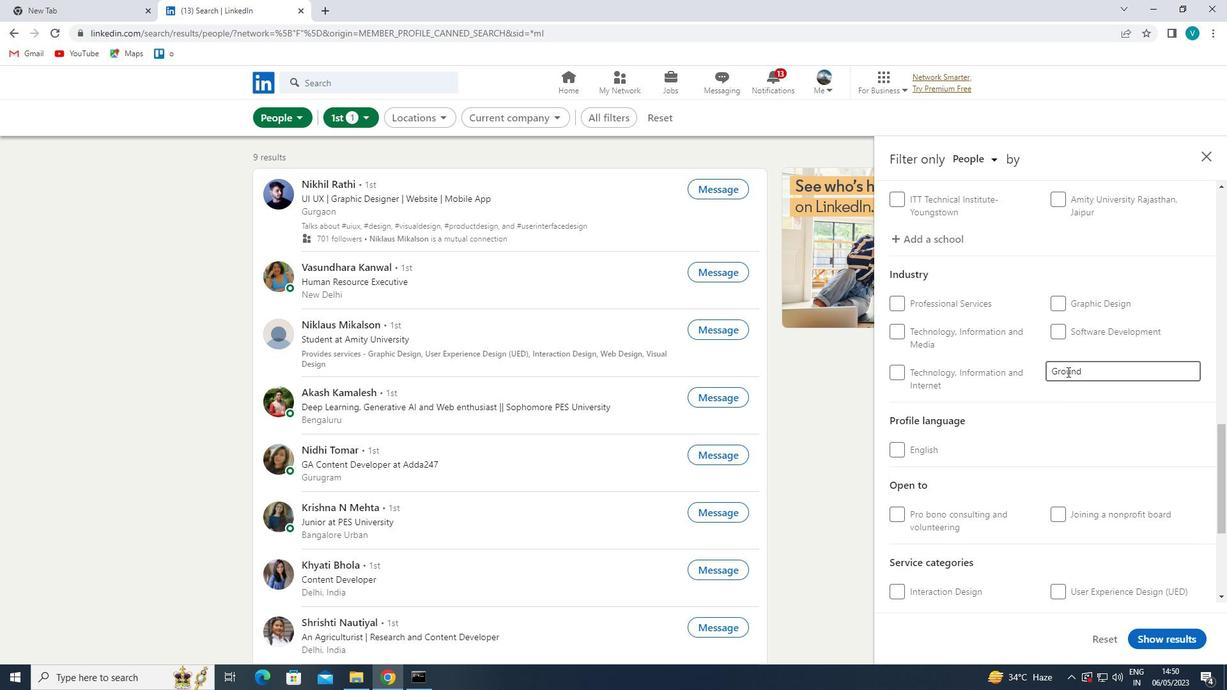 
Action: Mouse moved to (1002, 394)
Screenshot: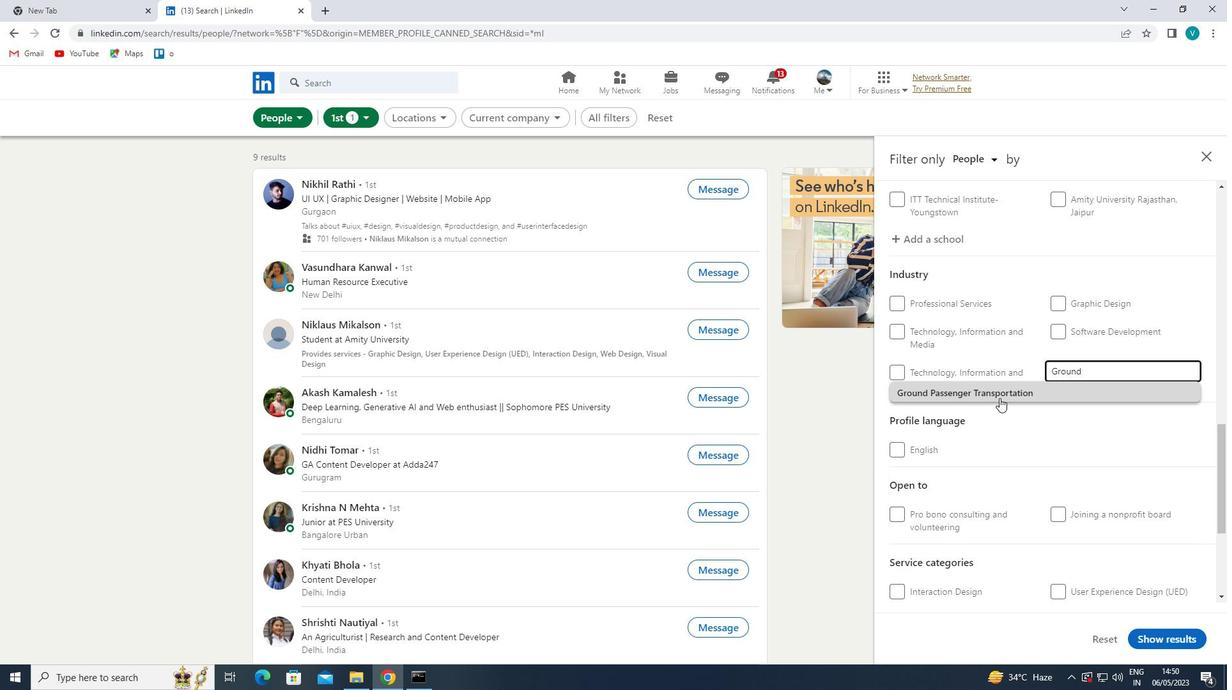 
Action: Mouse pressed left at (1002, 394)
Screenshot: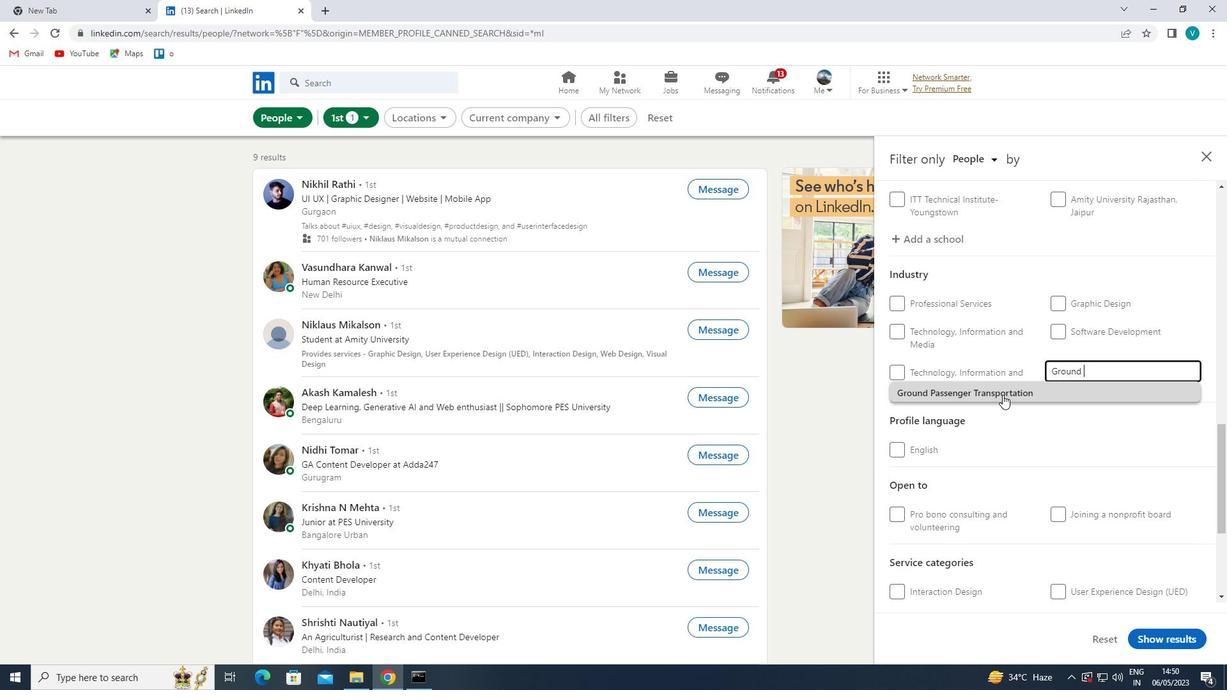 
Action: Mouse scrolled (1002, 394) with delta (0, 0)
Screenshot: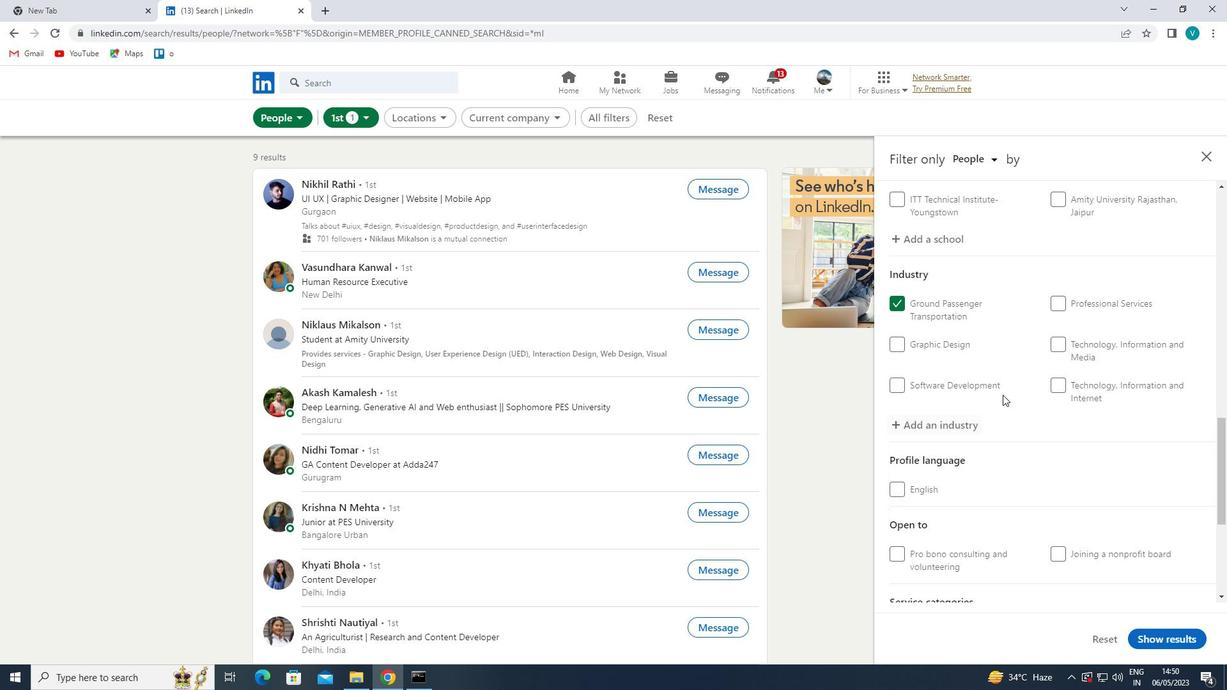 
Action: Mouse moved to (1002, 394)
Screenshot: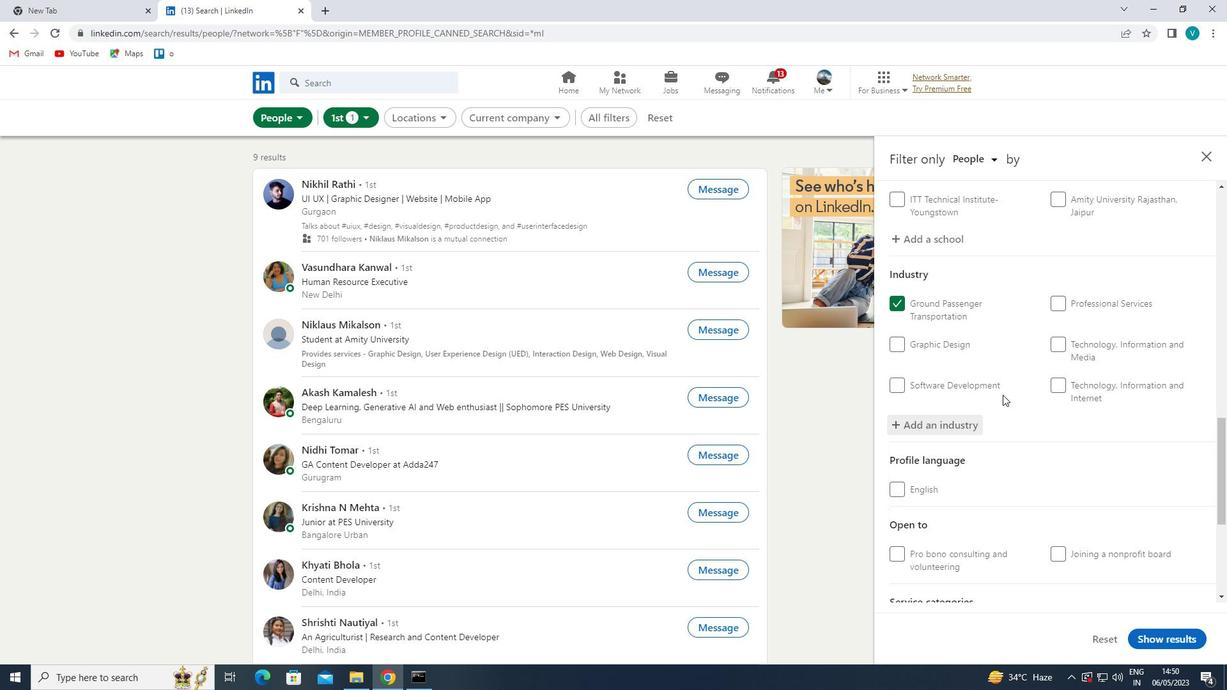 
Action: Mouse scrolled (1002, 394) with delta (0, 0)
Screenshot: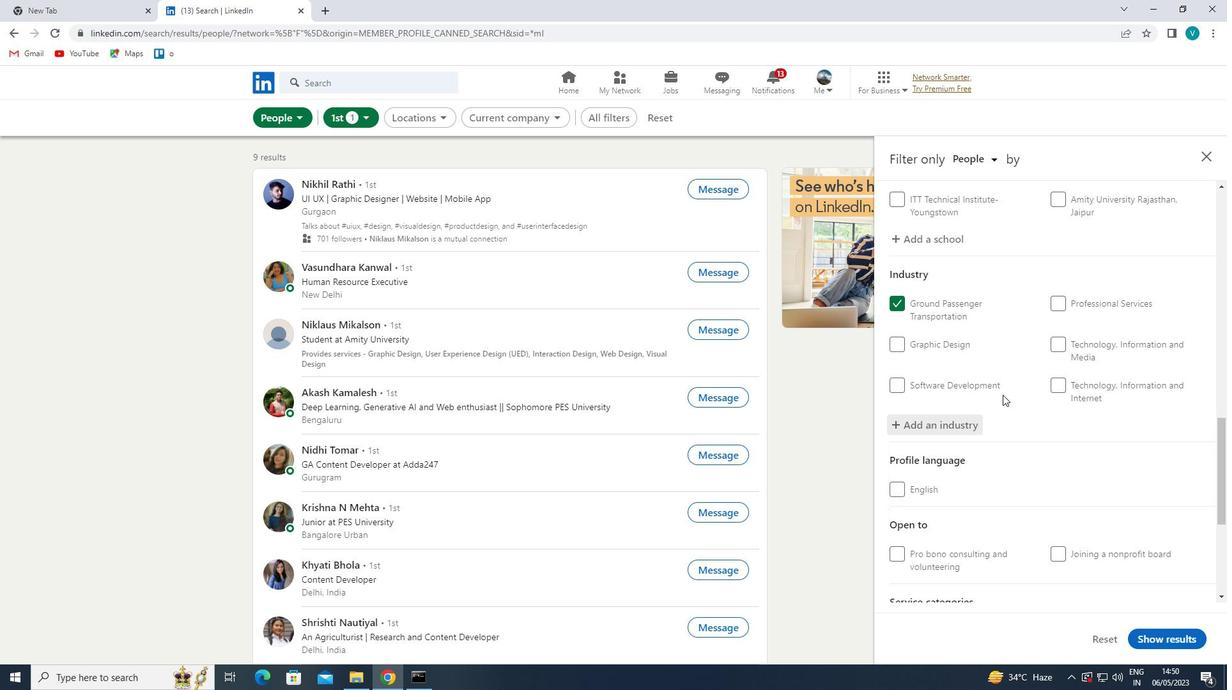 
Action: Mouse scrolled (1002, 394) with delta (0, 0)
Screenshot: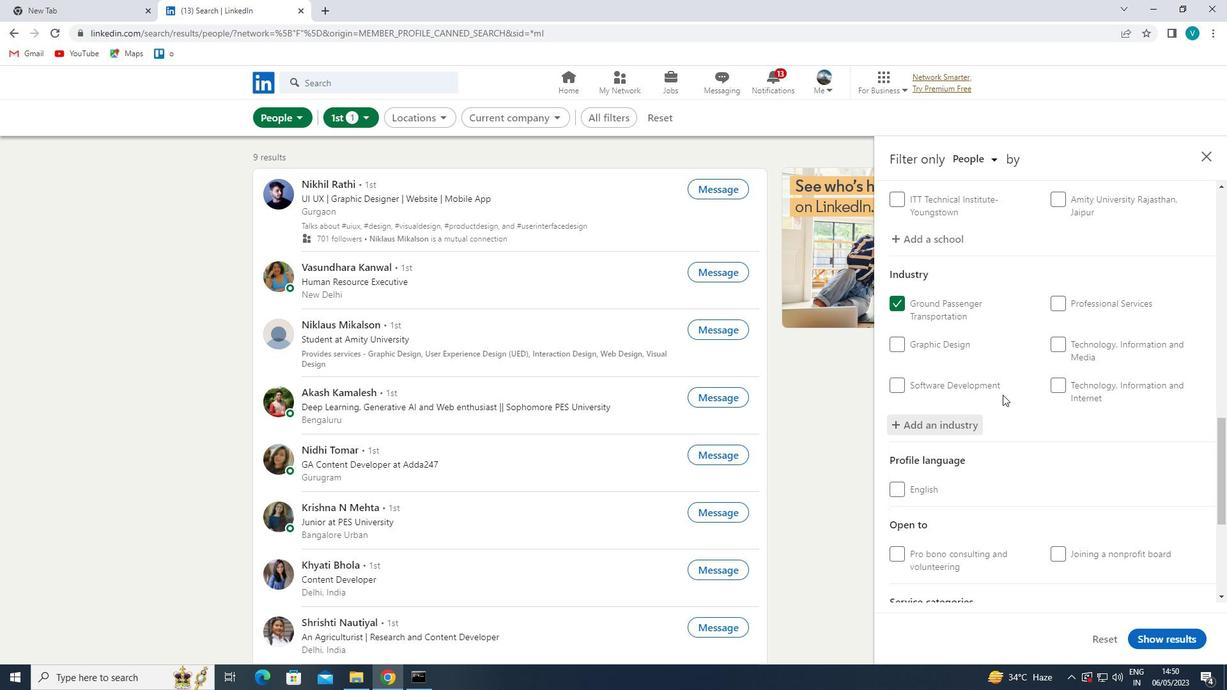 
Action: Mouse moved to (1002, 394)
Screenshot: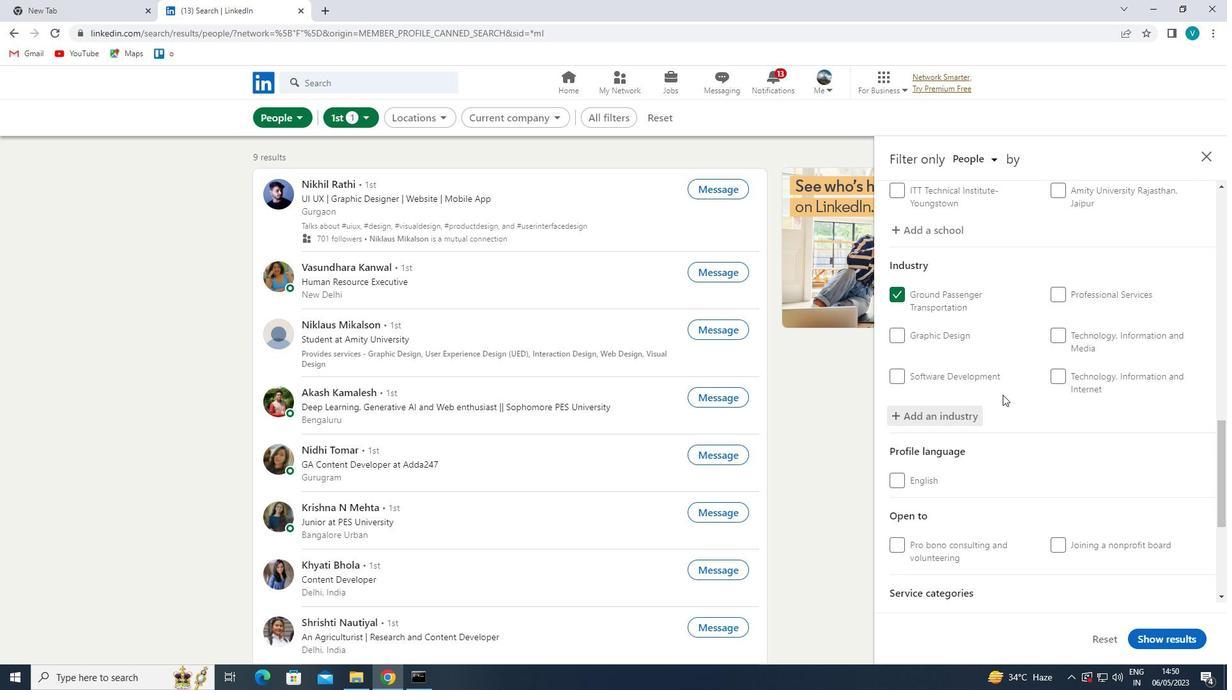 
Action: Mouse scrolled (1002, 394) with delta (0, 0)
Screenshot: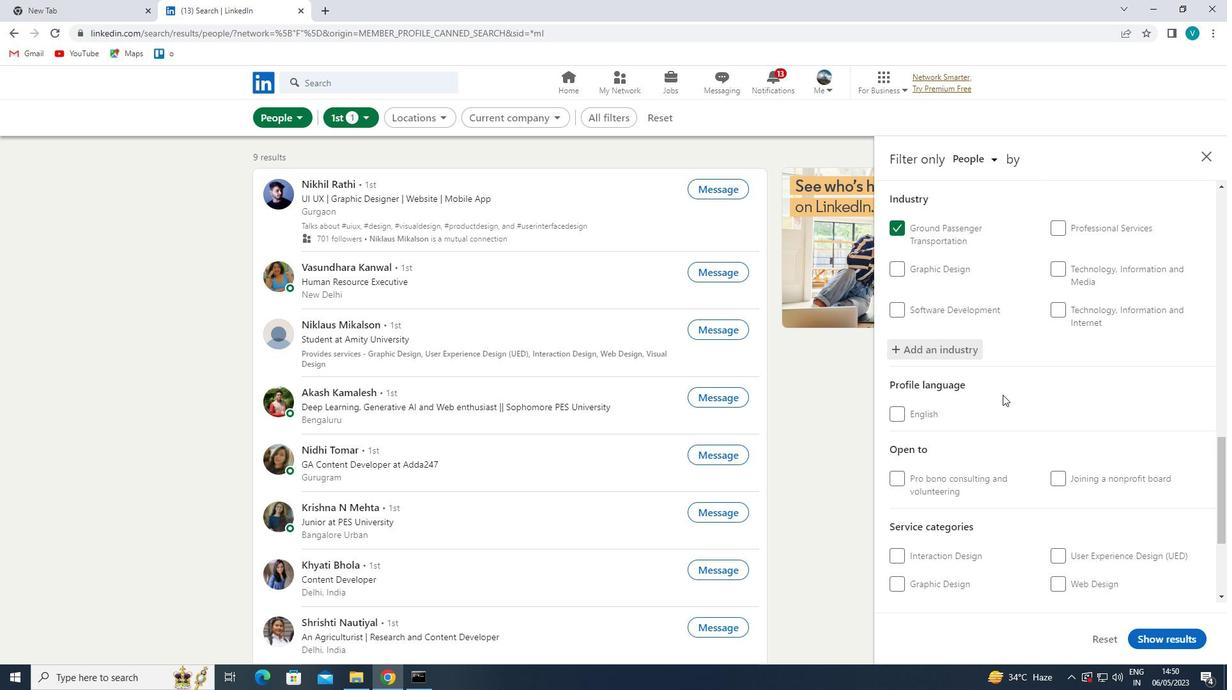 
Action: Mouse moved to (1098, 432)
Screenshot: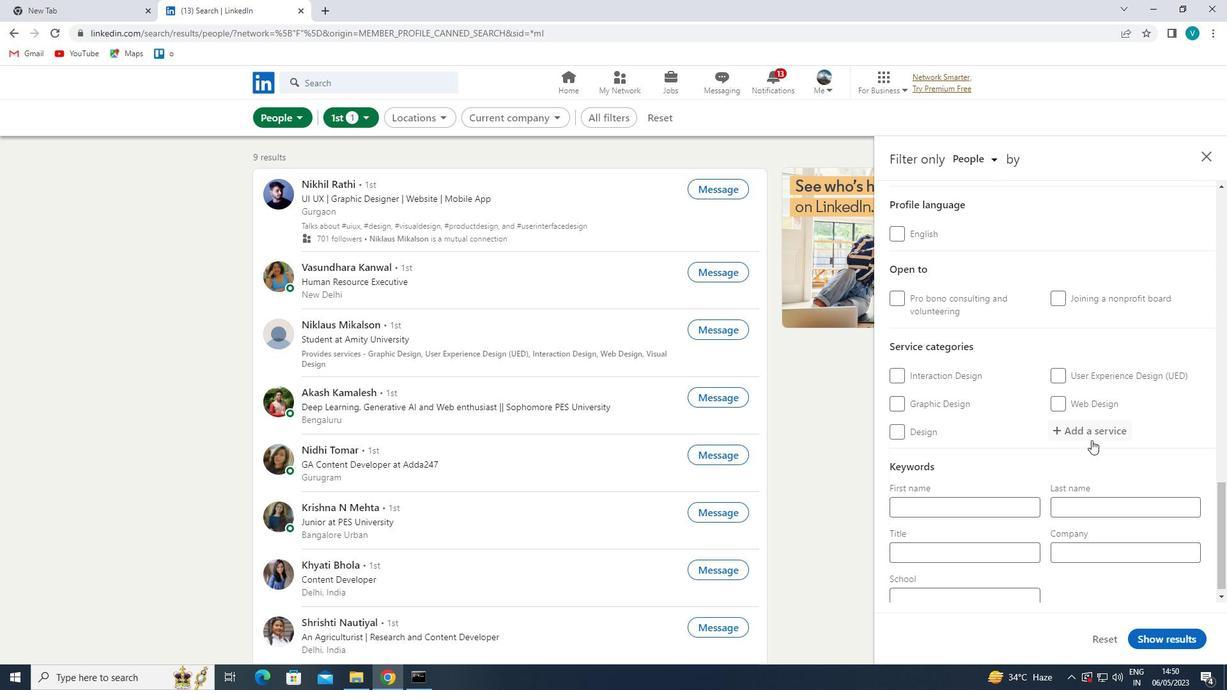 
Action: Mouse pressed left at (1098, 432)
Screenshot: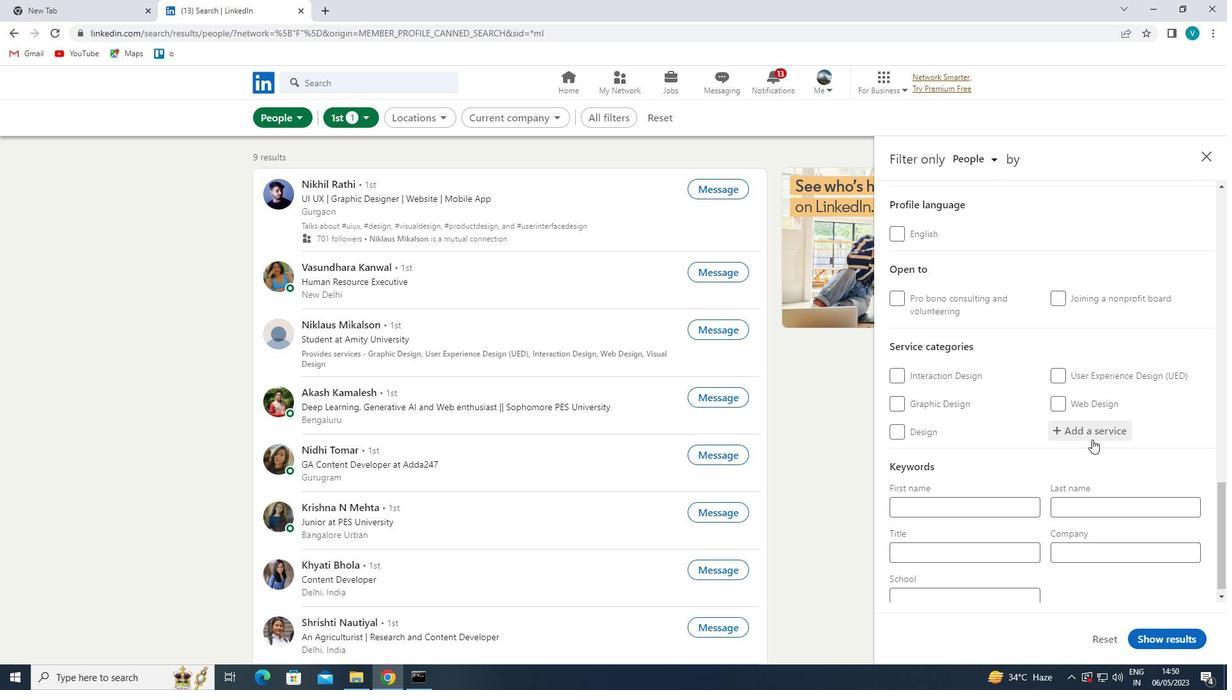 
Action: Mouse moved to (967, 359)
Screenshot: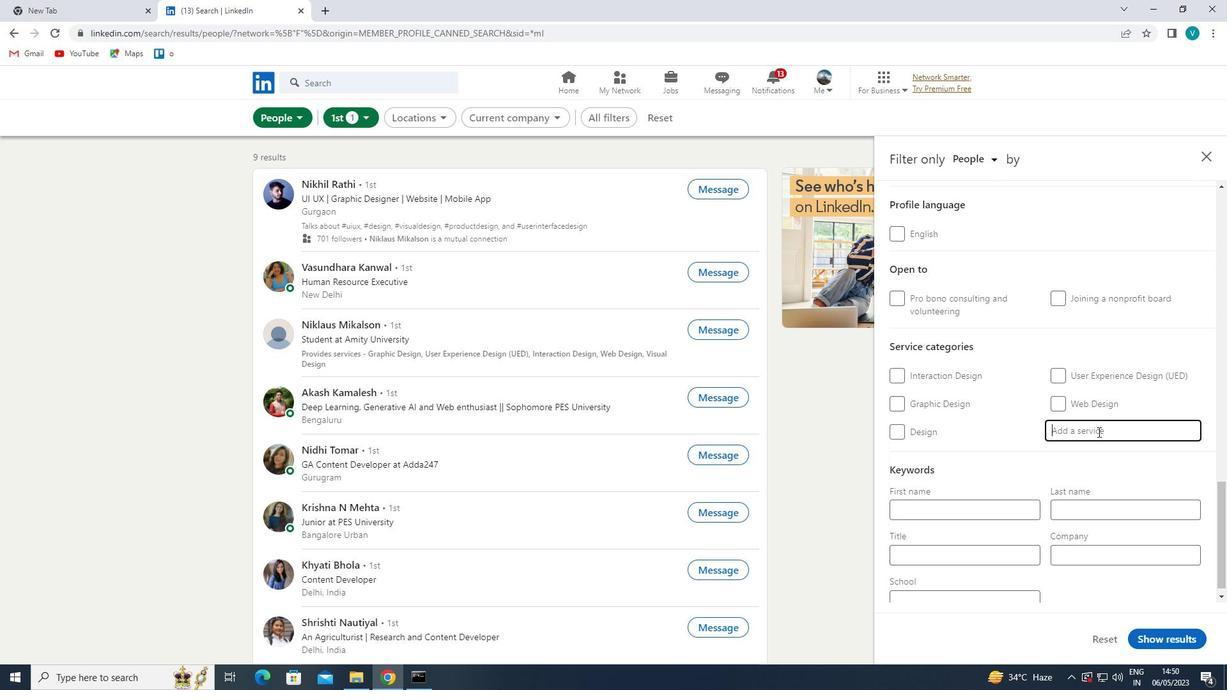 
Action: Key pressed <Key.shift>ILLUS
Screenshot: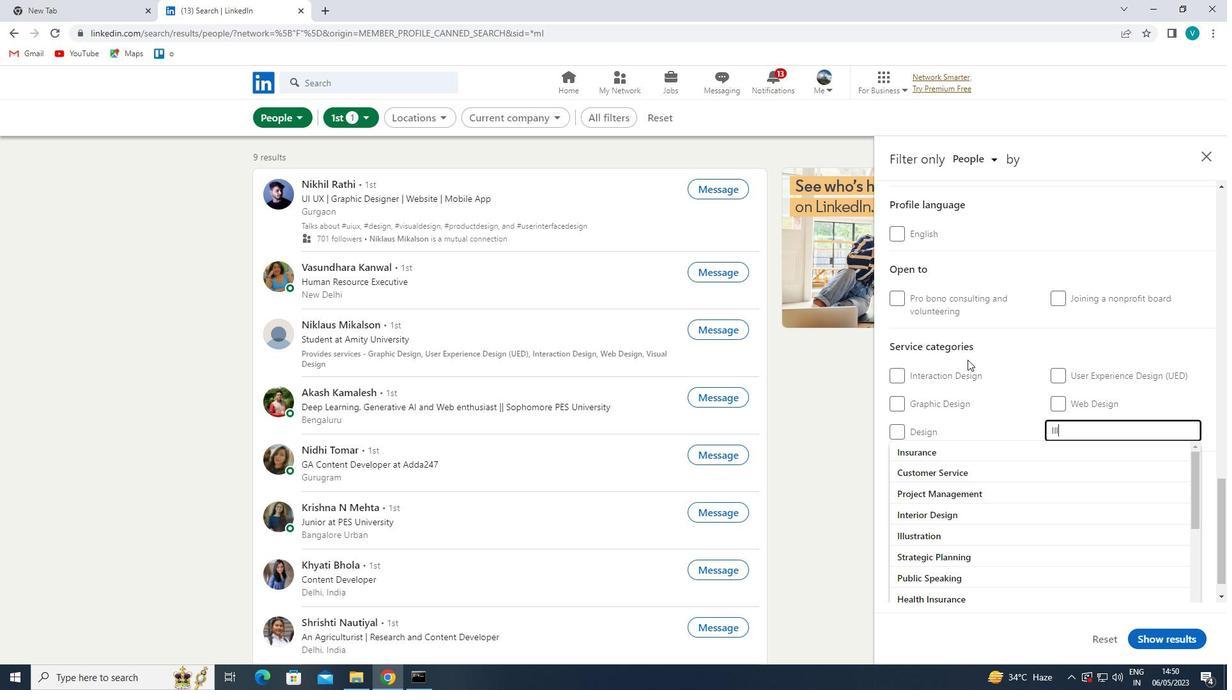 
Action: Mouse moved to (985, 449)
Screenshot: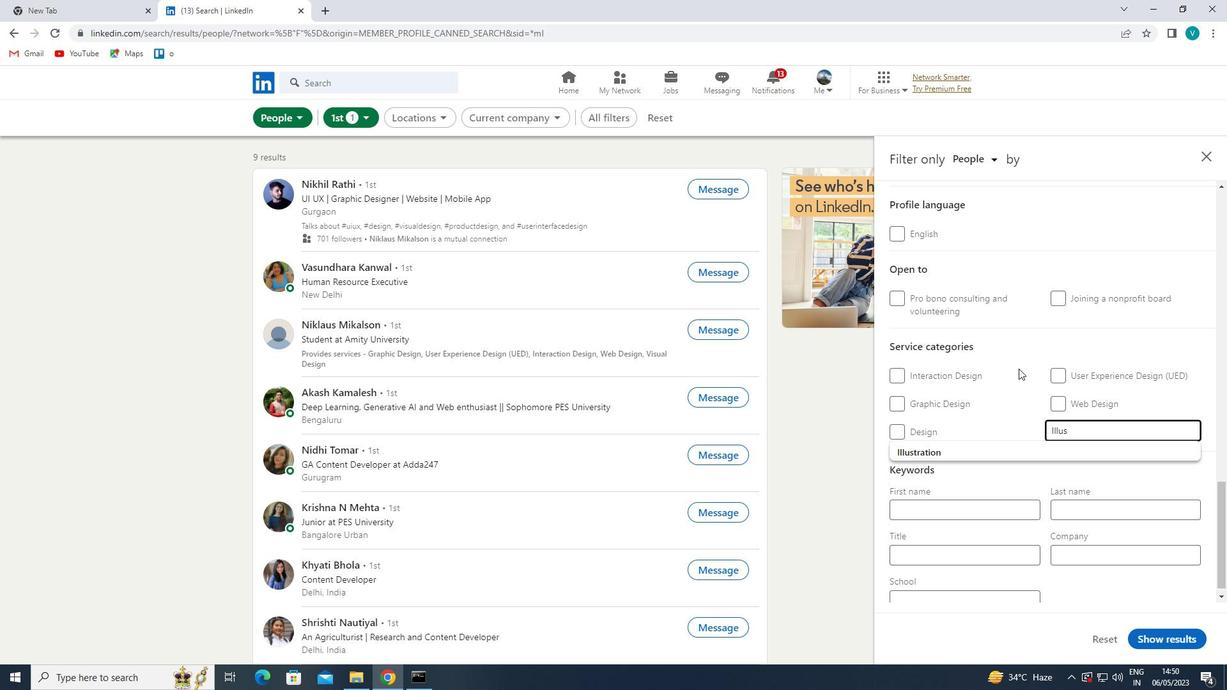 
Action: Mouse pressed left at (985, 449)
Screenshot: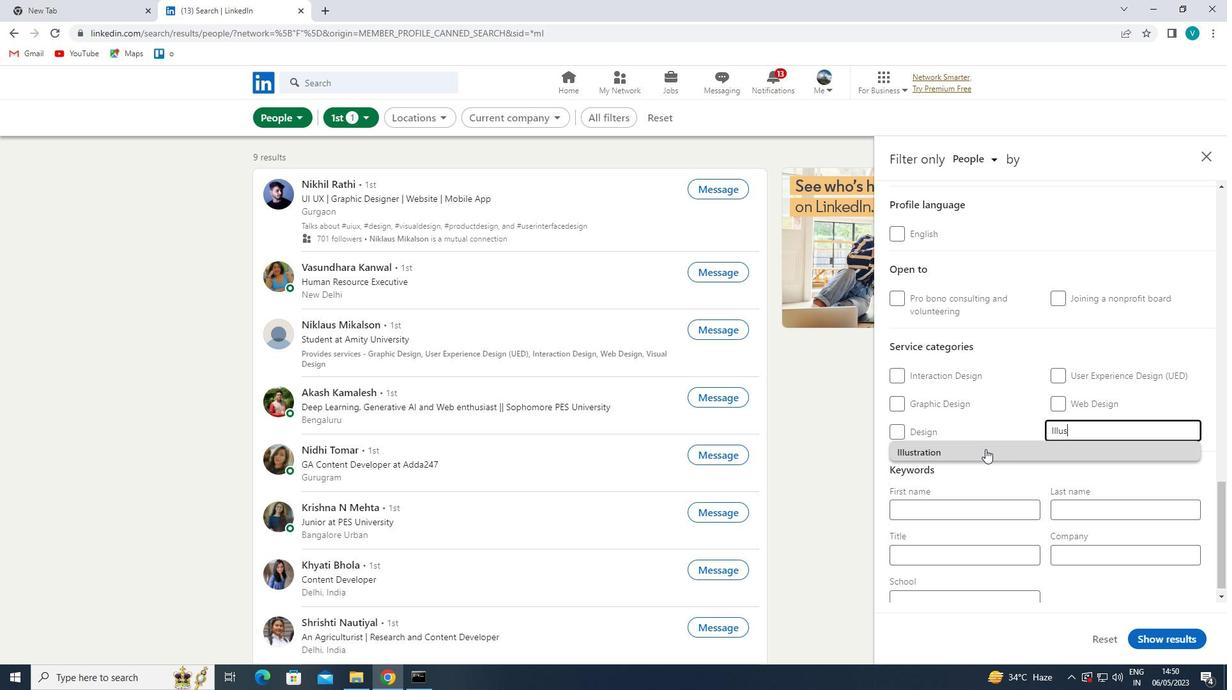 
Action: Mouse scrolled (985, 448) with delta (0, 0)
Screenshot: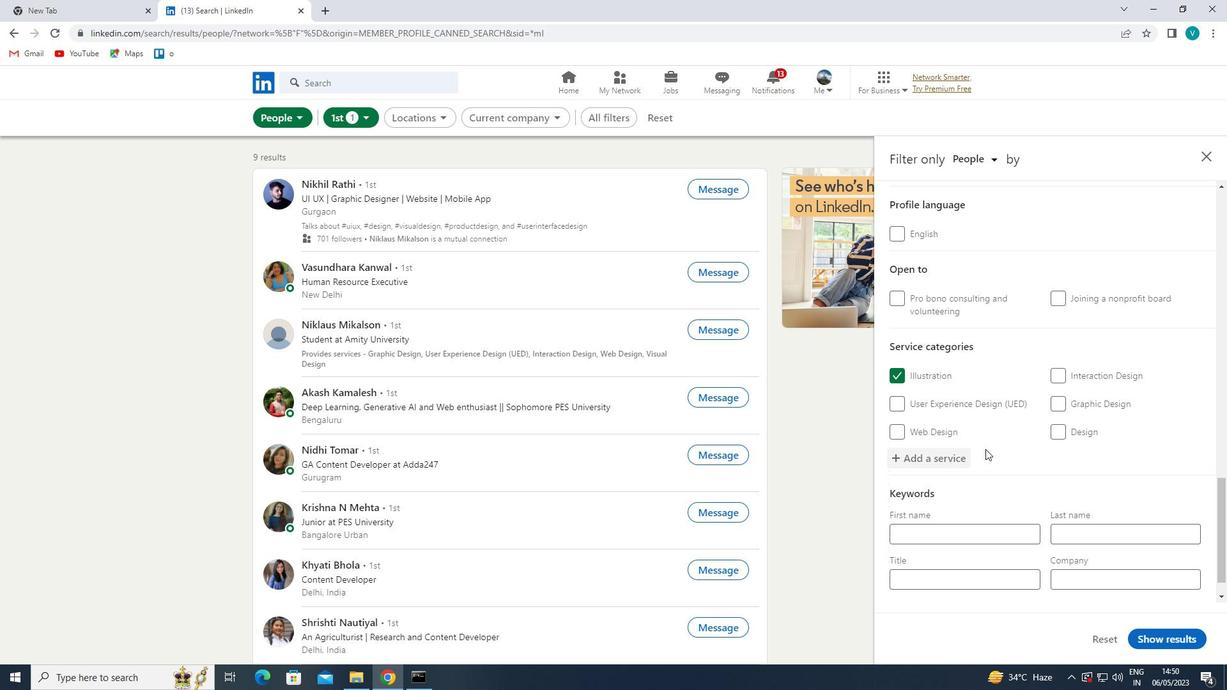 
Action: Mouse scrolled (985, 448) with delta (0, 0)
Screenshot: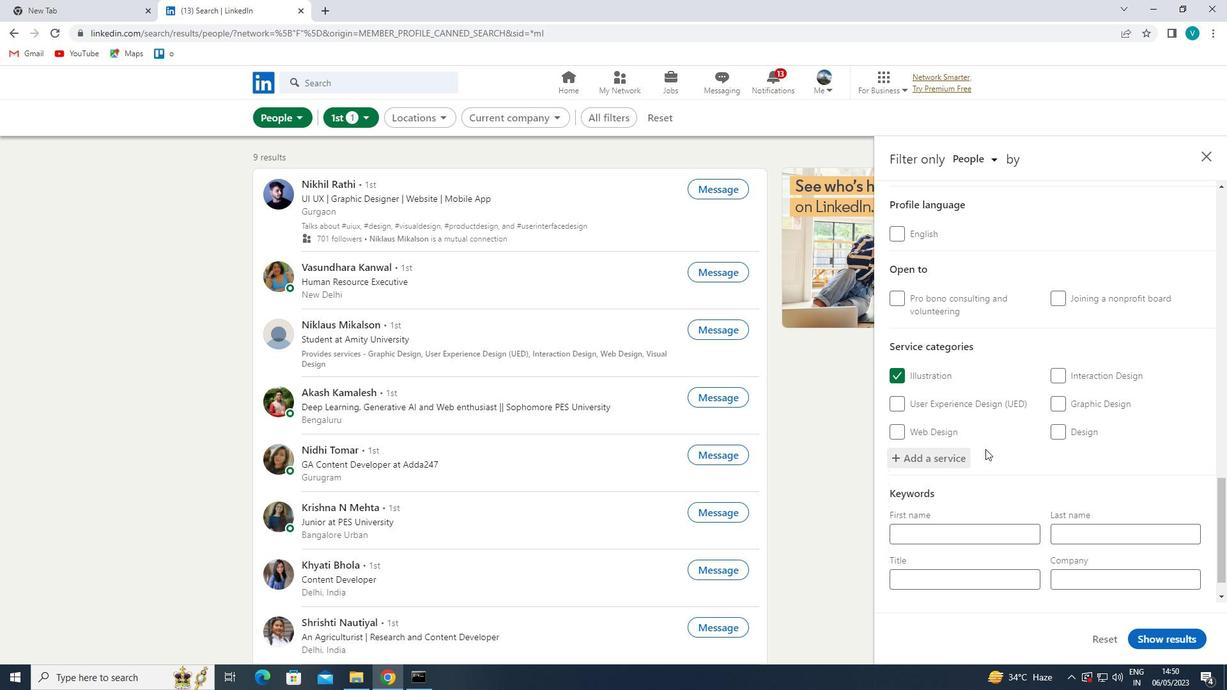 
Action: Mouse scrolled (985, 448) with delta (0, 0)
Screenshot: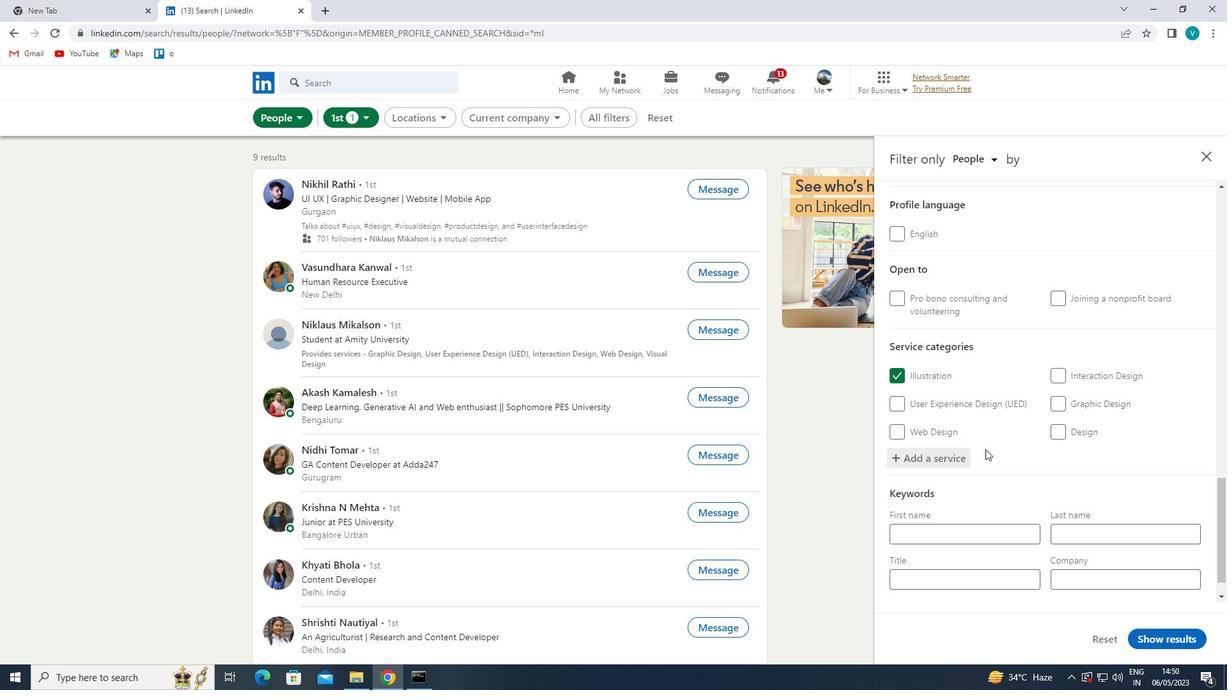 
Action: Mouse moved to (952, 547)
Screenshot: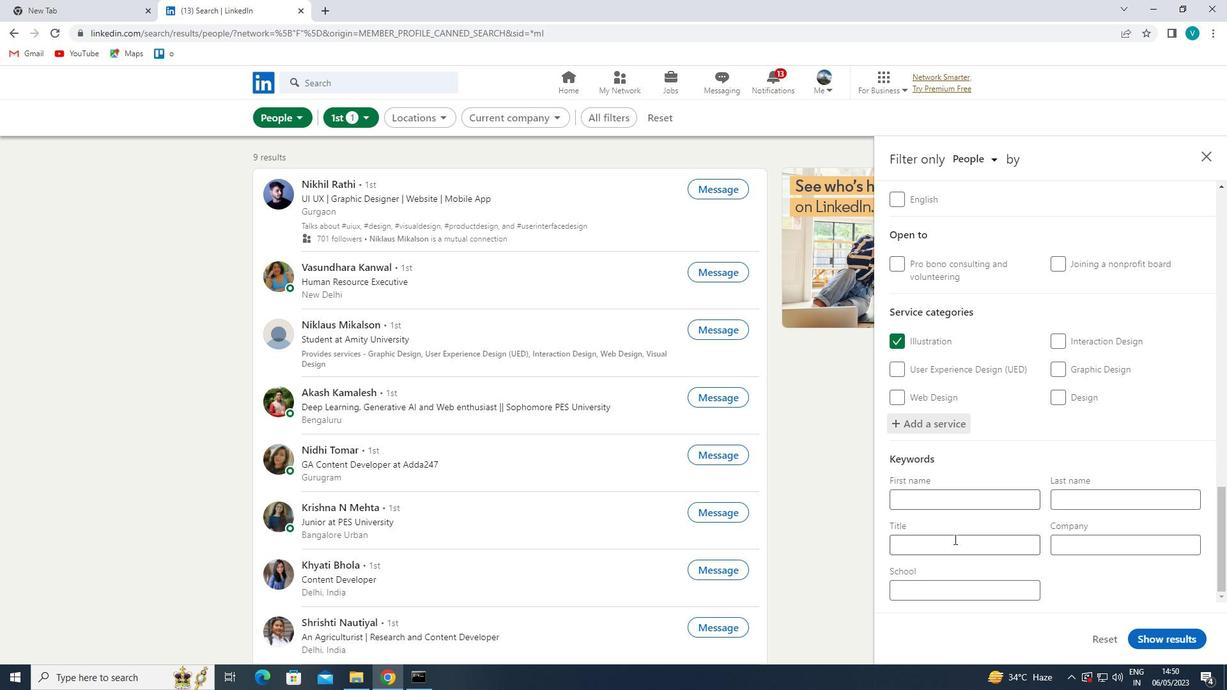
Action: Mouse pressed left at (952, 547)
Screenshot: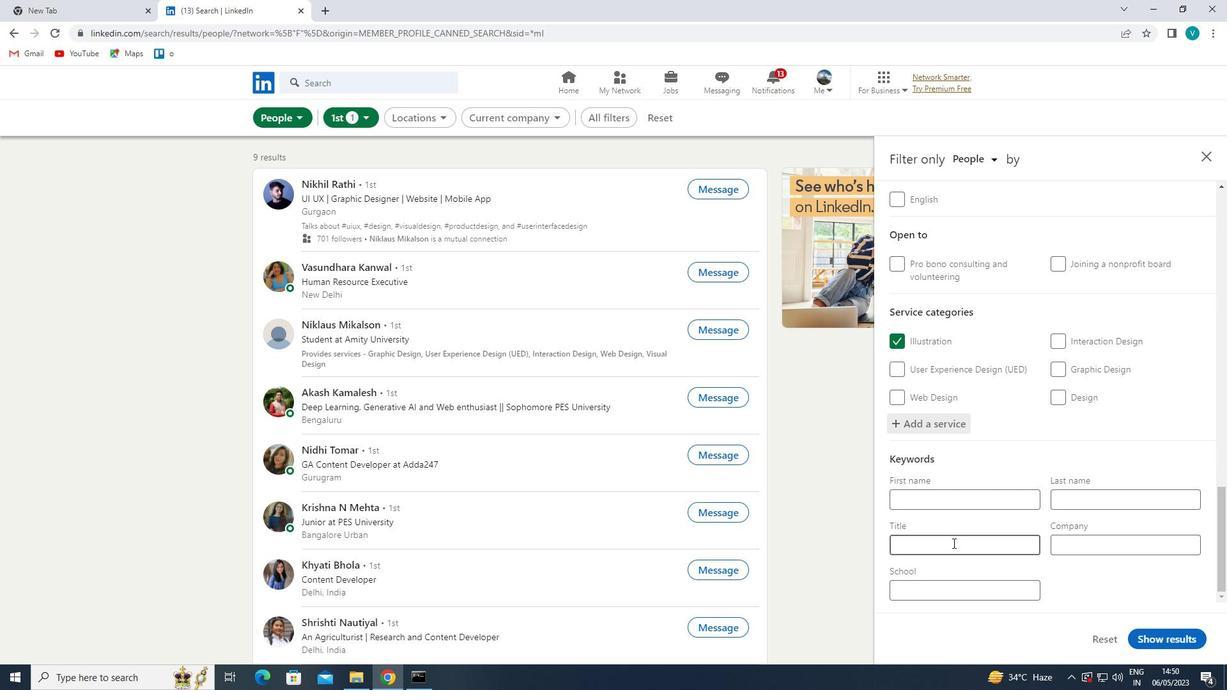 
Action: Mouse moved to (970, 536)
Screenshot: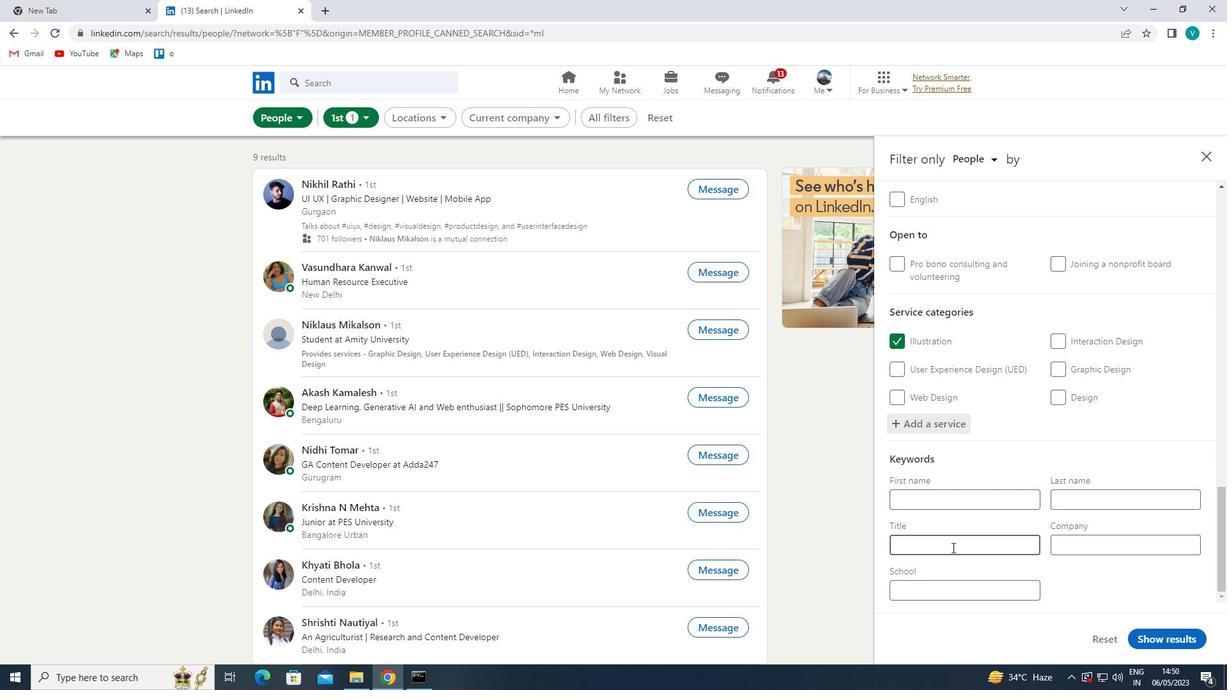 
Action: Key pressed <Key.shift>CE<Key.backspace>ALL<Key.space><Key.shift>CENTRE<Key.space><Key.shift><Key.shift>REPRESENTATIVE<Key.space>
Screenshot: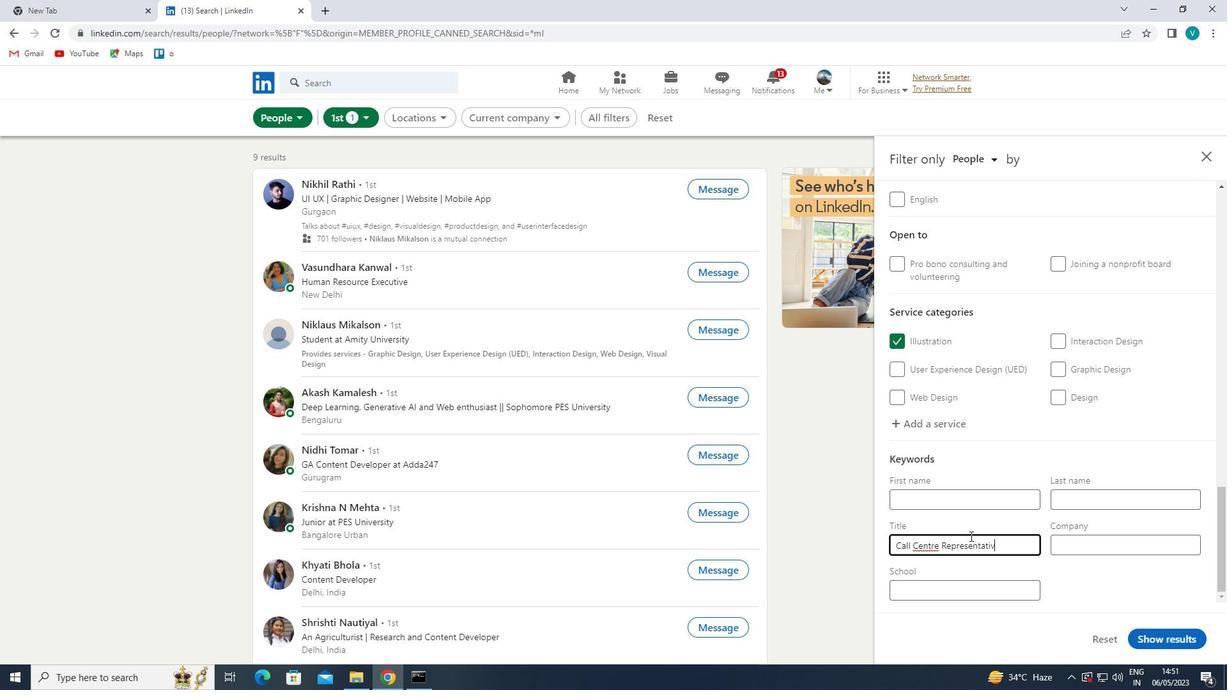 
Action: Mouse moved to (937, 546)
Screenshot: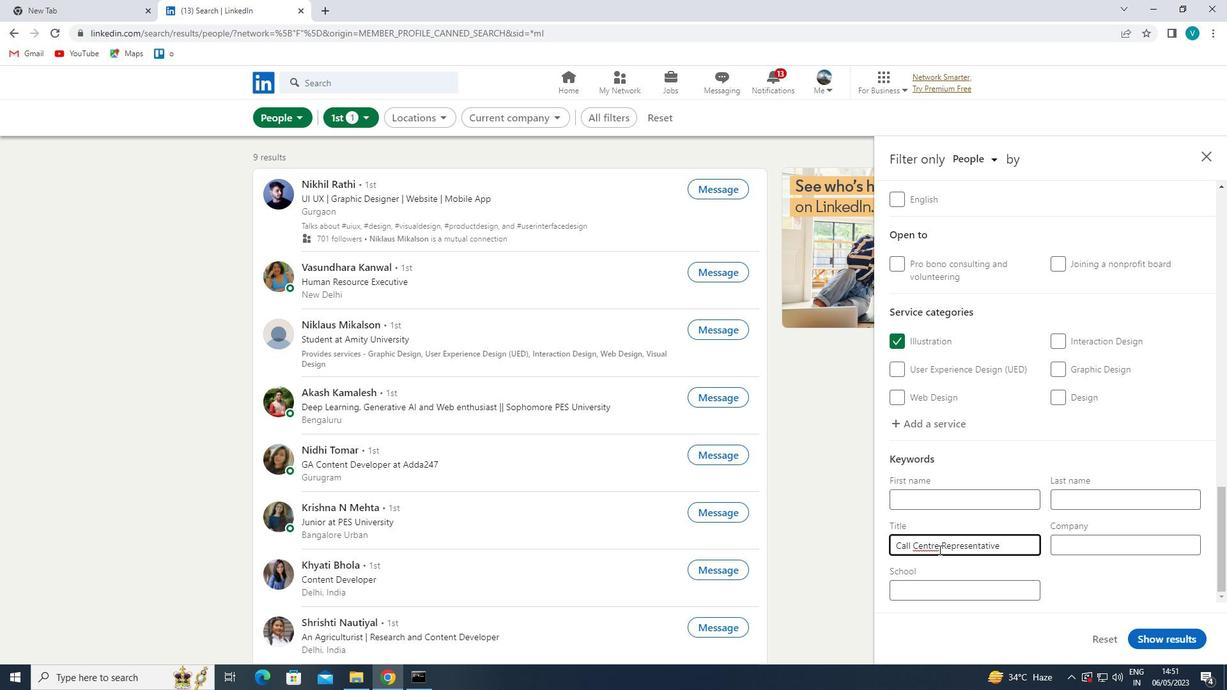 
Action: Mouse pressed left at (937, 546)
Screenshot: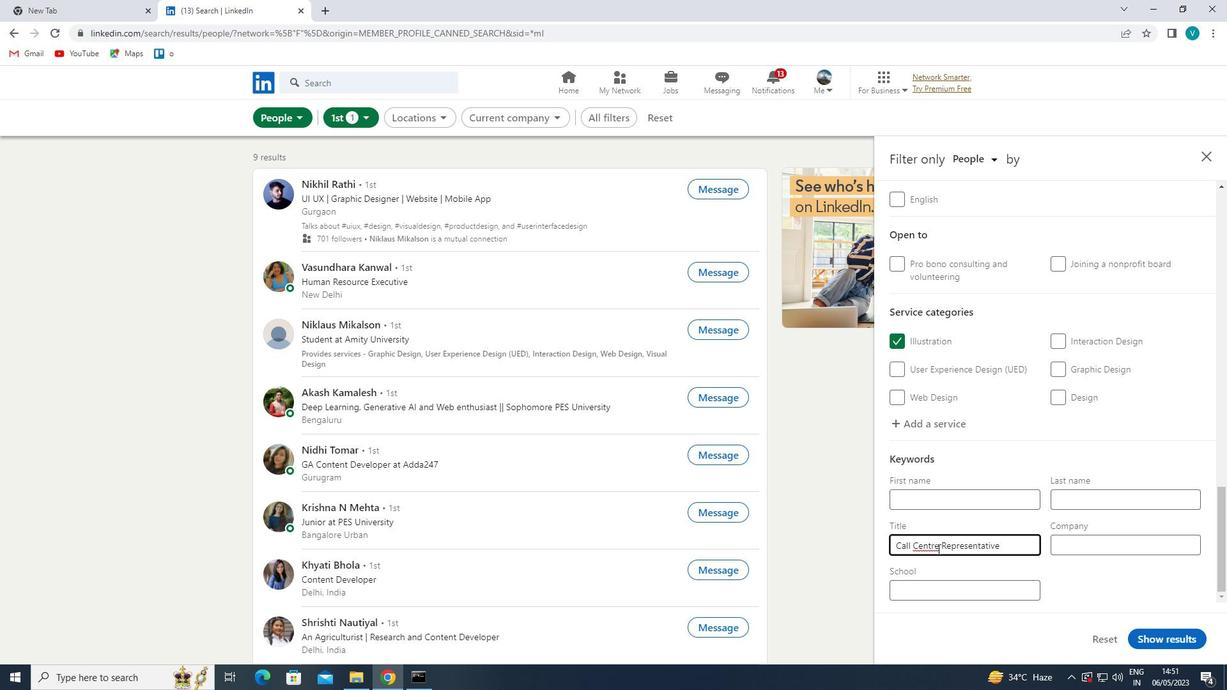 
Action: Mouse moved to (1138, 582)
Screenshot: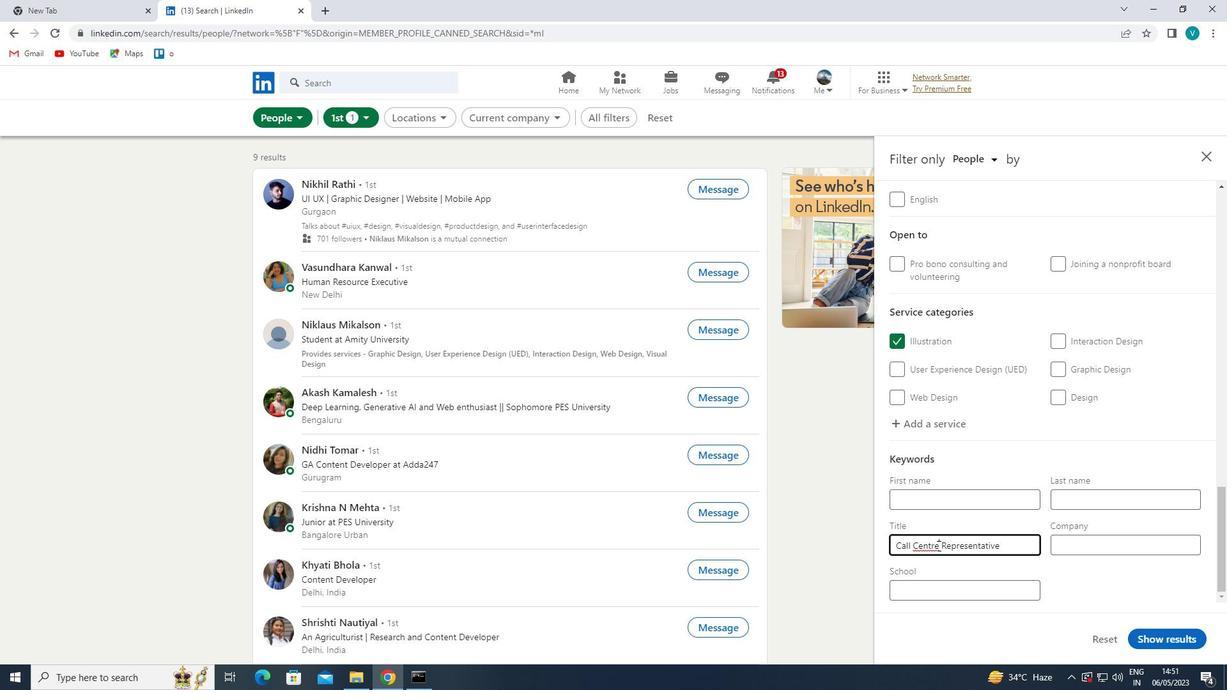 
Action: Key pressed <Key.backspace>
Screenshot: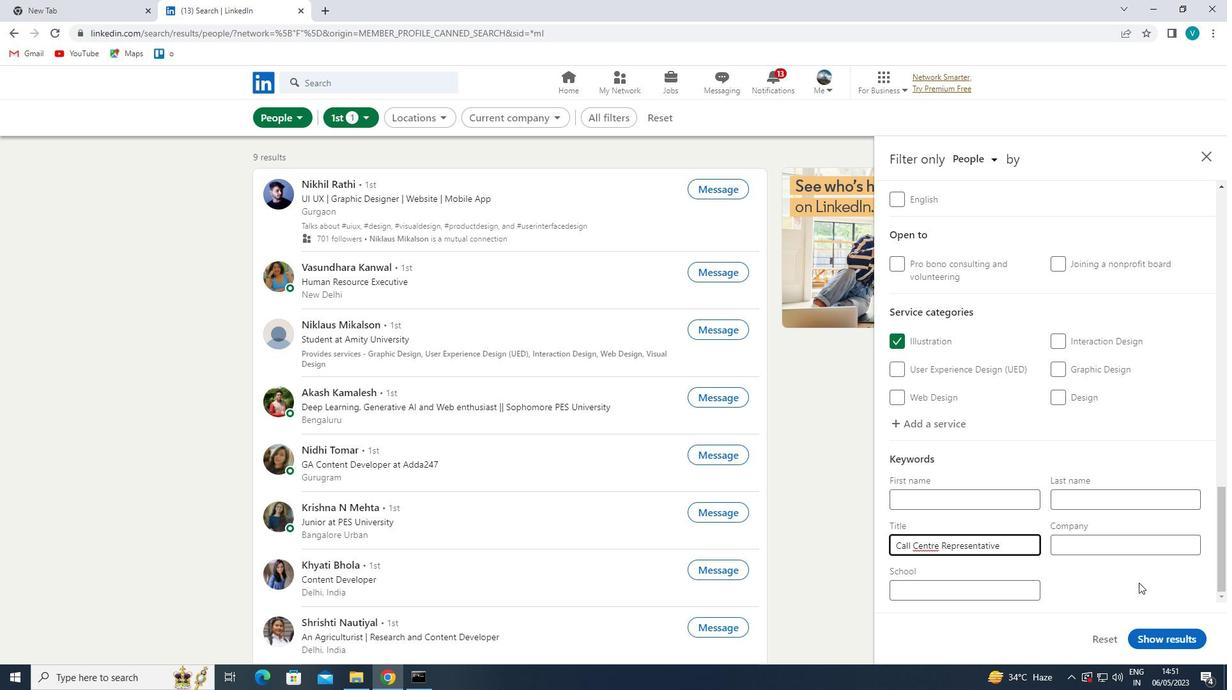 
Action: Mouse moved to (1138, 582)
Screenshot: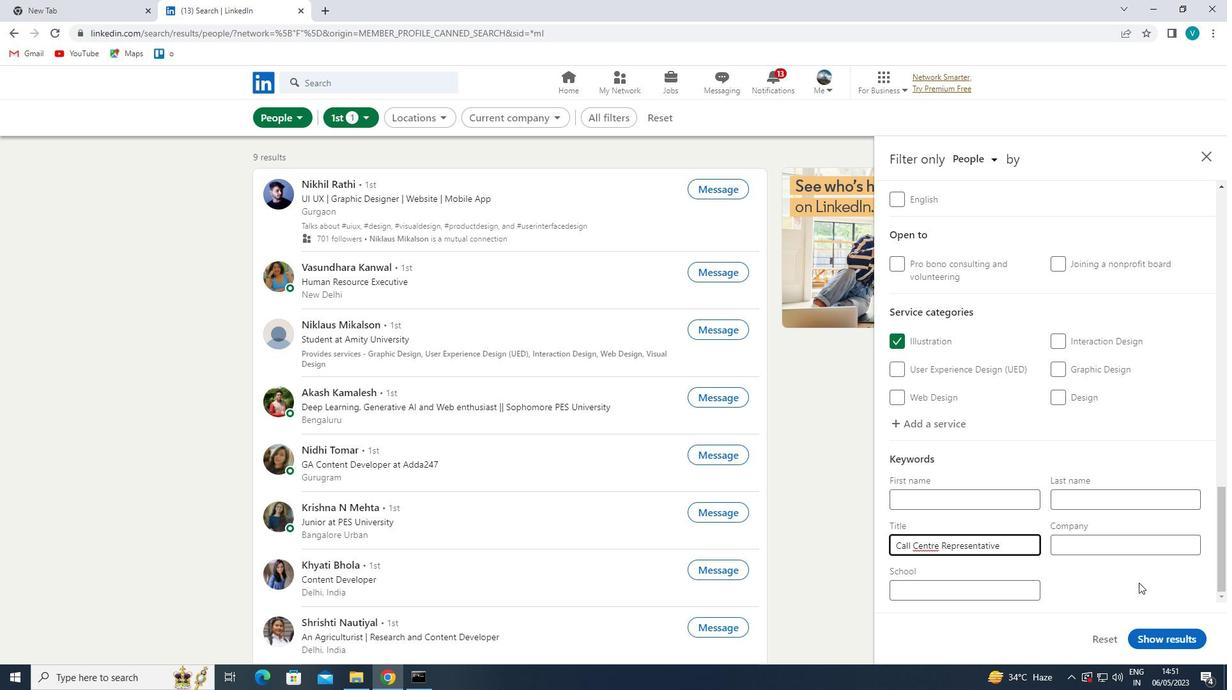 
Action: Key pressed <Key.backspace>ER
Screenshot: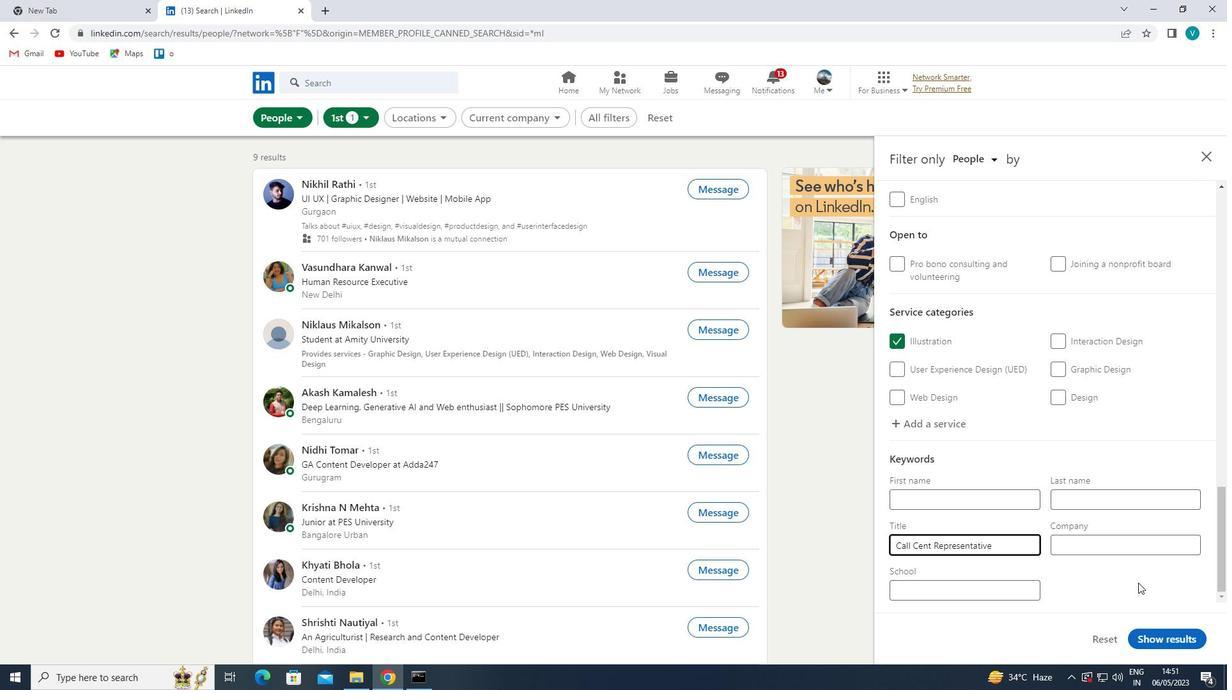
Action: Mouse moved to (1148, 629)
Screenshot: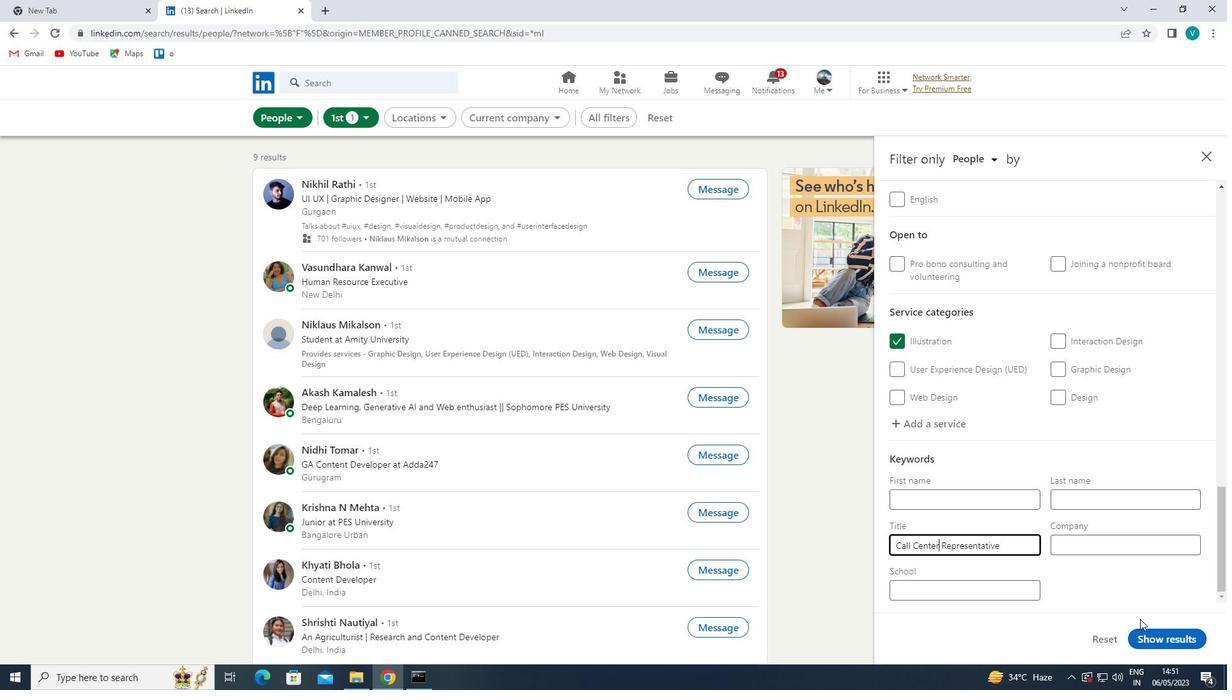 
Action: Mouse pressed left at (1148, 629)
Screenshot: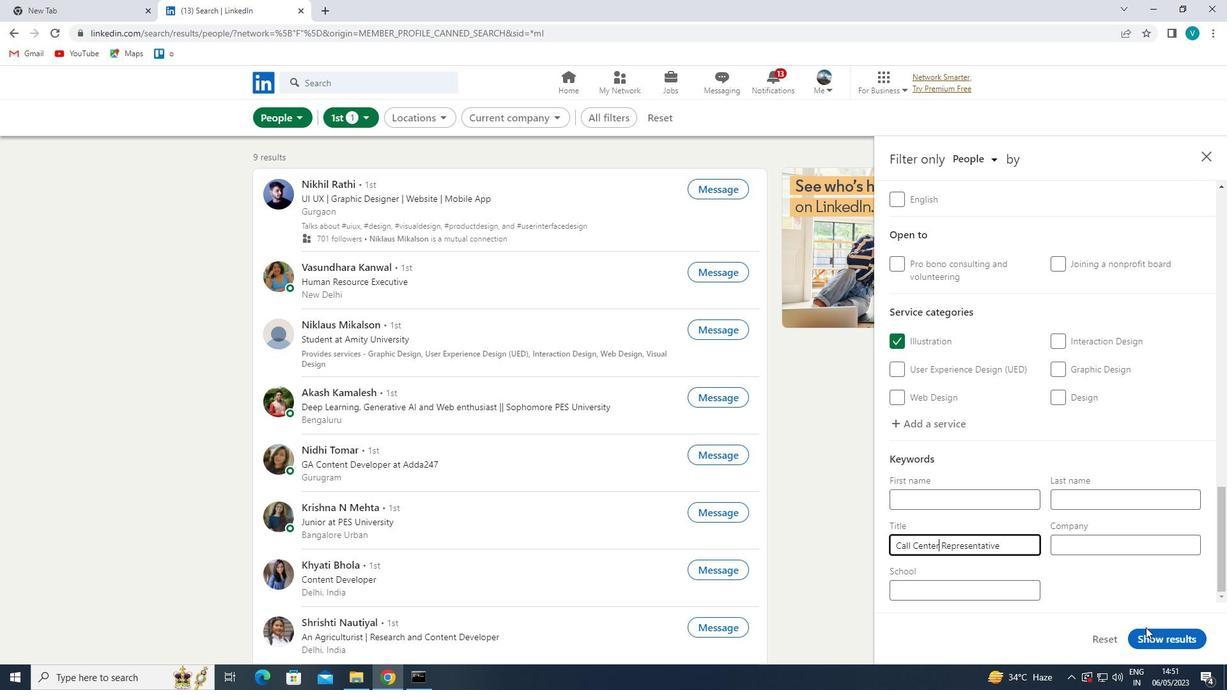 
Action: Mouse moved to (1151, 629)
Screenshot: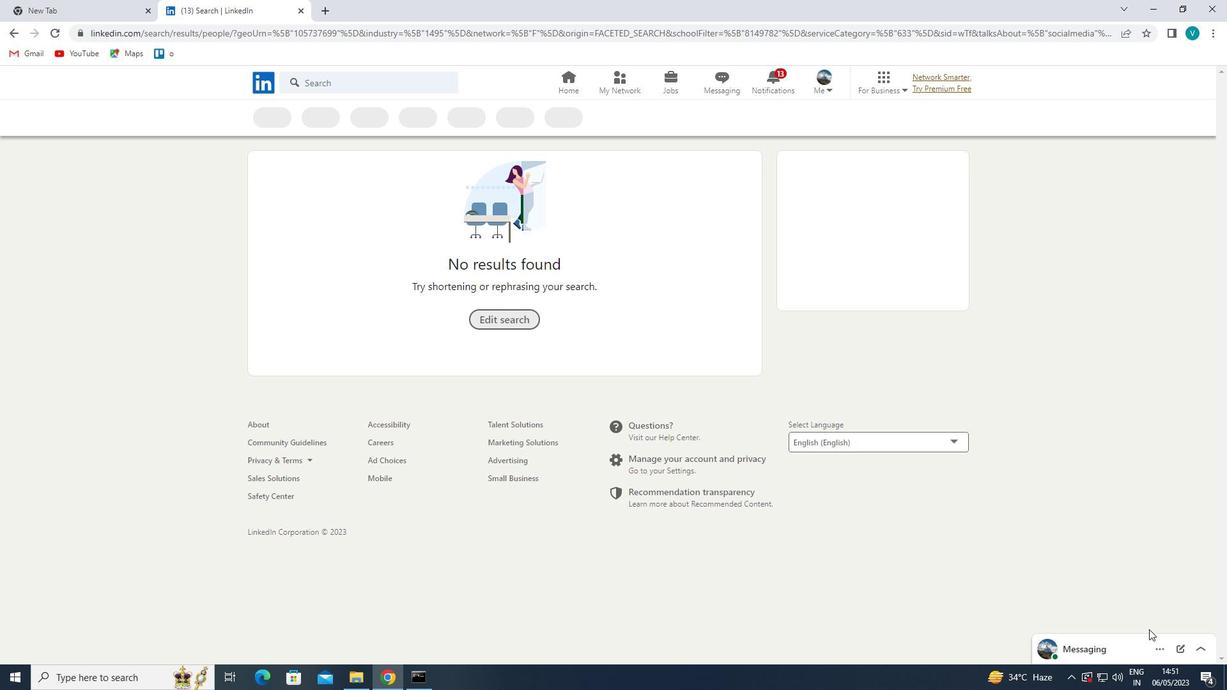
